 Task: Find a hotel in Deba, Nigeria for 8 guests from 12th to 16th August with a price range of ₹10,000 to ₹16,000, including Wifi, Free parking, TV, Gym, Breakfast, and Self check-in.
Action: Mouse moved to (497, 135)
Screenshot: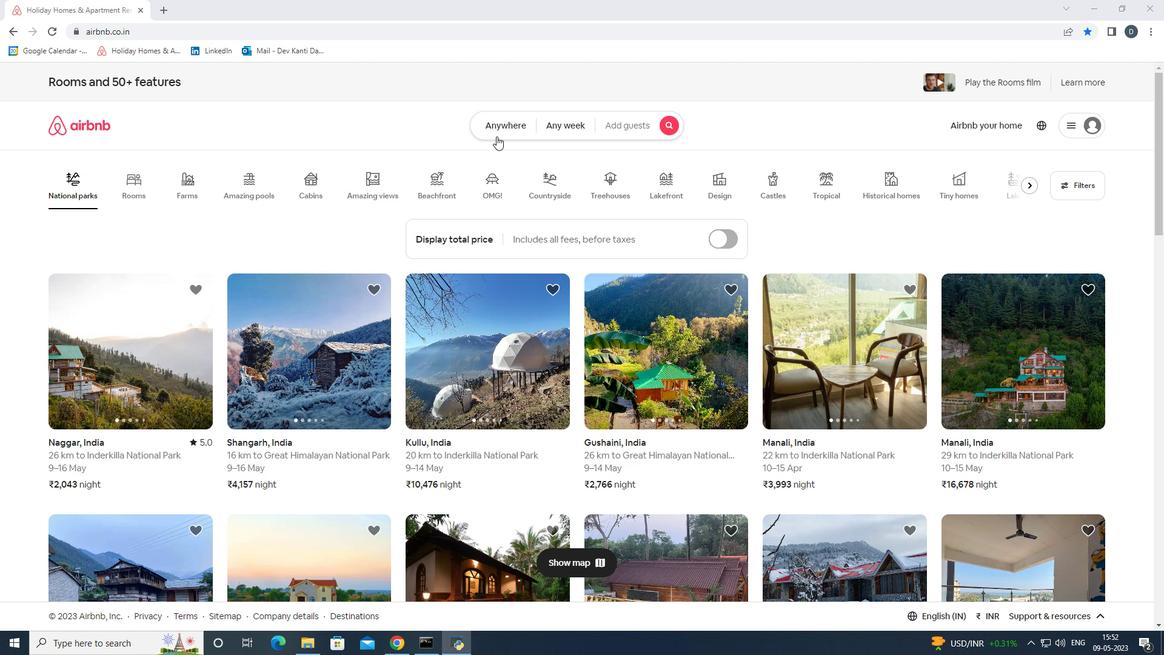 
Action: Mouse pressed left at (497, 135)
Screenshot: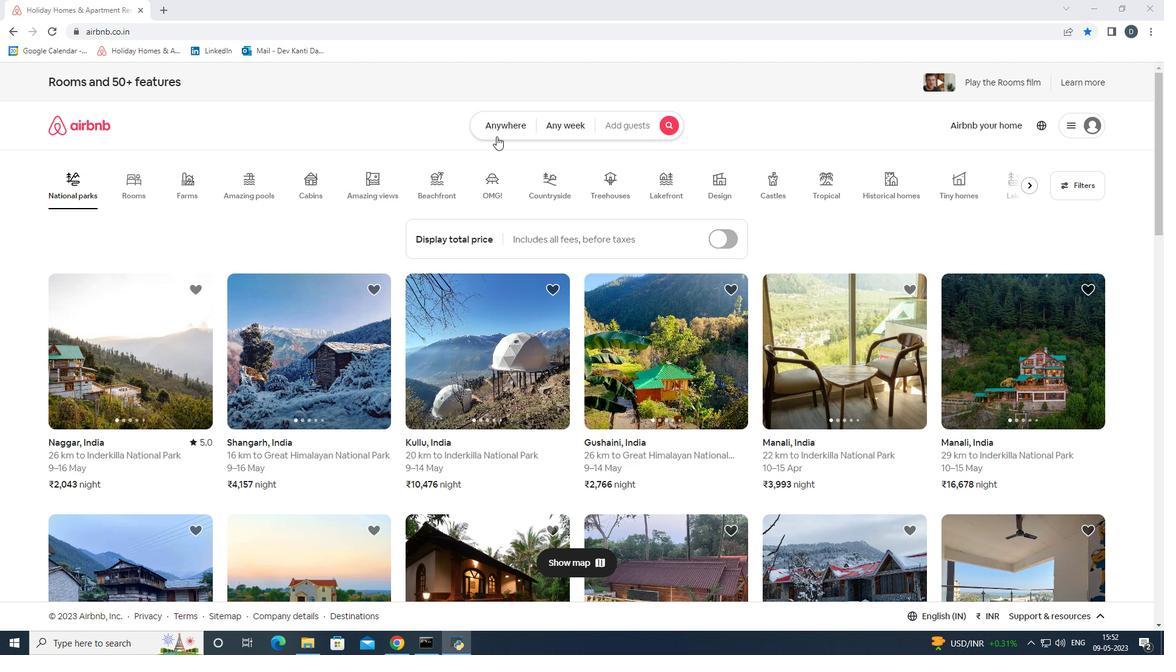 
Action: Mouse moved to (449, 171)
Screenshot: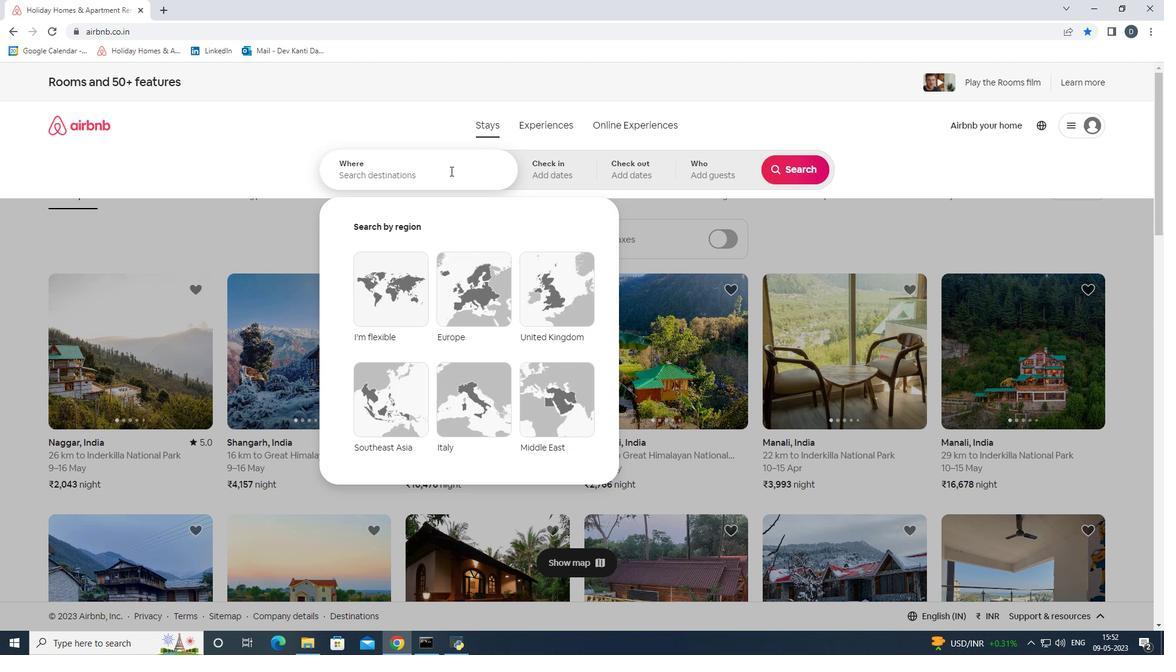 
Action: Mouse pressed left at (449, 171)
Screenshot: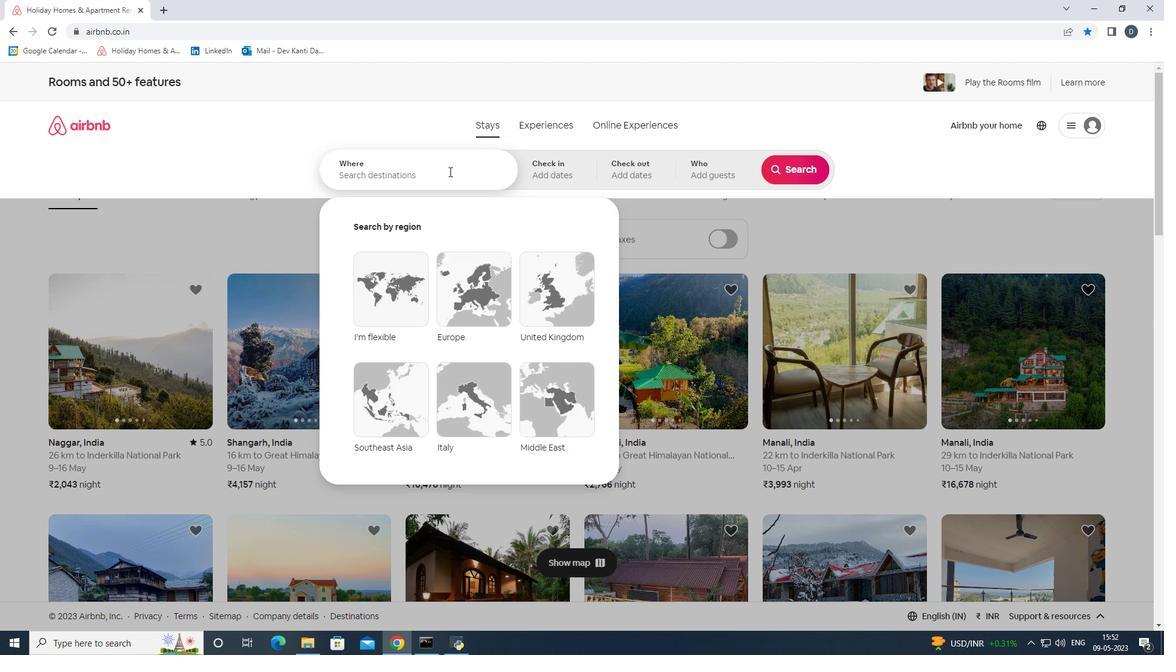 
Action: Mouse moved to (544, 141)
Screenshot: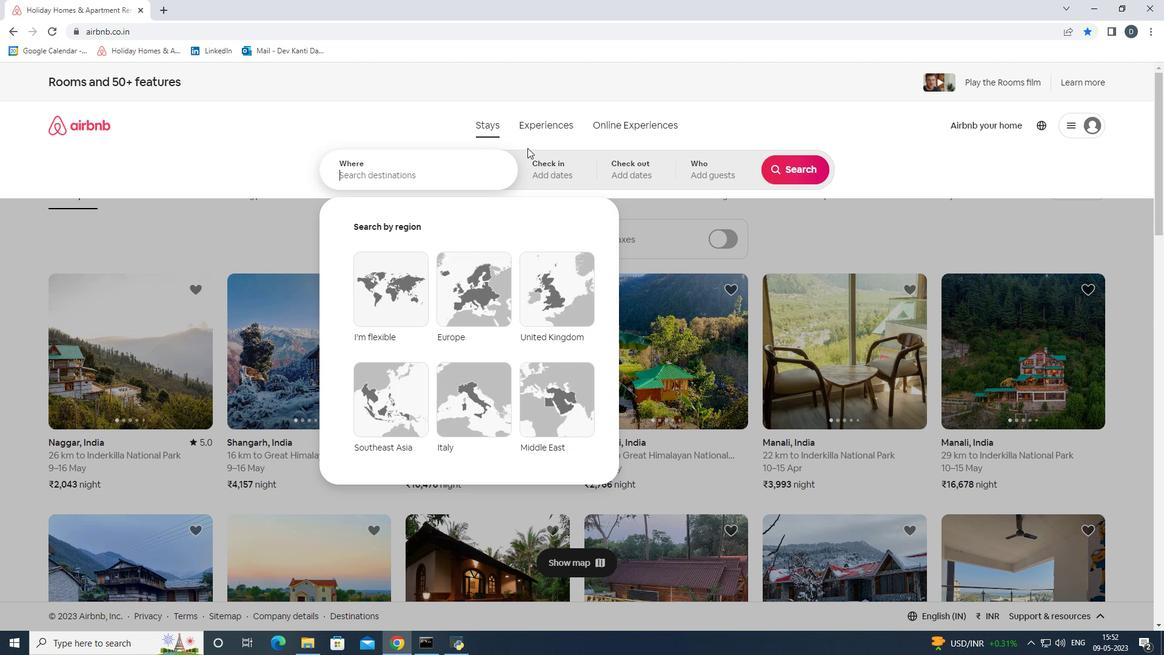 
Action: Key pressed <Key.shift><Key.shift><Key.shift><Key.shift><Key.shift><Key.shift><Key.shift><Key.shift><Key.shift><Key.shift><Key.shift><Key.shift>Deba,<Key.space><Key.shift><Key.shift><Key.shift><Key.shift><Key.shift><Key.shift><Key.shift><Key.shift><Key.shift><Key.shift><Key.shift><Key.shift><Key.shift>Nigeria<Key.enter>
Screenshot: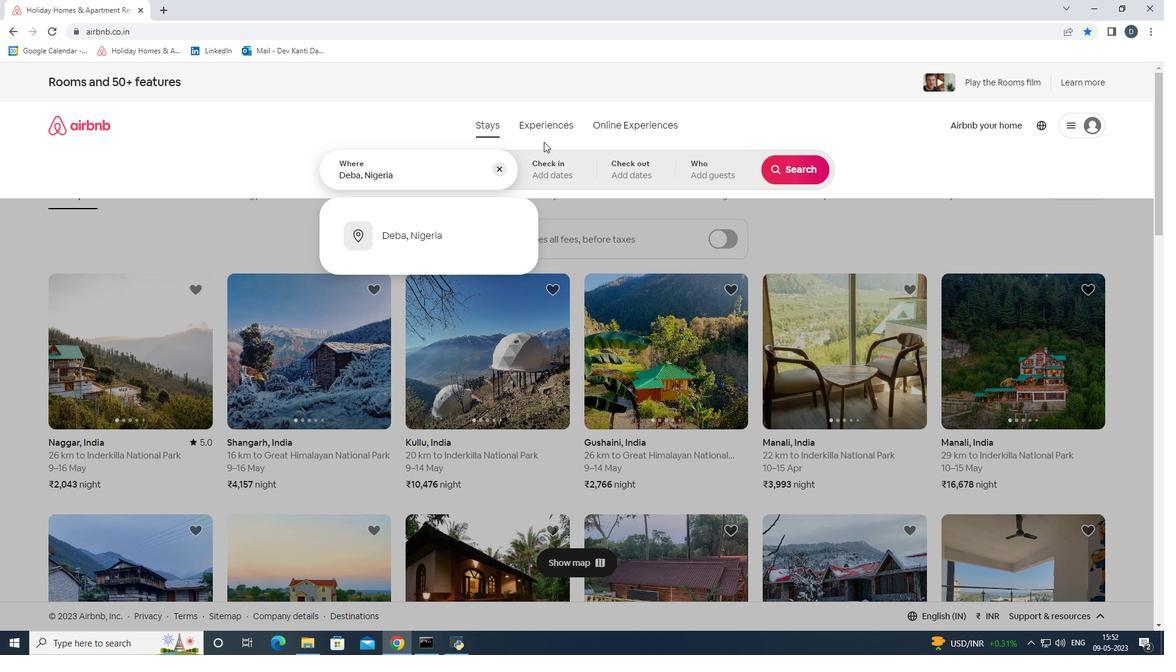 
Action: Mouse moved to (789, 266)
Screenshot: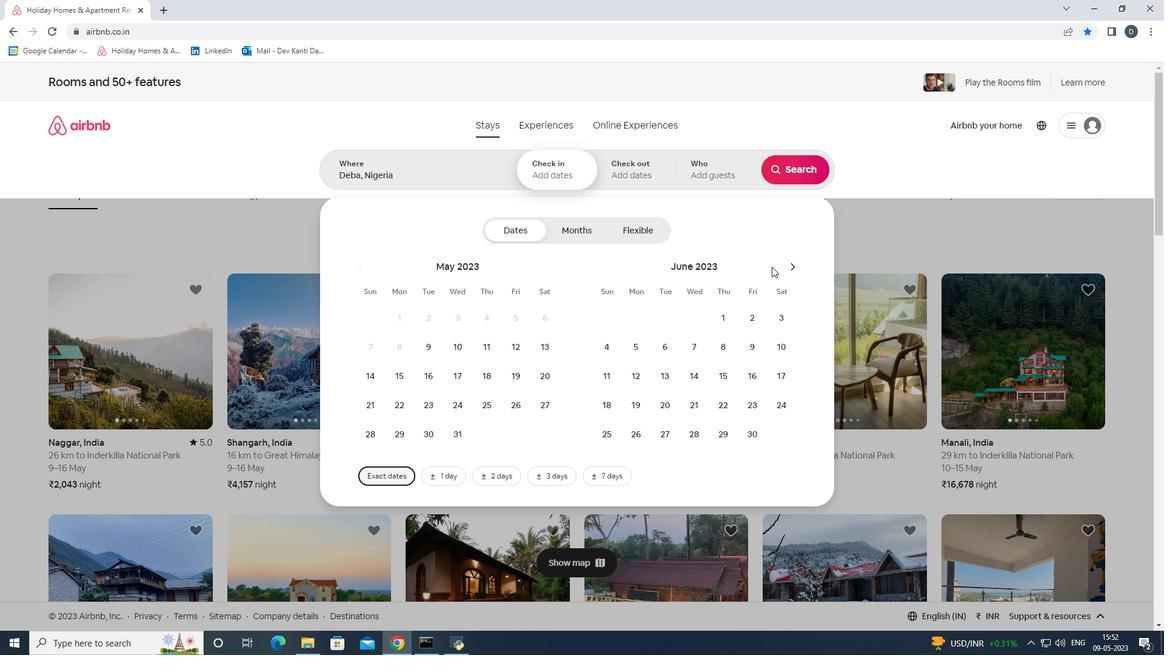 
Action: Mouse pressed left at (789, 266)
Screenshot: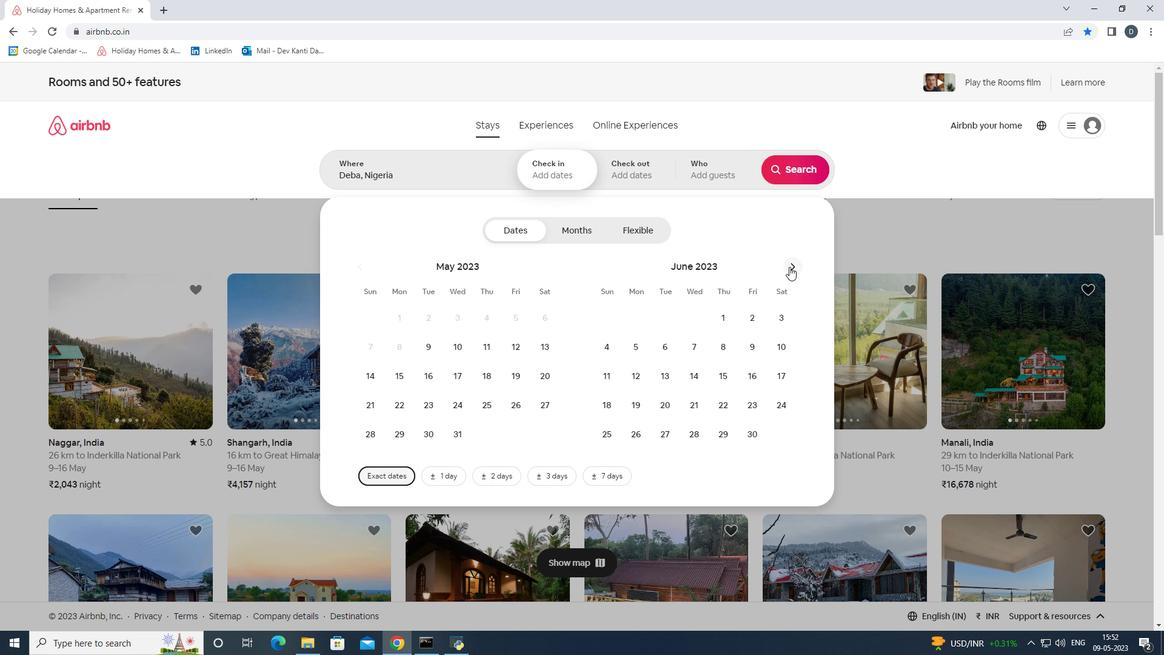 
Action: Mouse pressed left at (789, 266)
Screenshot: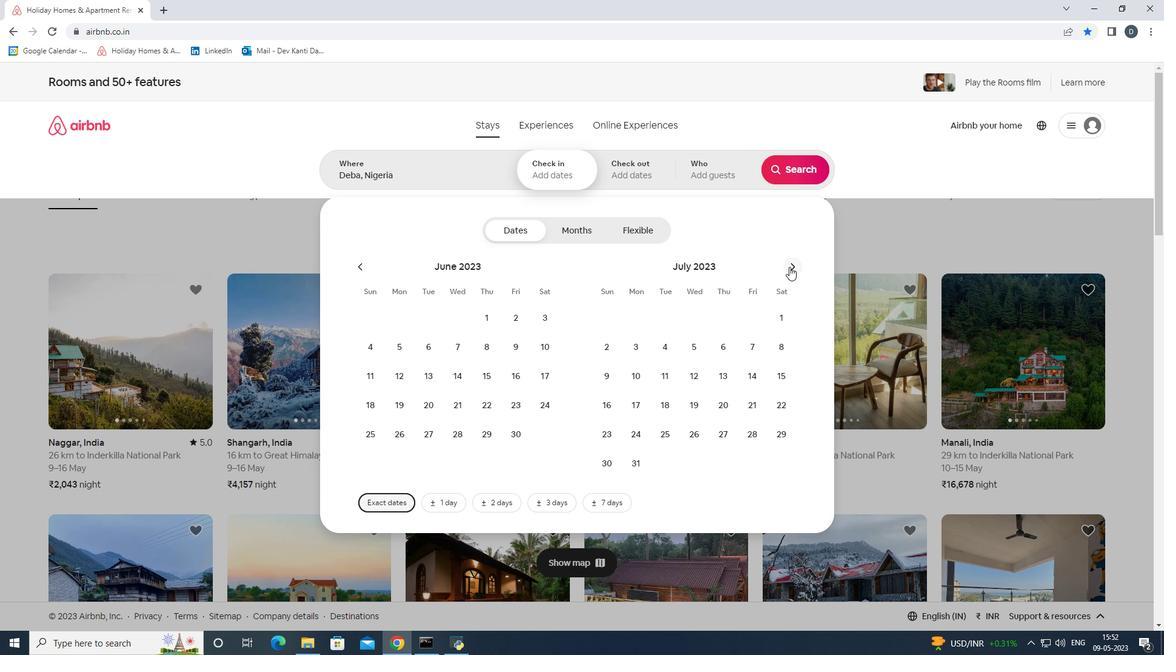 
Action: Mouse moved to (783, 337)
Screenshot: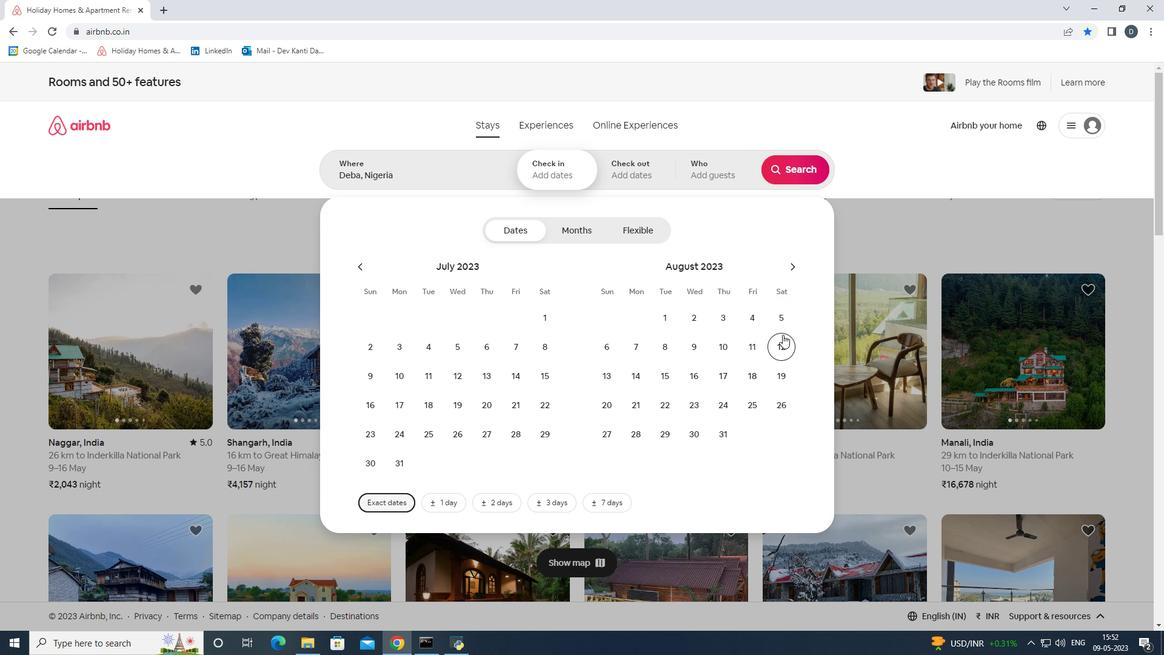 
Action: Mouse pressed left at (783, 337)
Screenshot: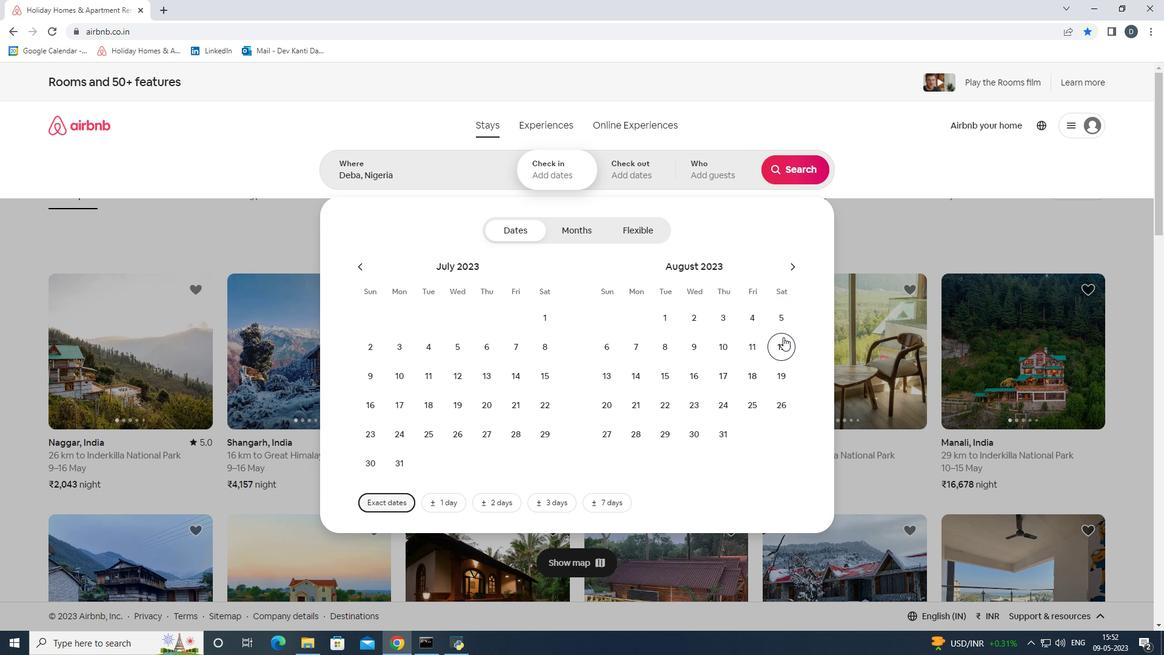 
Action: Mouse moved to (697, 368)
Screenshot: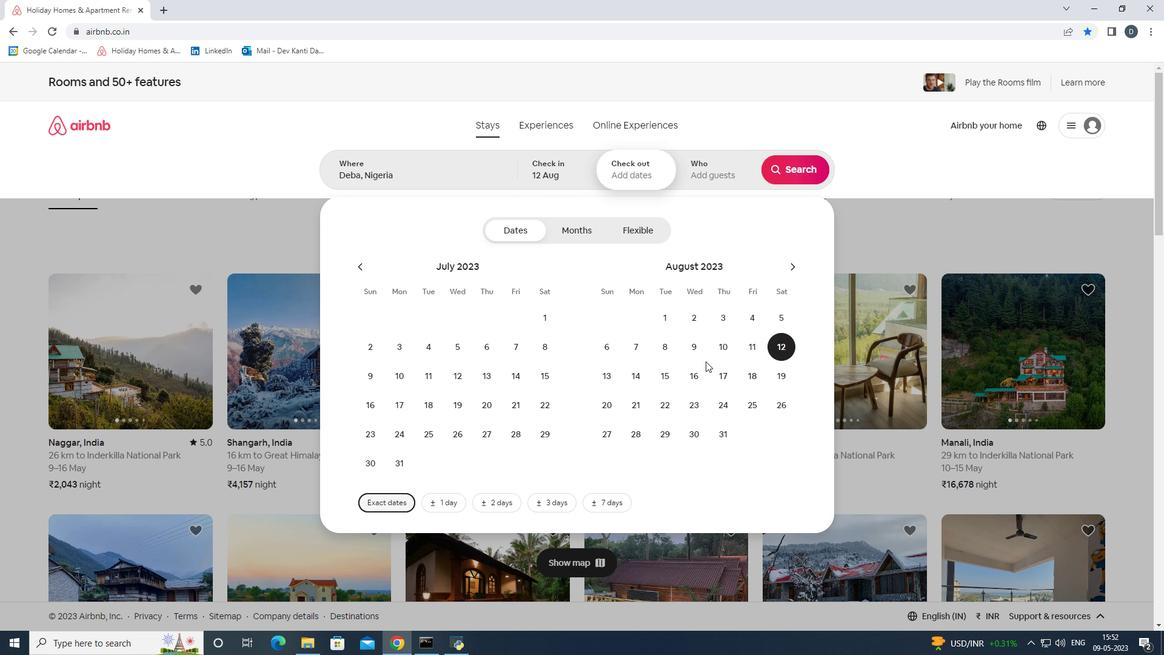 
Action: Mouse pressed left at (697, 368)
Screenshot: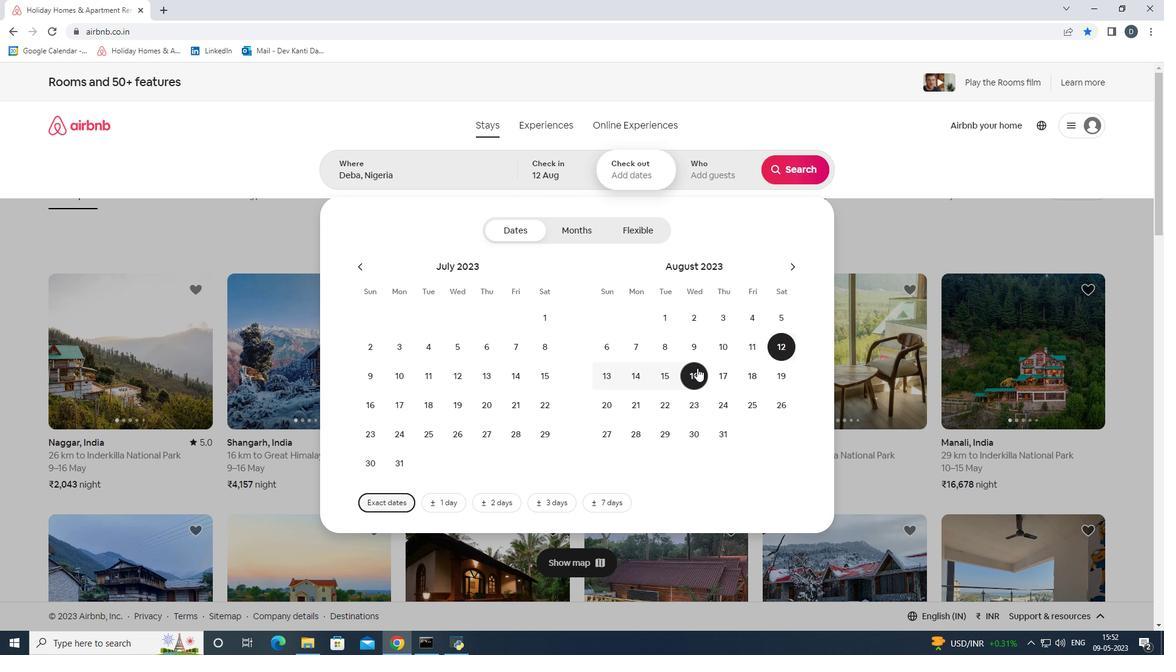 
Action: Mouse moved to (710, 181)
Screenshot: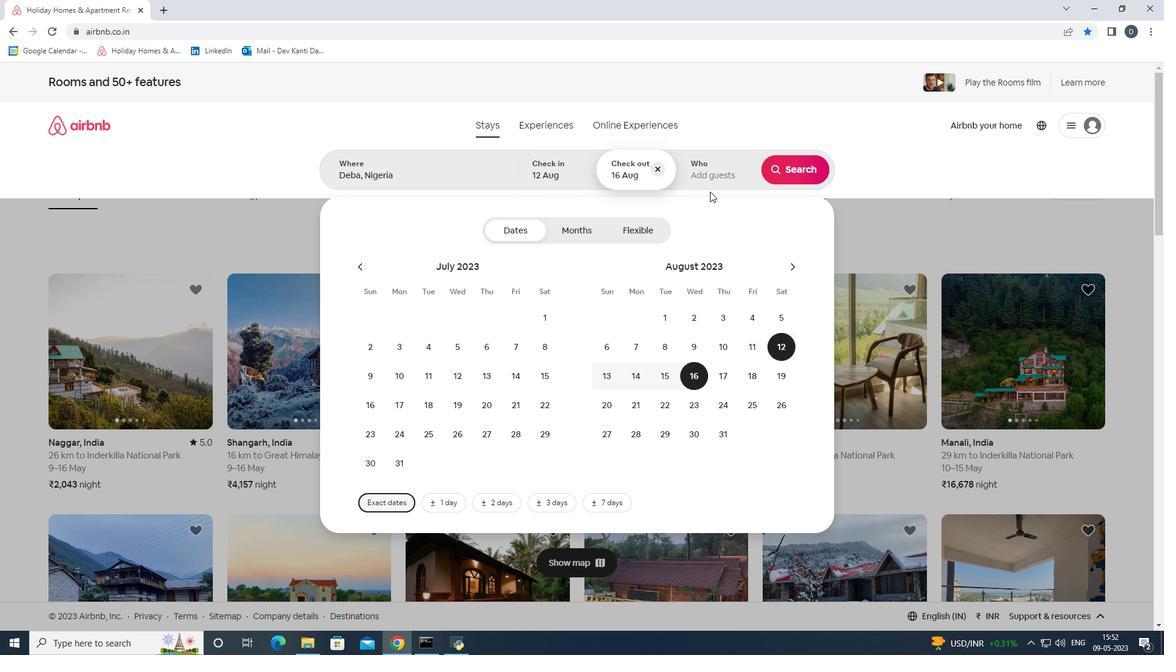 
Action: Mouse pressed left at (710, 181)
Screenshot: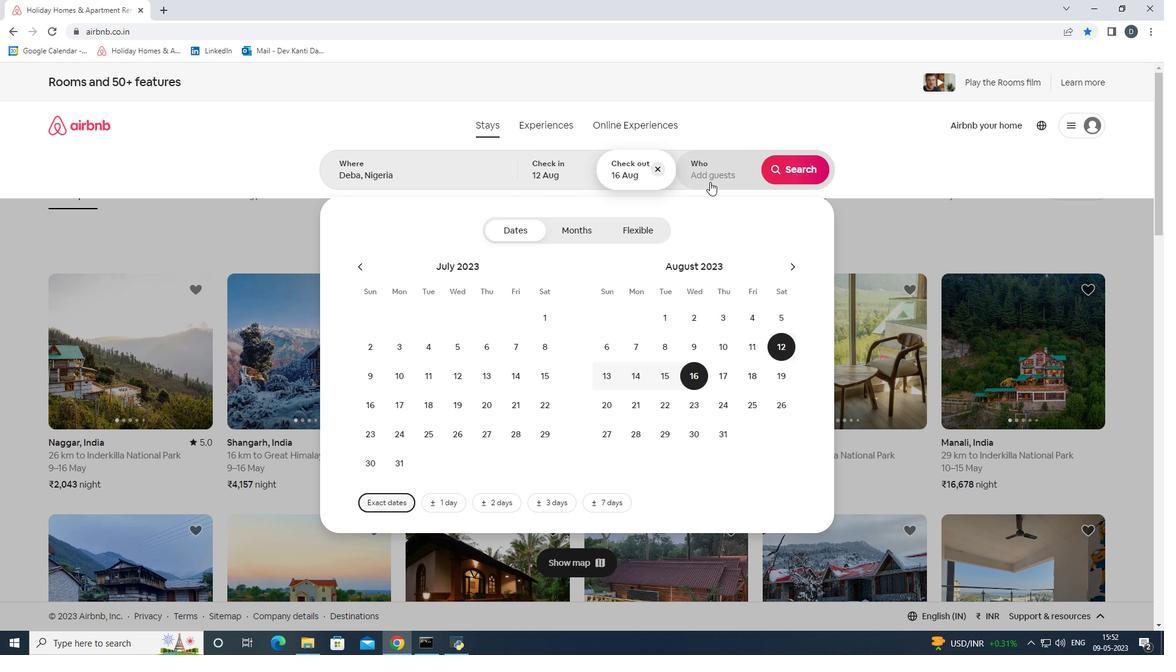 
Action: Mouse moved to (794, 231)
Screenshot: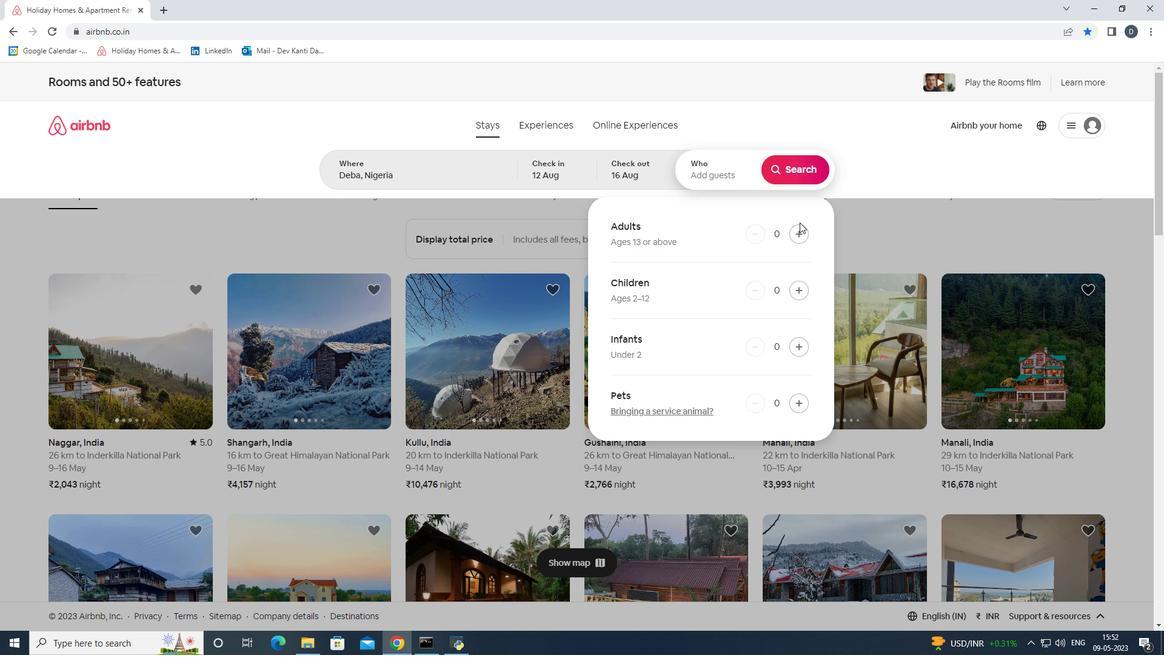 
Action: Mouse pressed left at (794, 231)
Screenshot: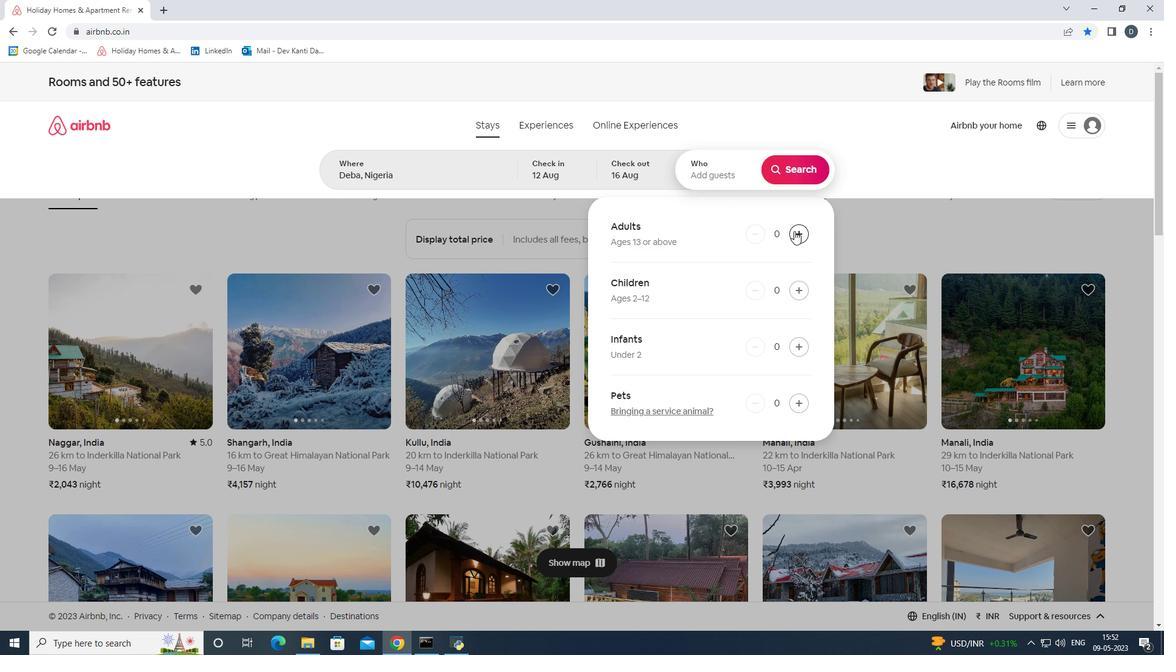 
Action: Mouse pressed left at (794, 231)
Screenshot: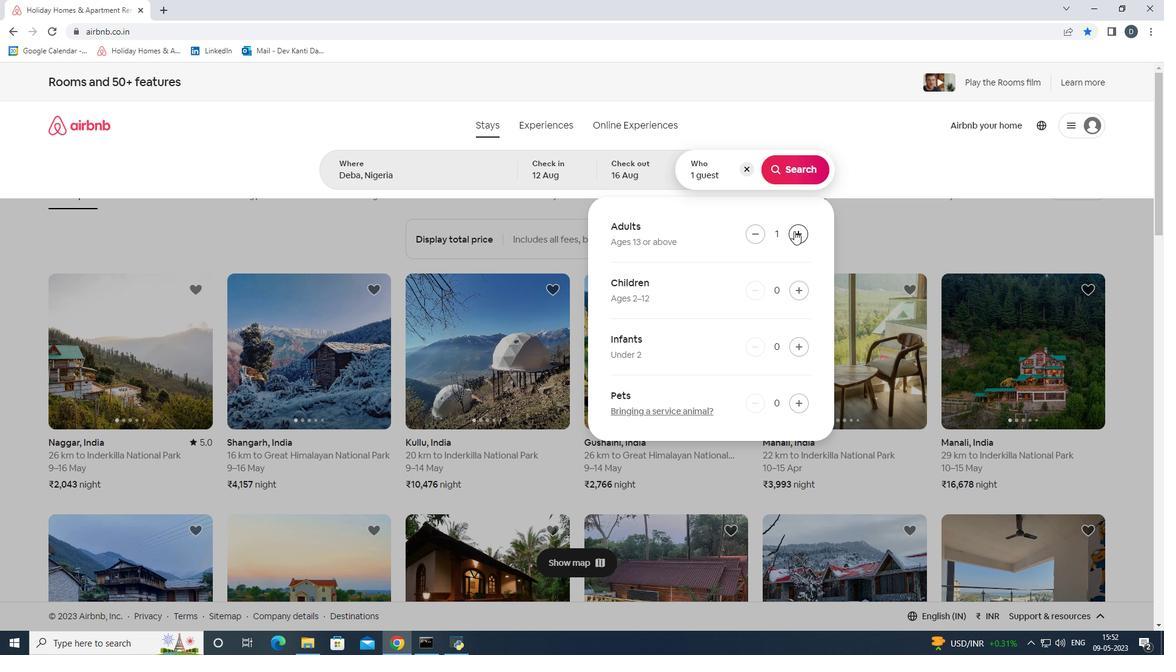 
Action: Mouse pressed left at (794, 231)
Screenshot: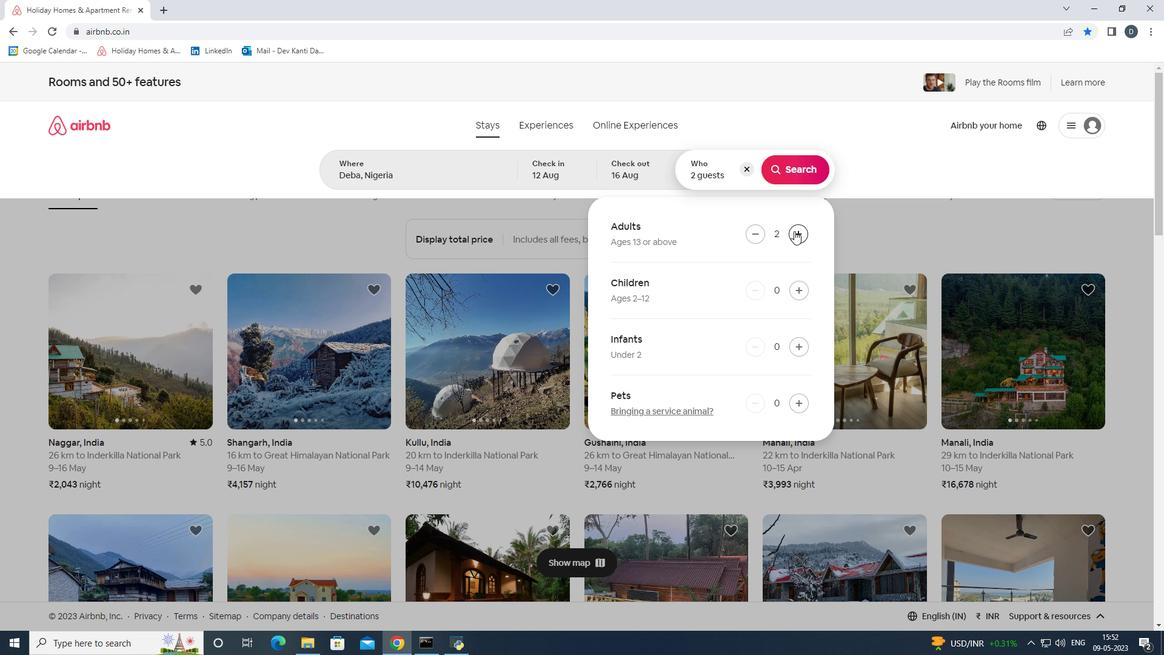 
Action: Mouse pressed left at (794, 231)
Screenshot: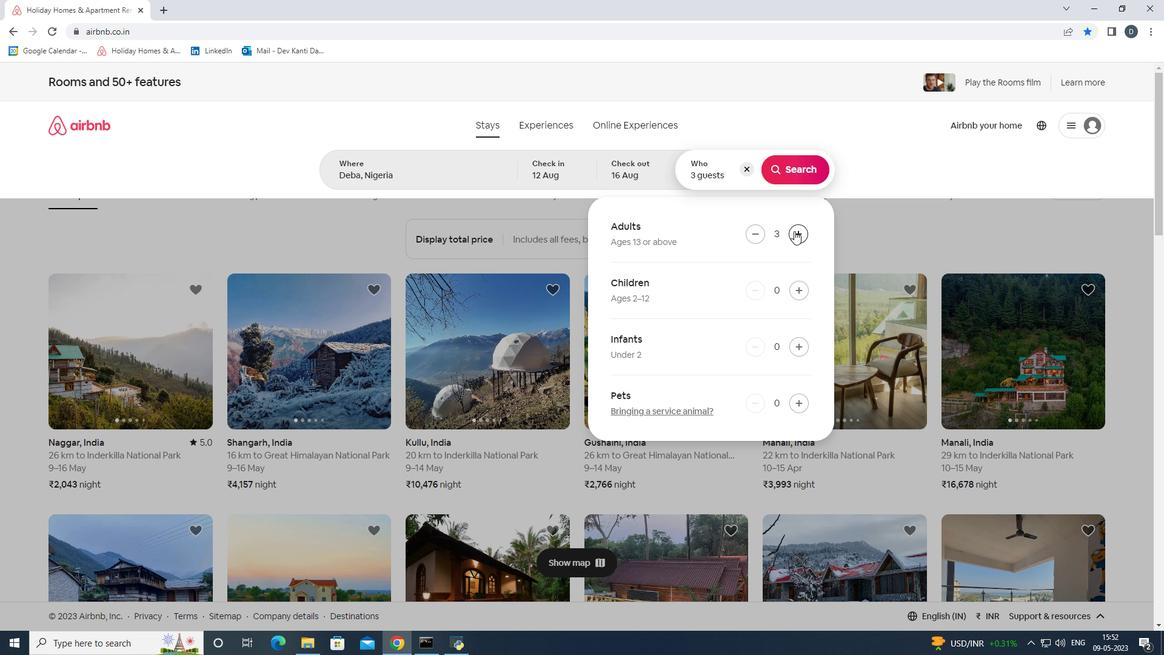 
Action: Mouse pressed left at (794, 231)
Screenshot: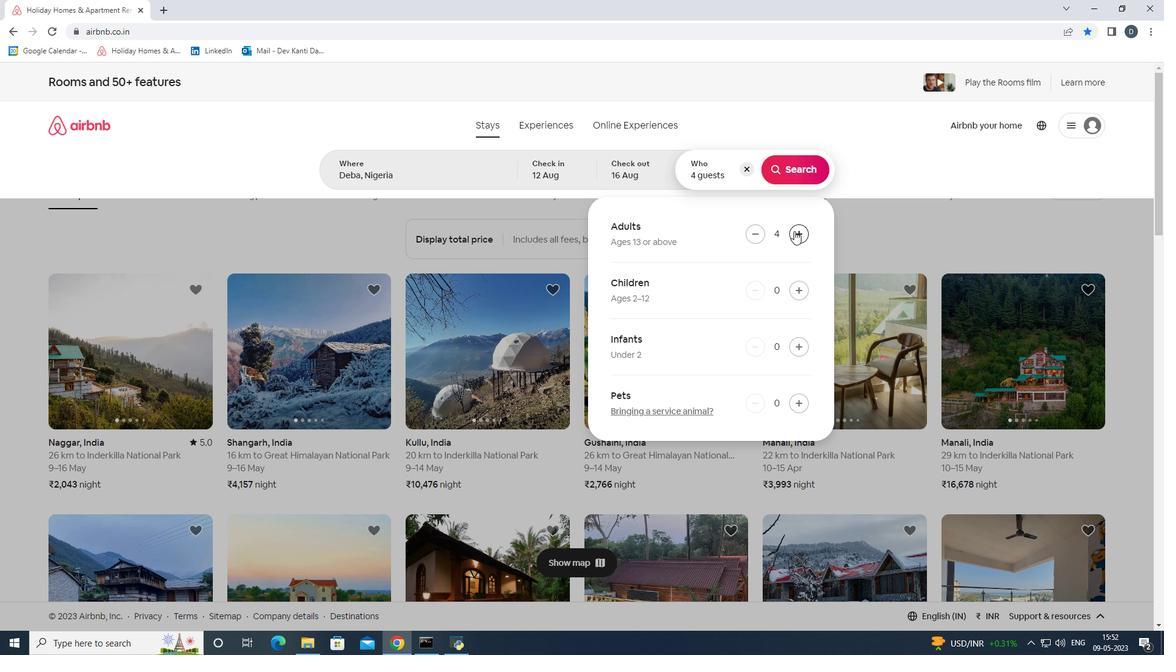 
Action: Mouse pressed left at (794, 231)
Screenshot: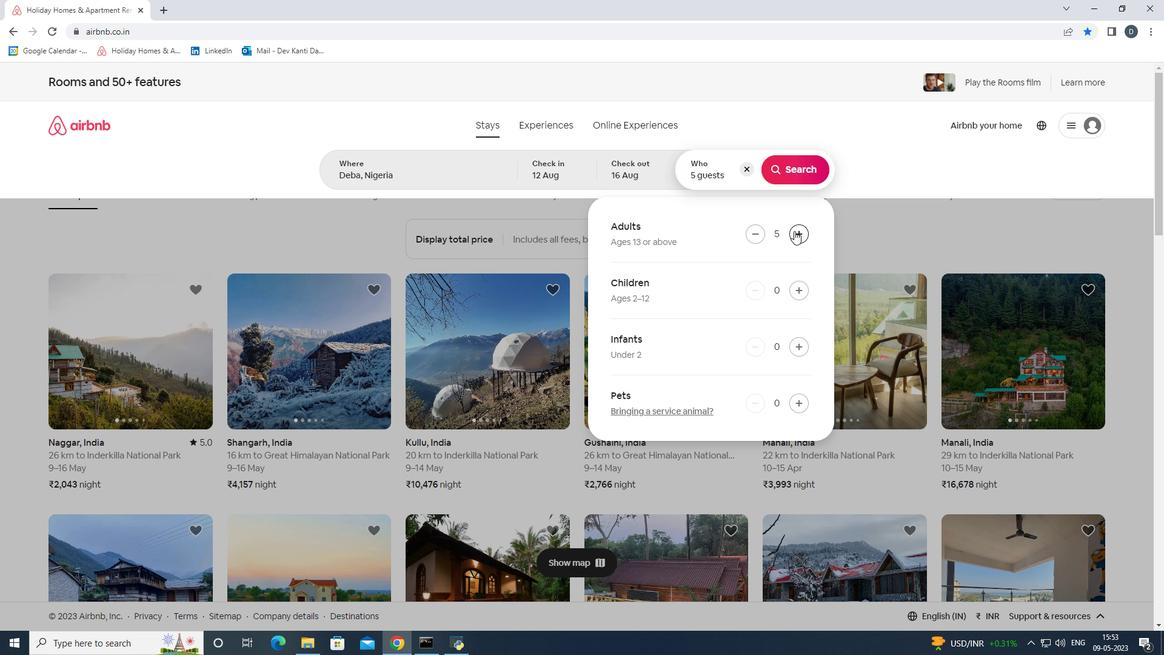 
Action: Mouse pressed left at (794, 231)
Screenshot: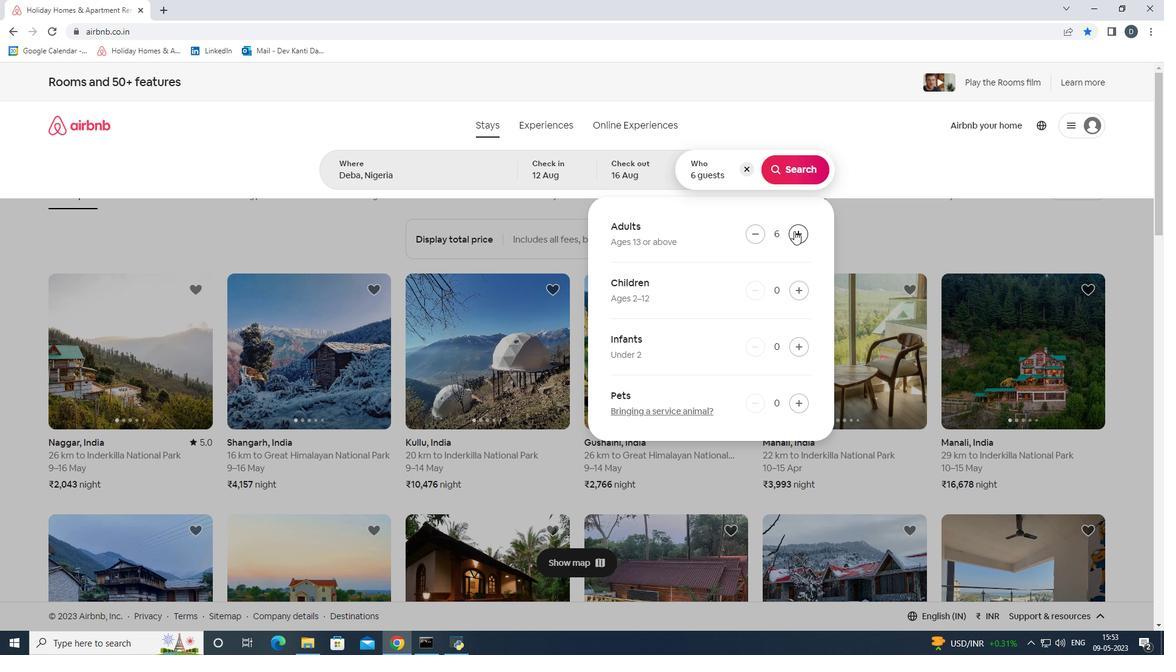 
Action: Mouse pressed left at (794, 231)
Screenshot: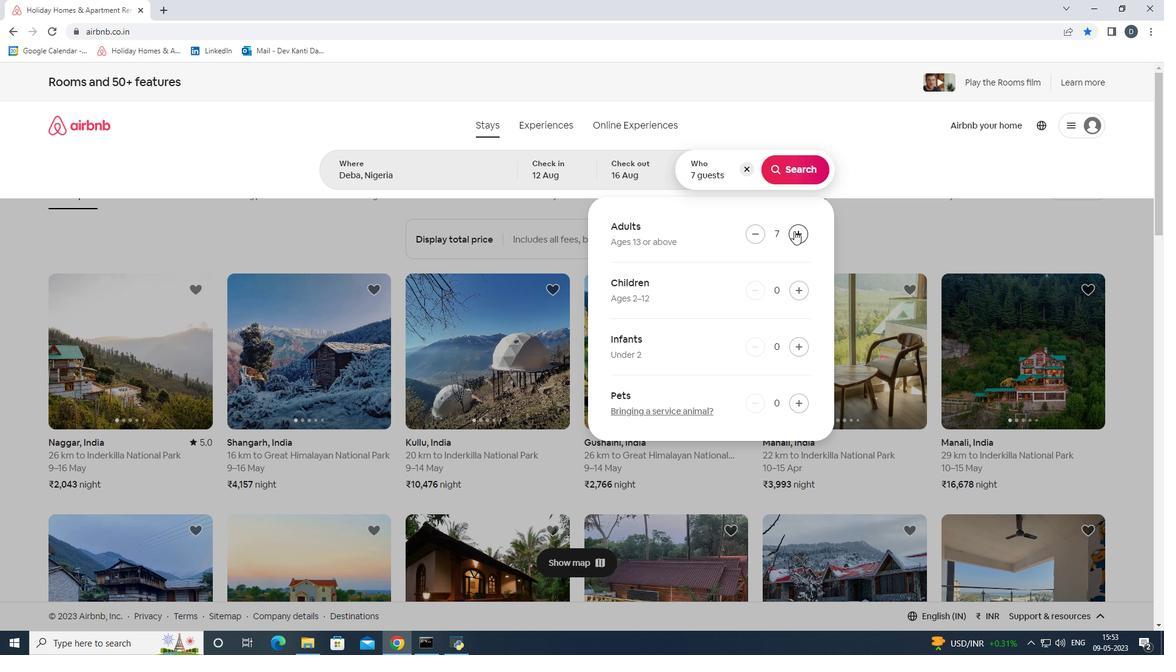 
Action: Mouse moved to (799, 169)
Screenshot: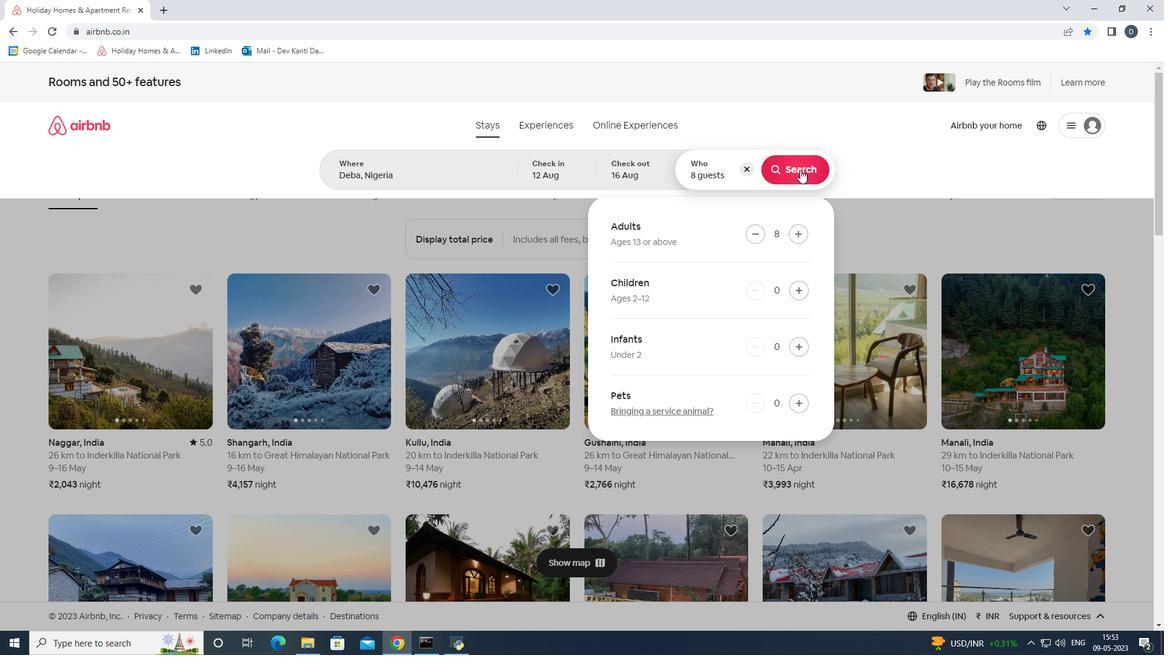 
Action: Mouse pressed left at (799, 169)
Screenshot: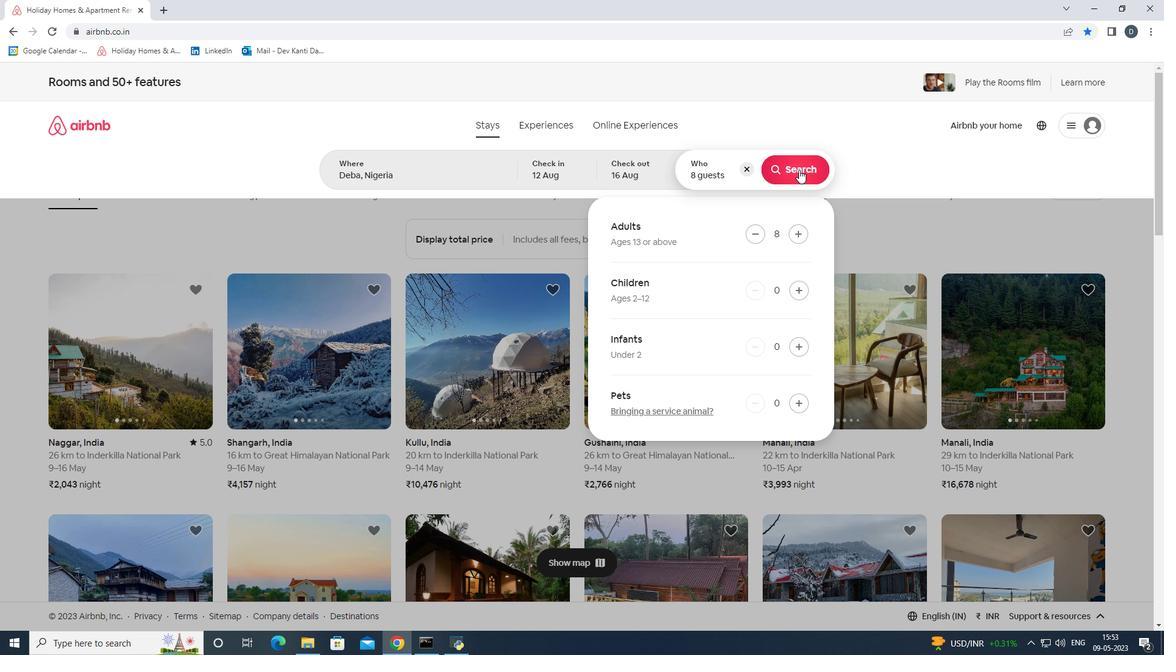 
Action: Mouse moved to (1102, 132)
Screenshot: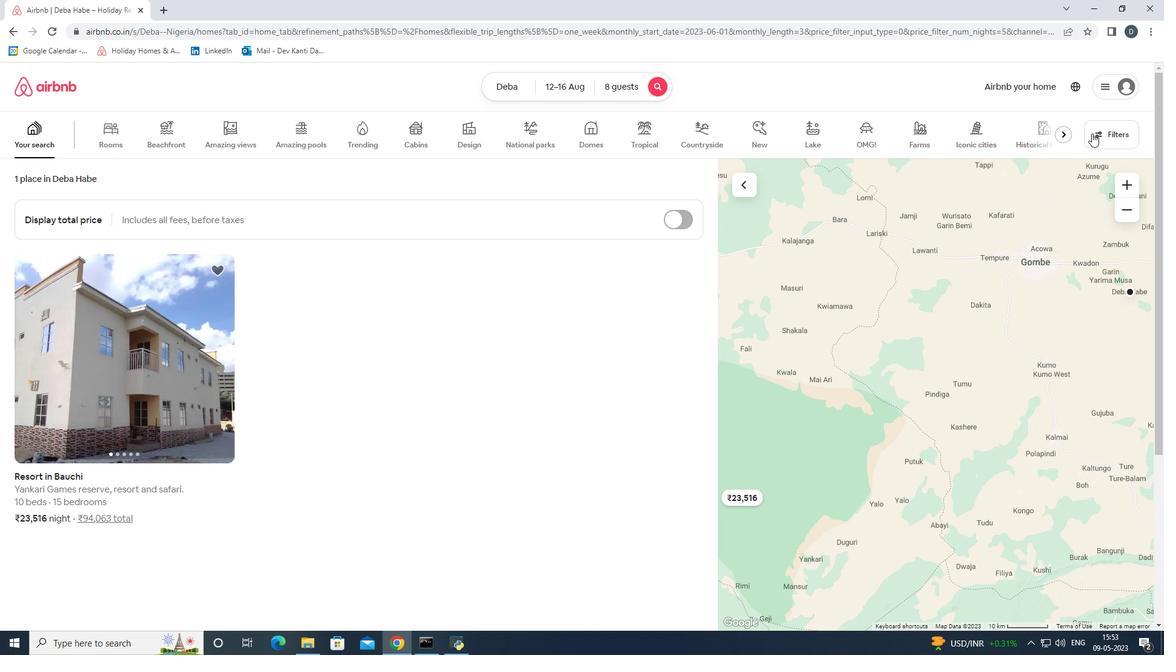 
Action: Mouse pressed left at (1102, 132)
Screenshot: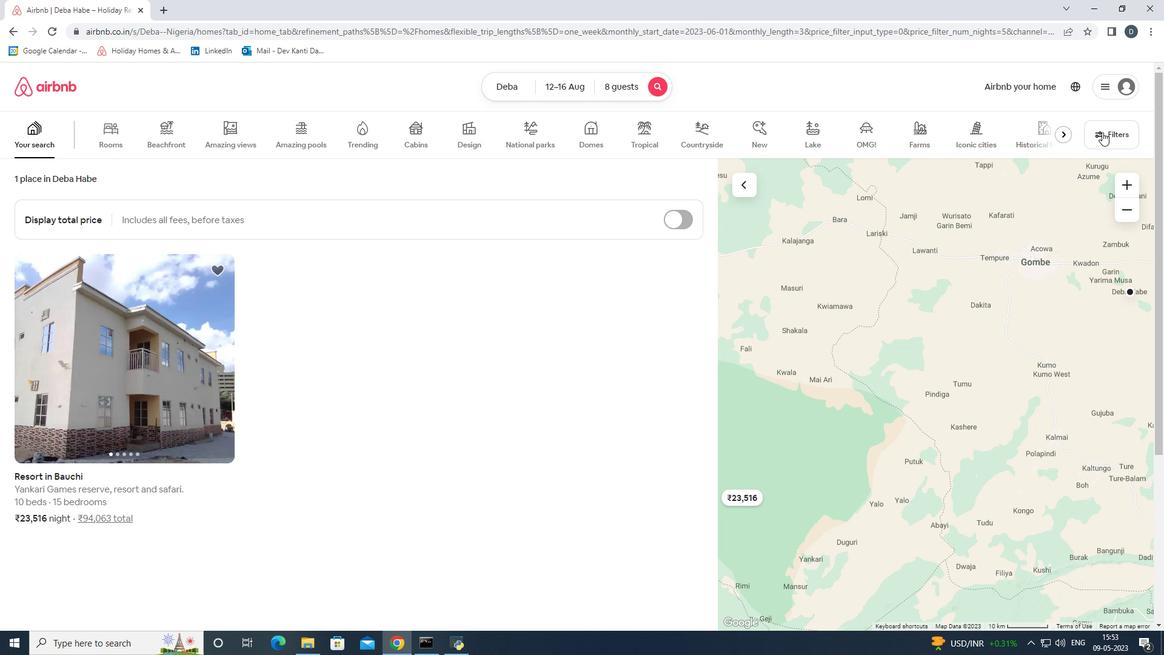 
Action: Mouse moved to (537, 428)
Screenshot: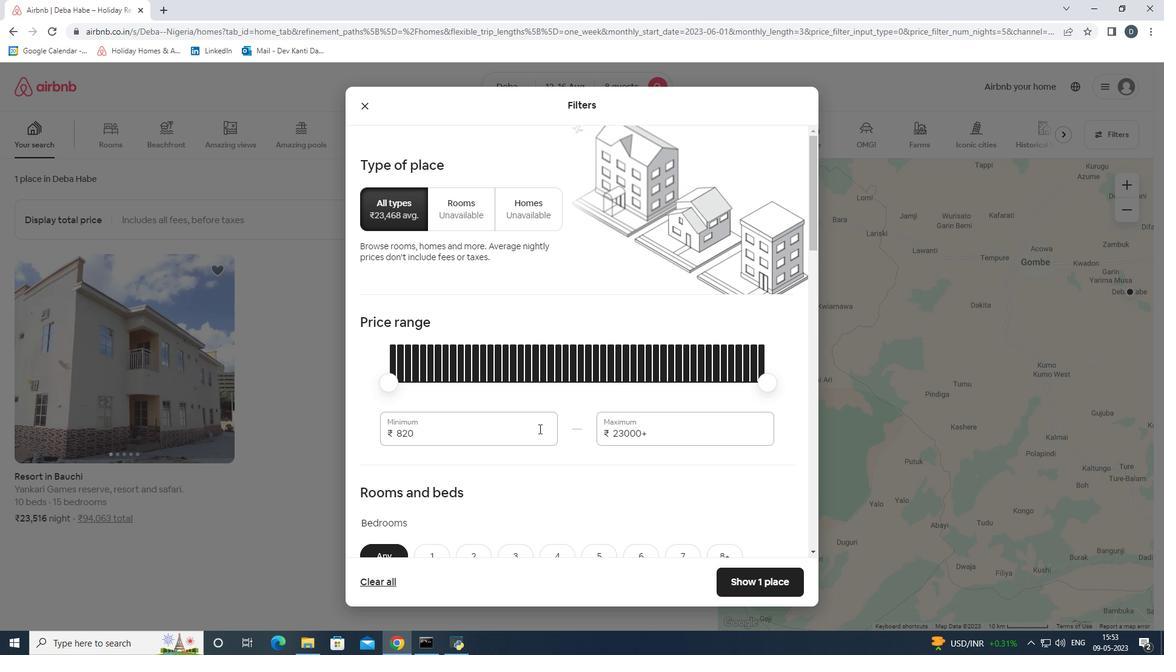 
Action: Mouse pressed left at (537, 428)
Screenshot: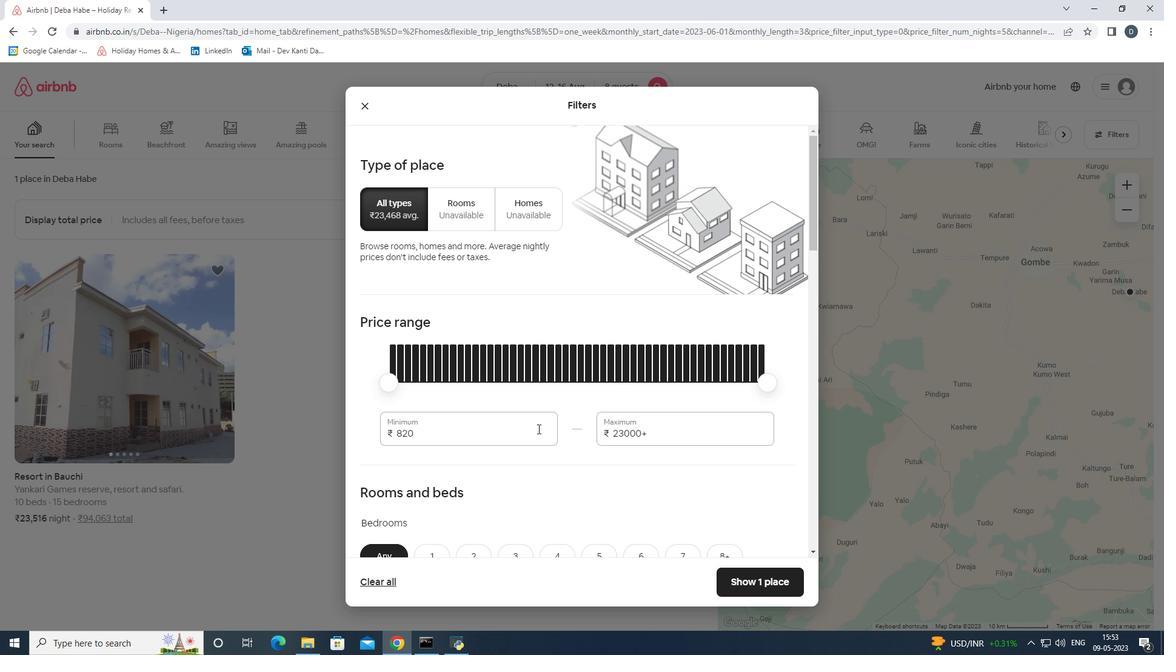 
Action: Mouse pressed left at (537, 428)
Screenshot: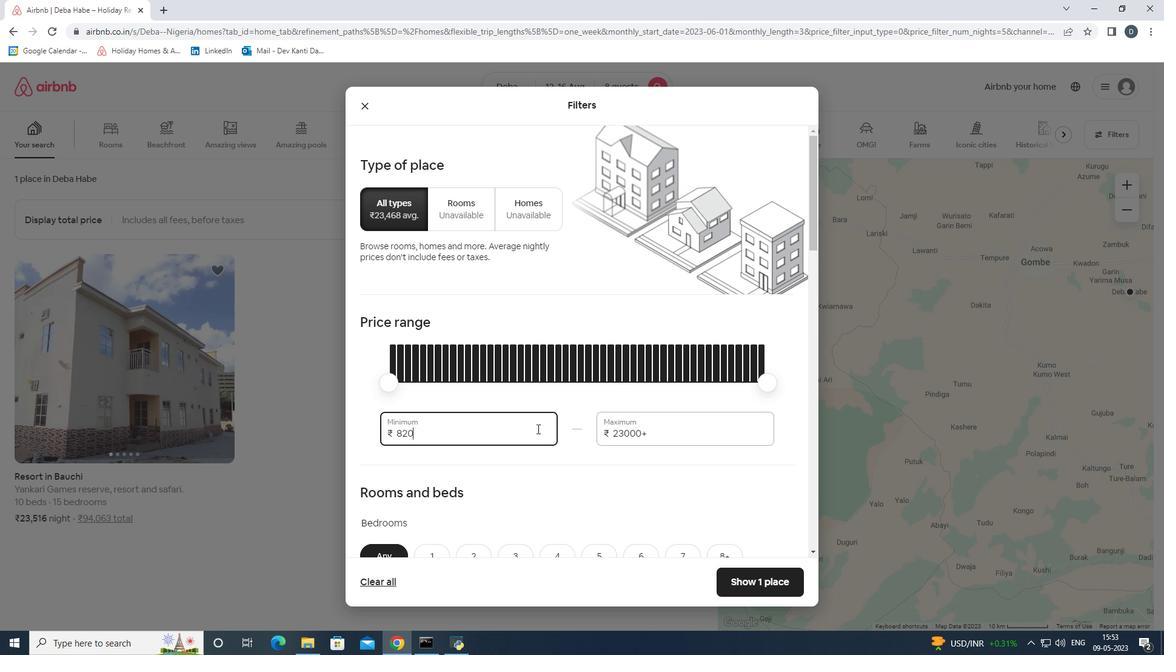 
Action: Mouse moved to (542, 427)
Screenshot: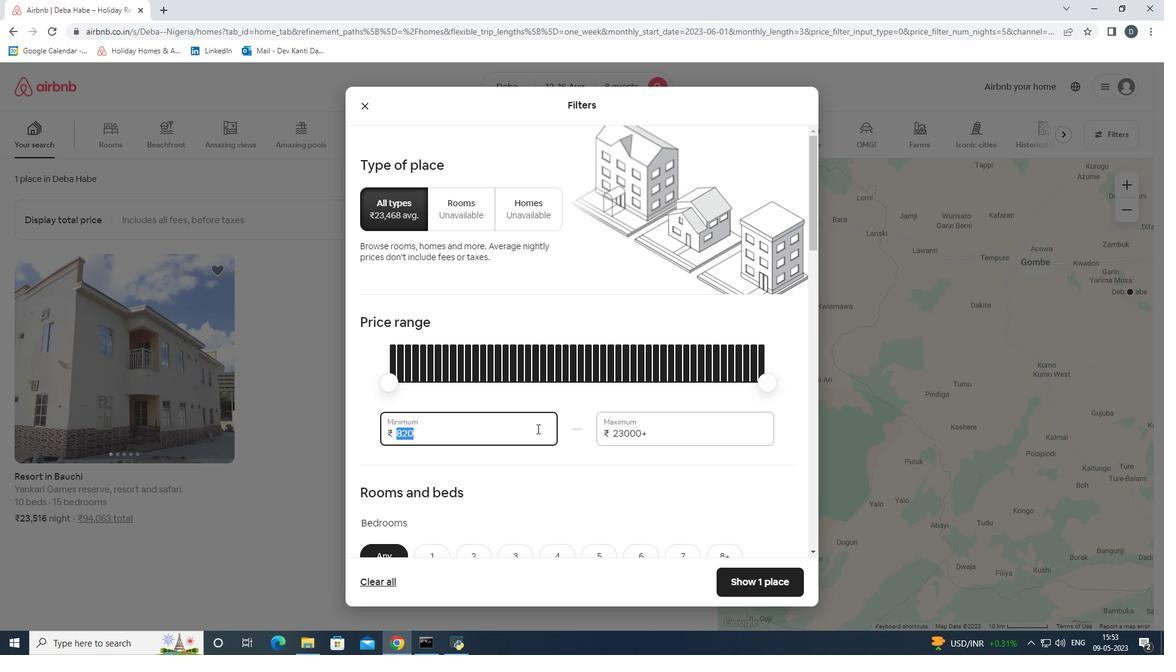
Action: Key pressed 10000<Key.tab>16000
Screenshot: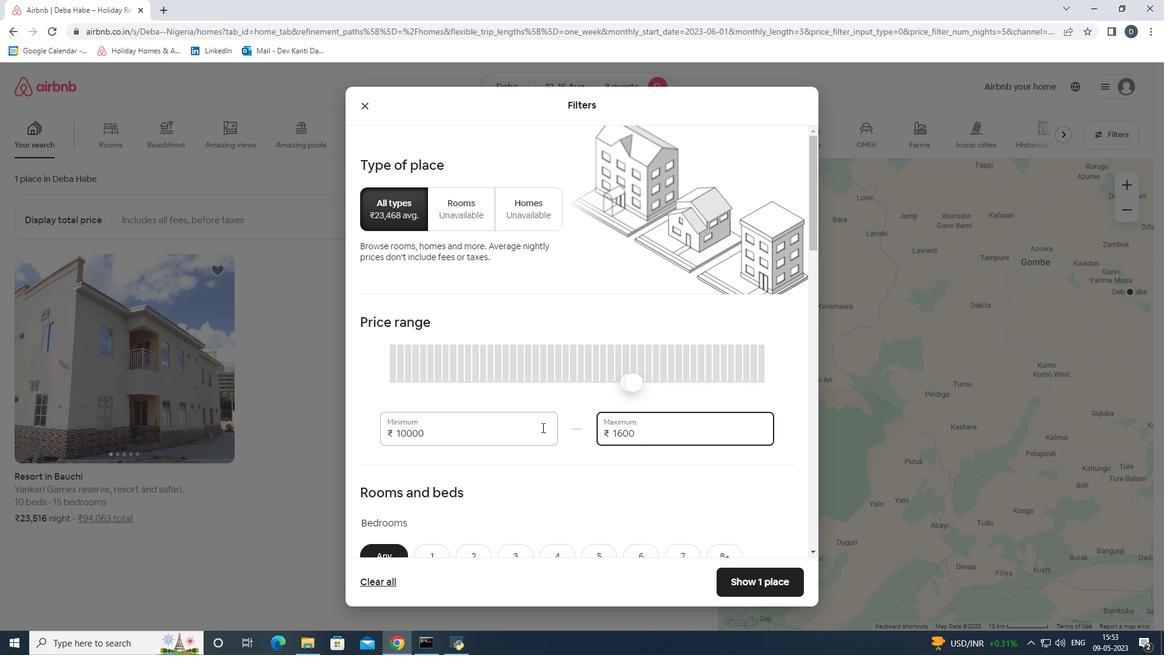 
Action: Mouse moved to (542, 426)
Screenshot: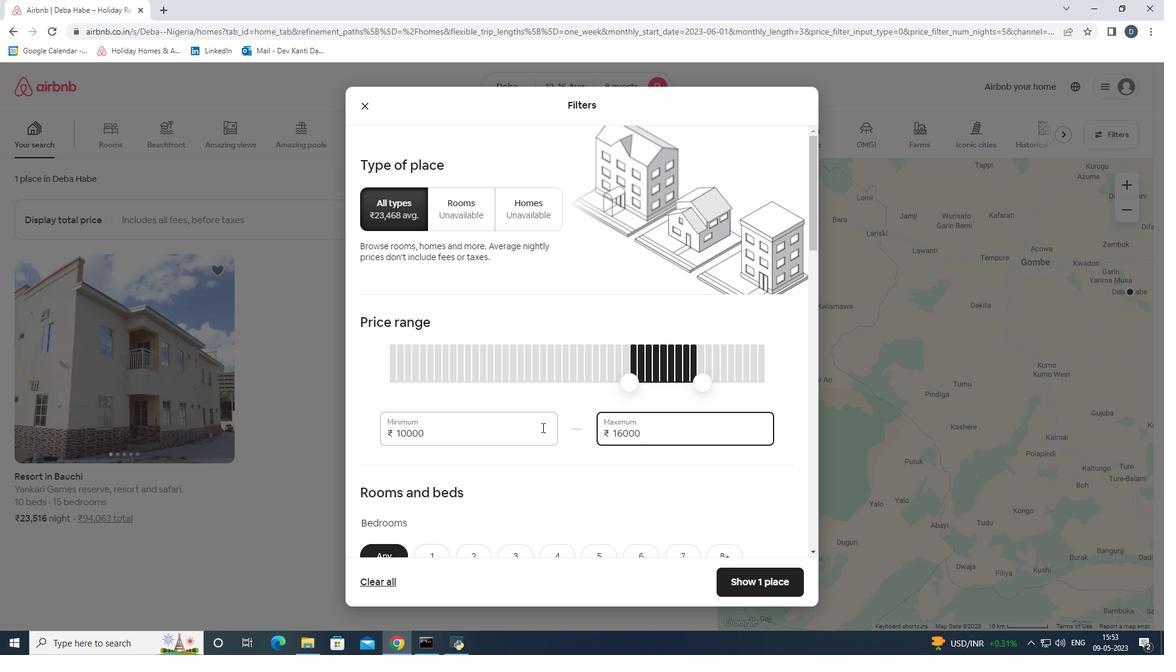 
Action: Mouse scrolled (542, 426) with delta (0, 0)
Screenshot: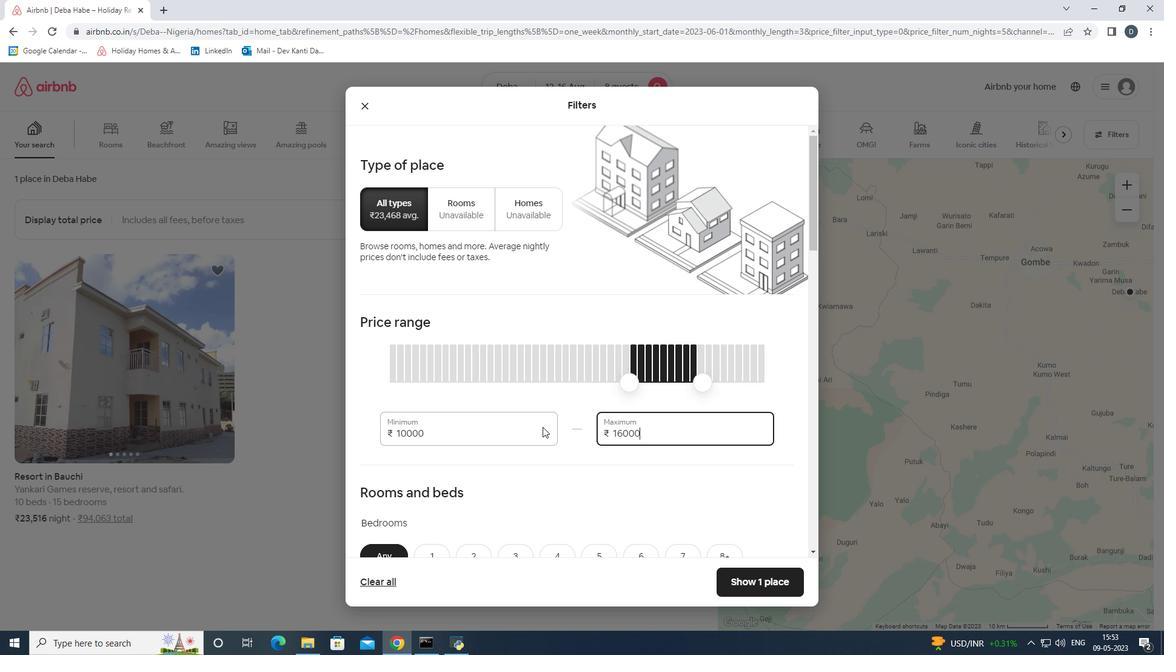 
Action: Mouse moved to (544, 426)
Screenshot: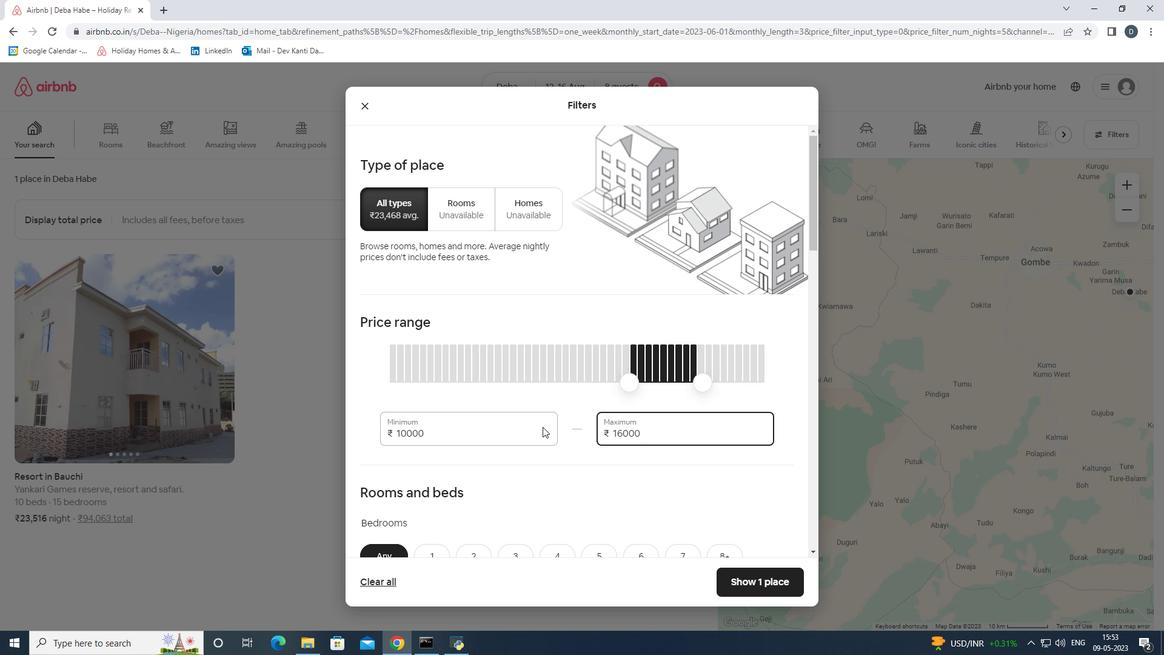 
Action: Mouse scrolled (544, 426) with delta (0, 0)
Screenshot: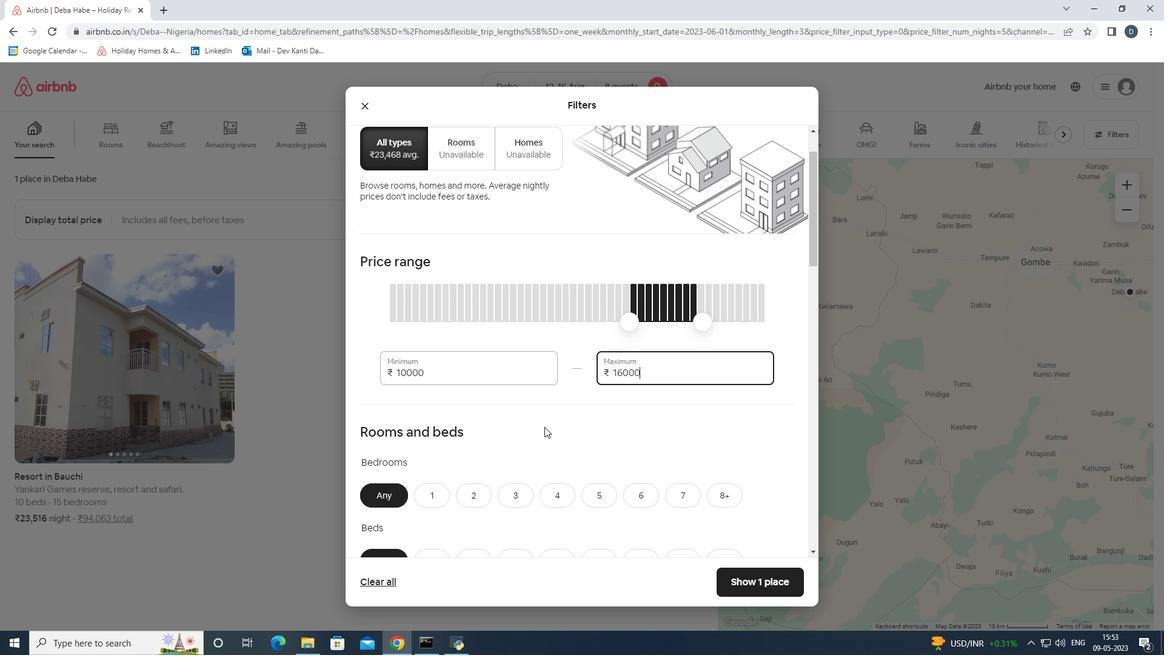
Action: Mouse scrolled (544, 426) with delta (0, 0)
Screenshot: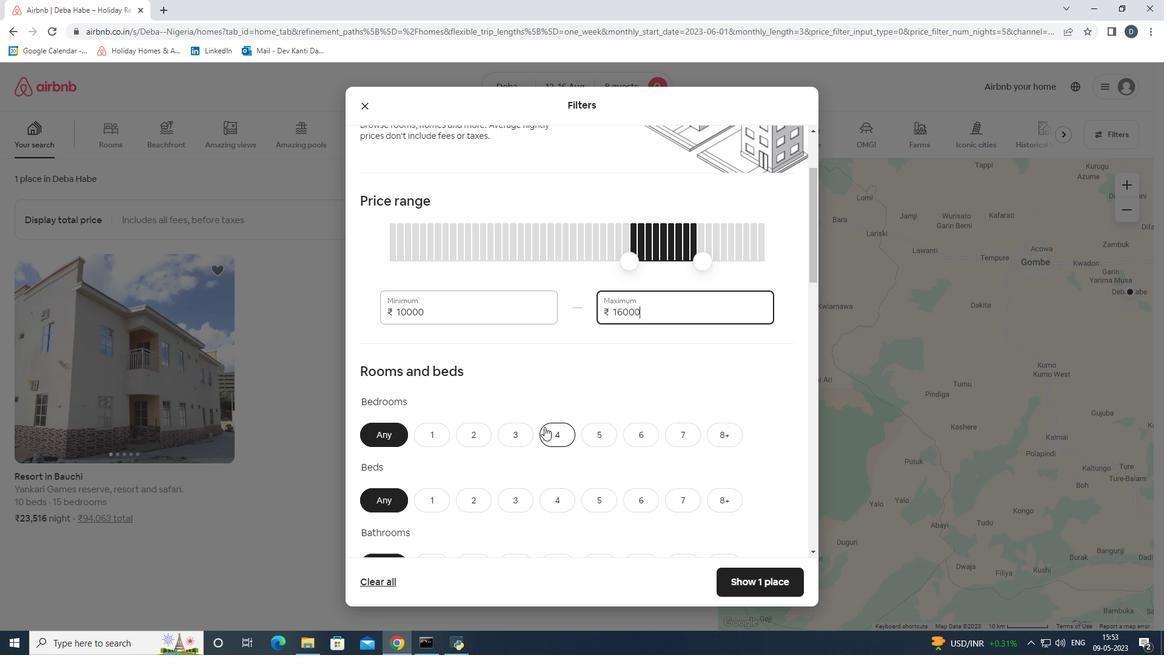 
Action: Mouse moved to (715, 373)
Screenshot: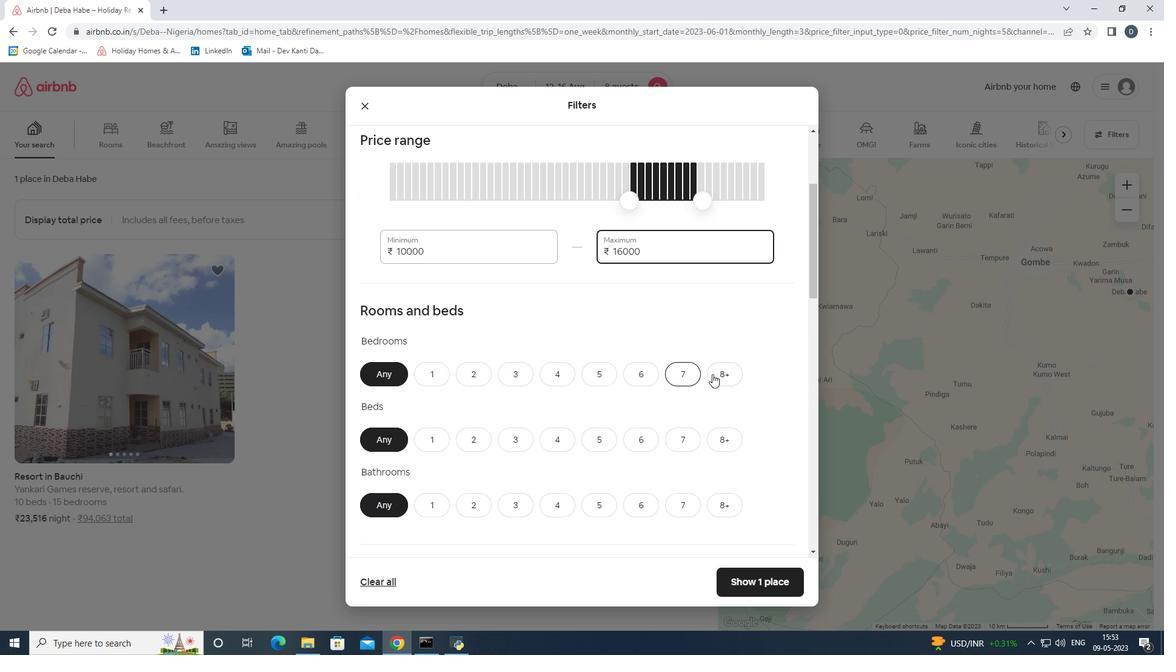 
Action: Mouse pressed left at (715, 373)
Screenshot: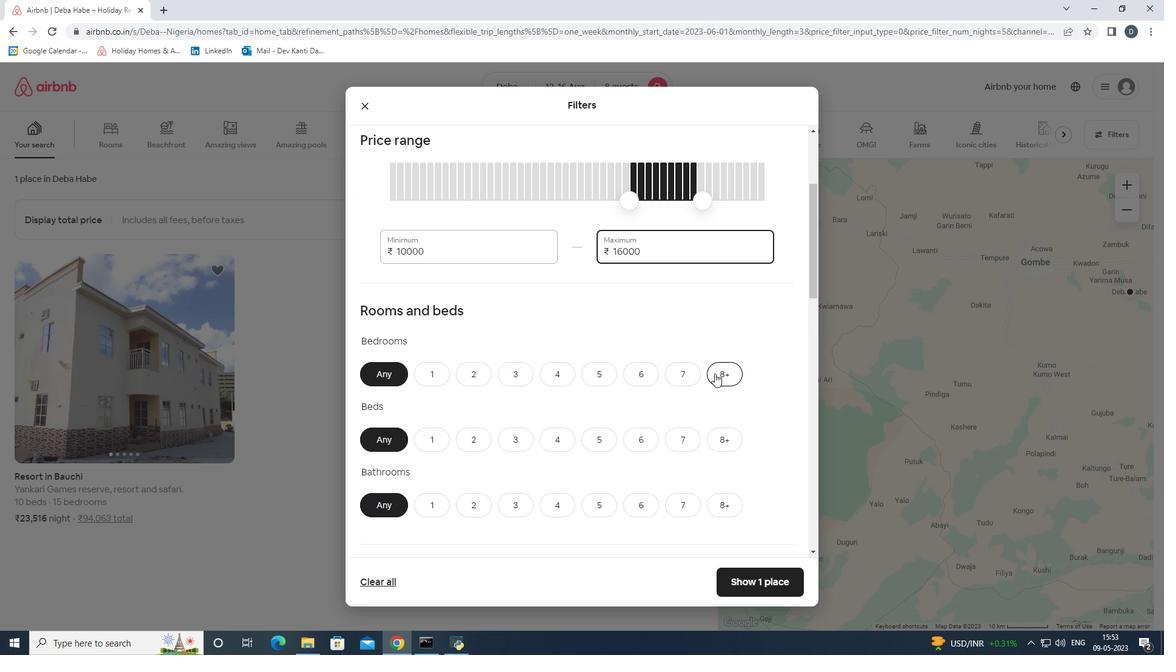 
Action: Mouse moved to (722, 433)
Screenshot: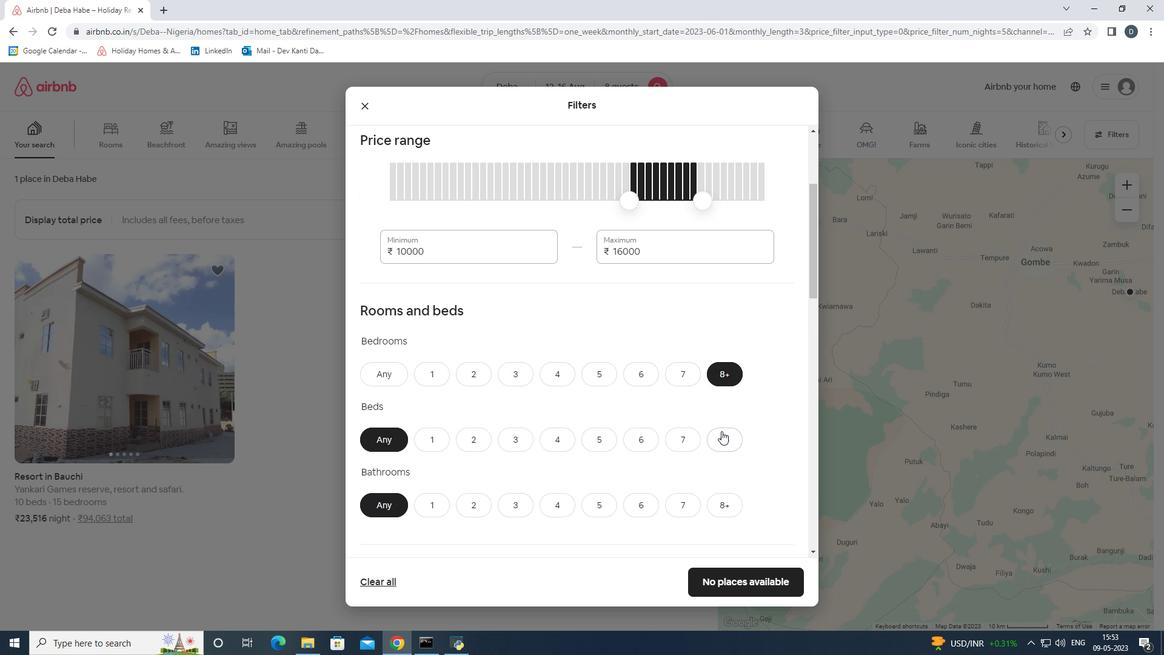 
Action: Mouse pressed left at (722, 433)
Screenshot: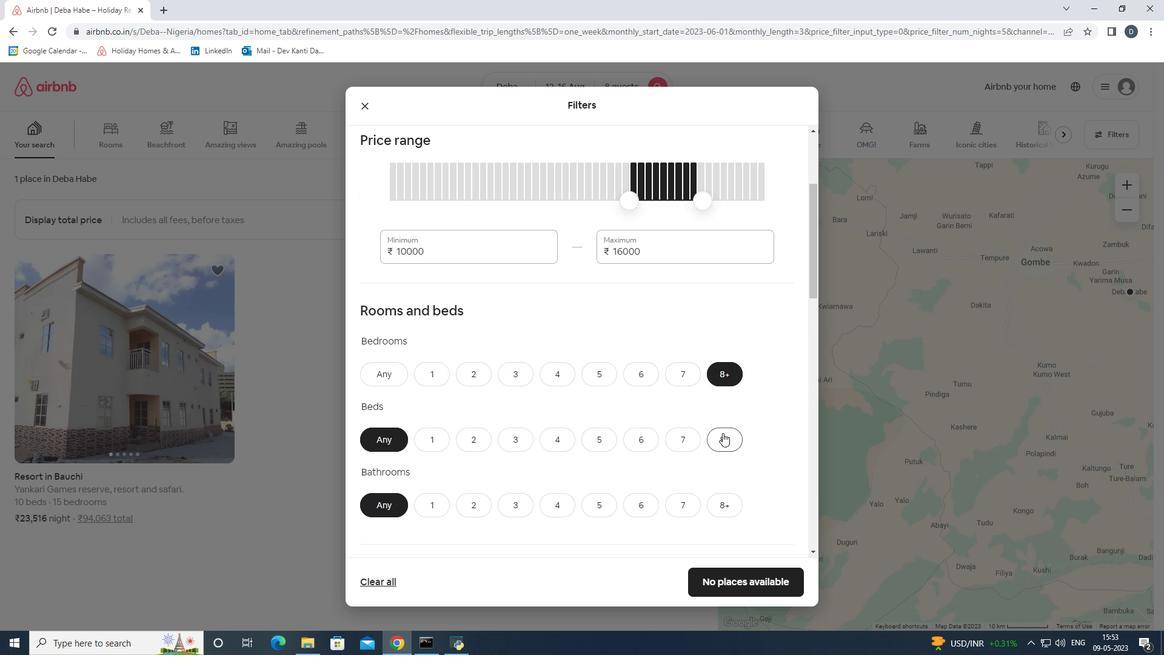 
Action: Mouse moved to (723, 499)
Screenshot: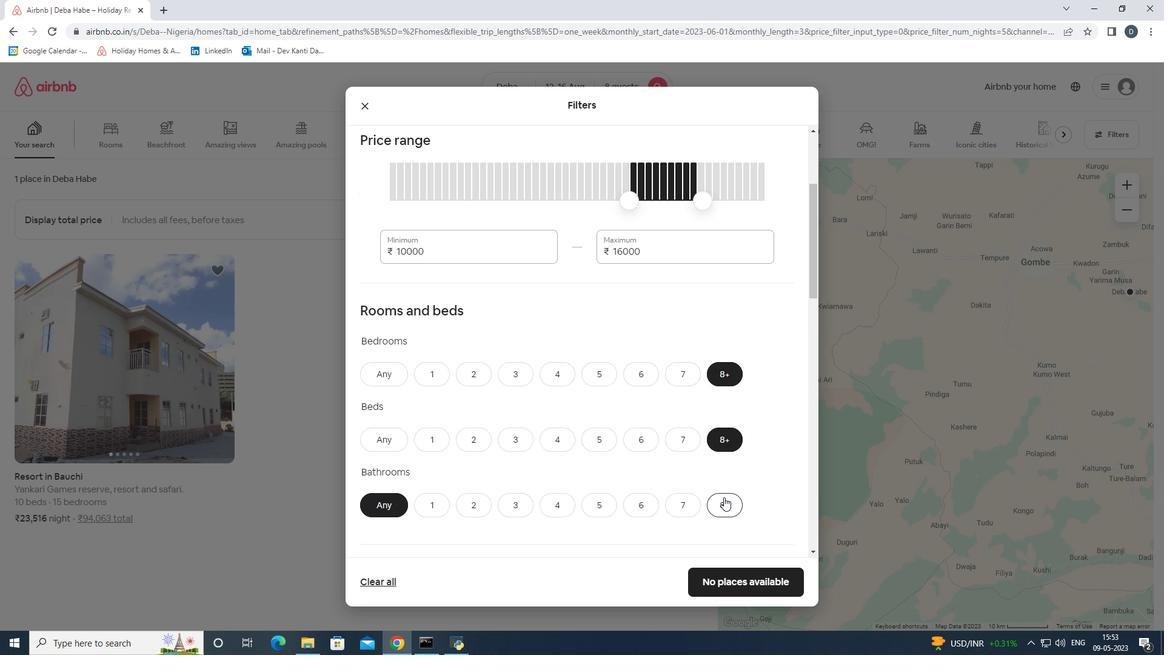 
Action: Mouse pressed left at (723, 499)
Screenshot: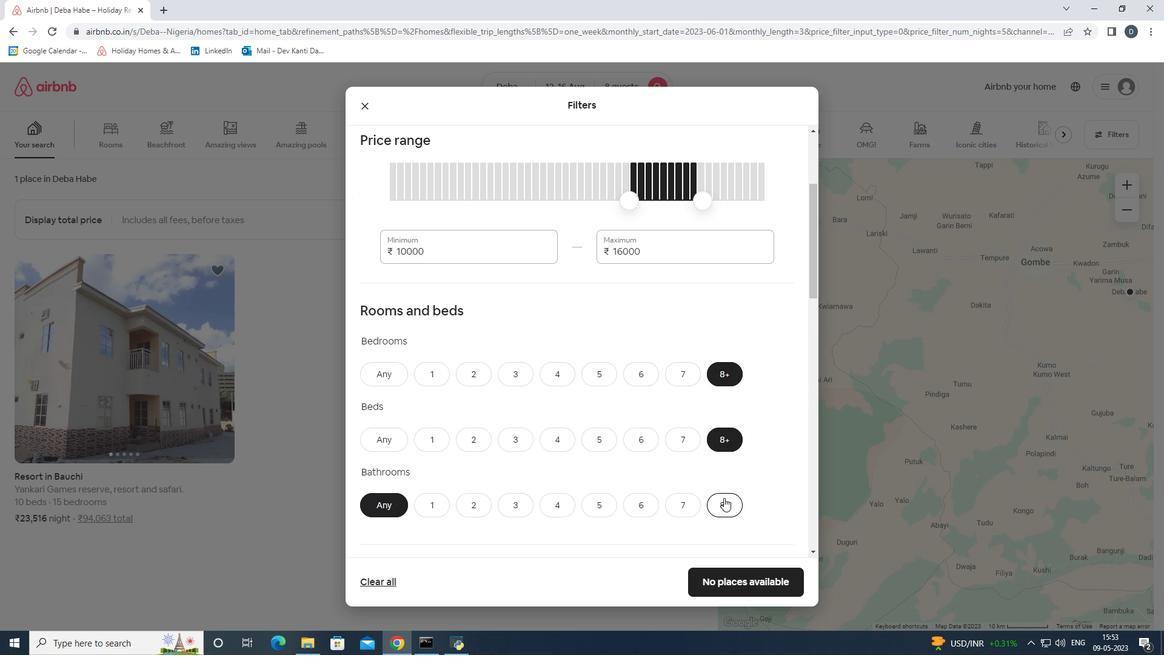 
Action: Mouse scrolled (723, 498) with delta (0, 0)
Screenshot: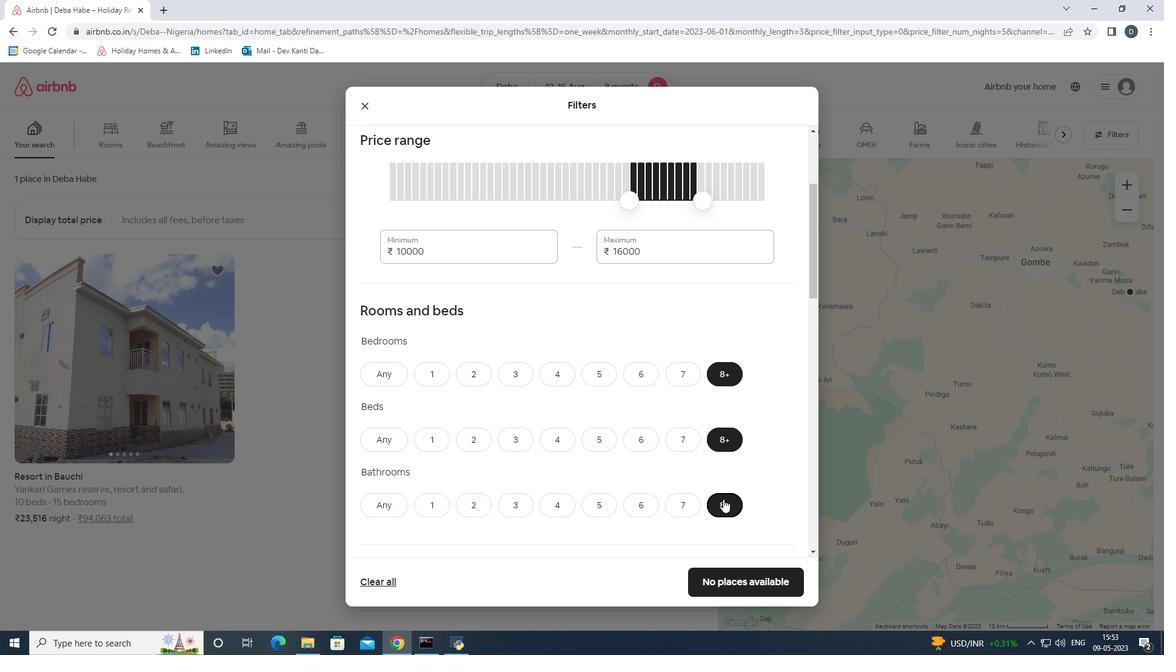 
Action: Mouse scrolled (723, 498) with delta (0, 0)
Screenshot: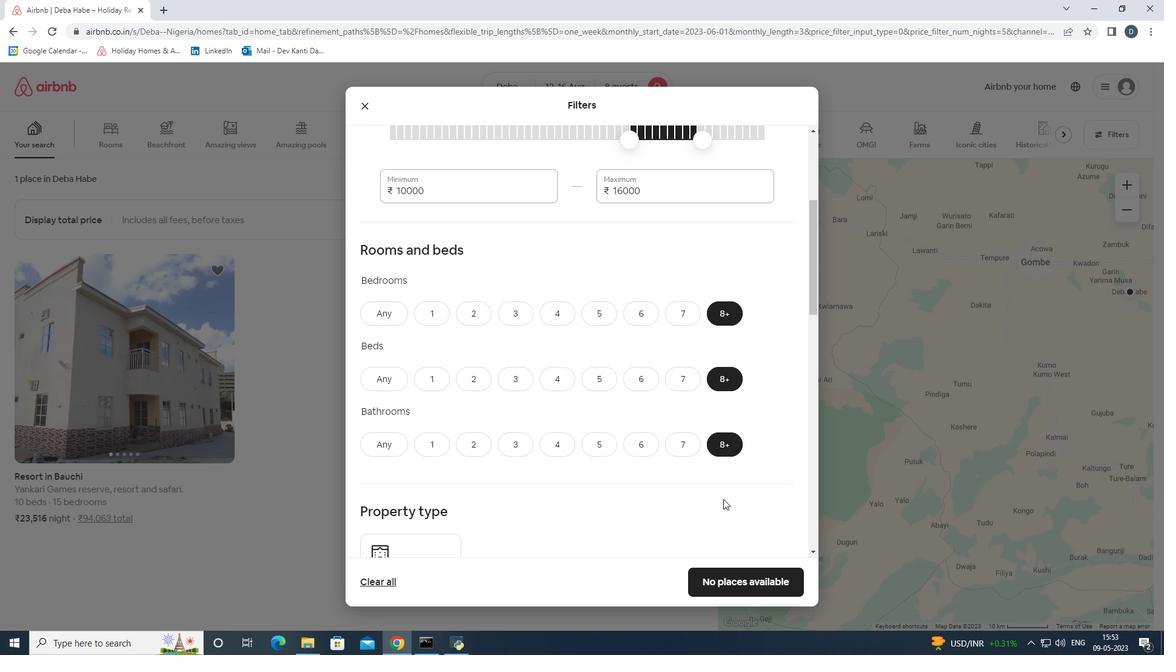 
Action: Mouse scrolled (723, 498) with delta (0, 0)
Screenshot: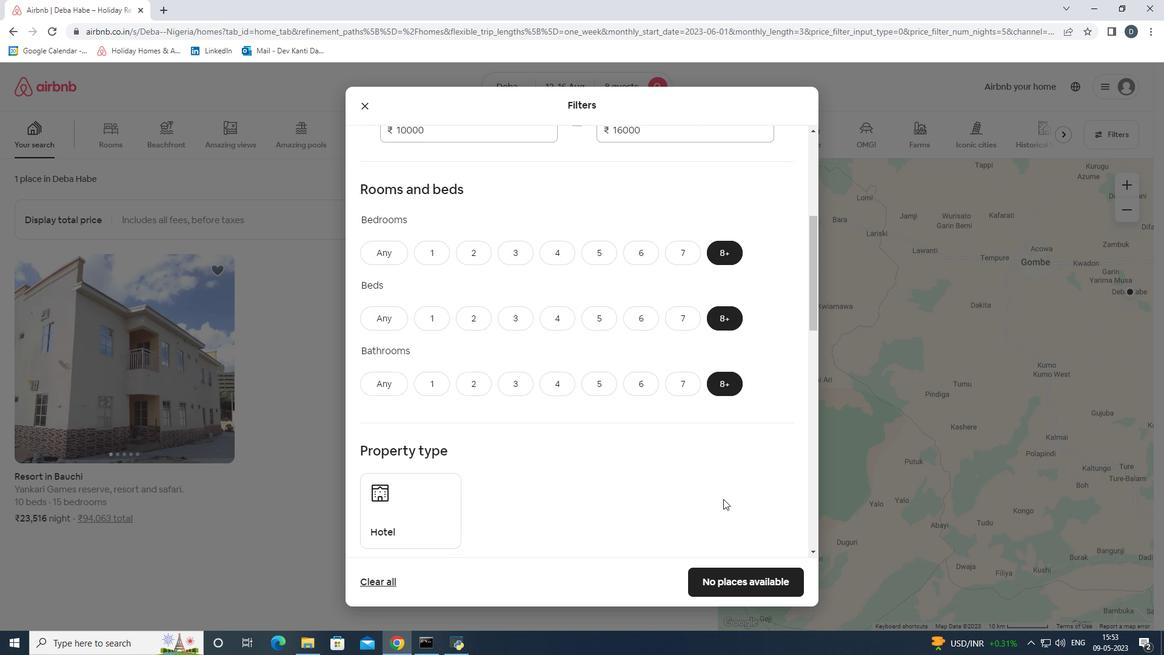 
Action: Mouse moved to (450, 466)
Screenshot: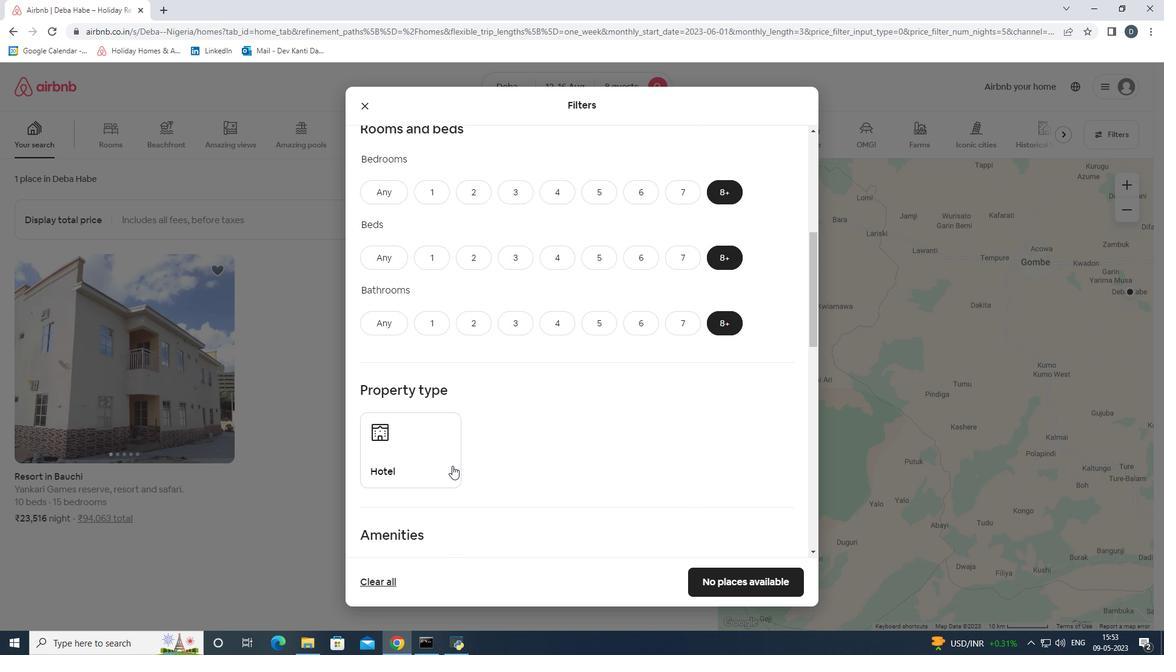 
Action: Mouse pressed left at (450, 466)
Screenshot: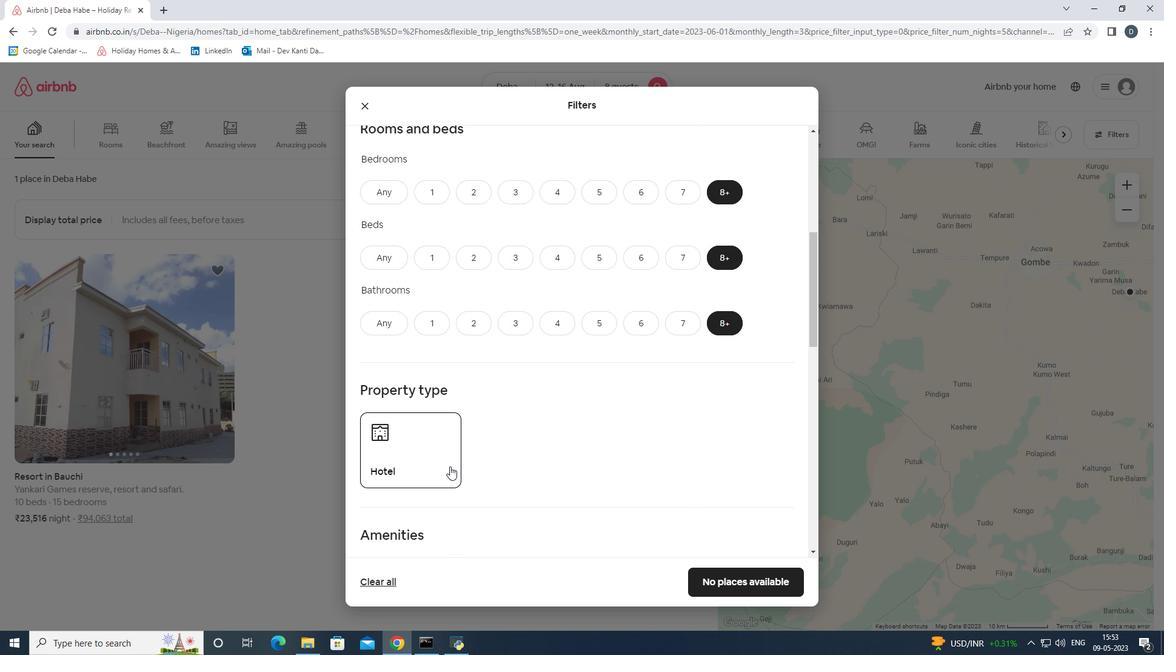 
Action: Mouse scrolled (450, 465) with delta (0, 0)
Screenshot: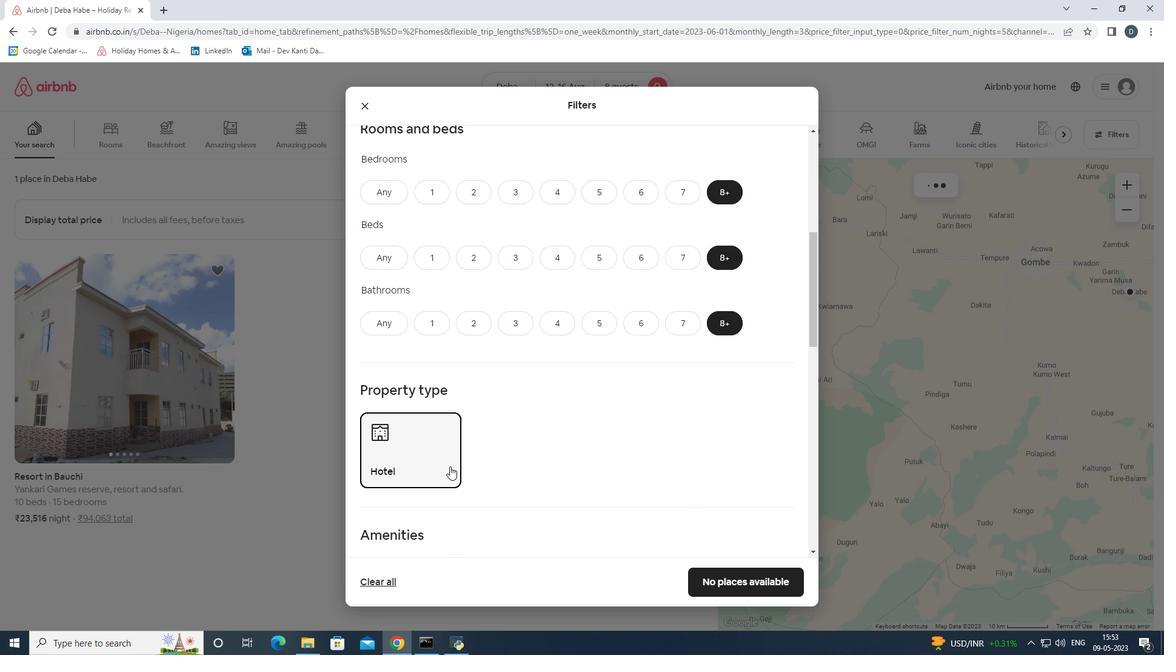 
Action: Mouse scrolled (450, 465) with delta (0, 0)
Screenshot: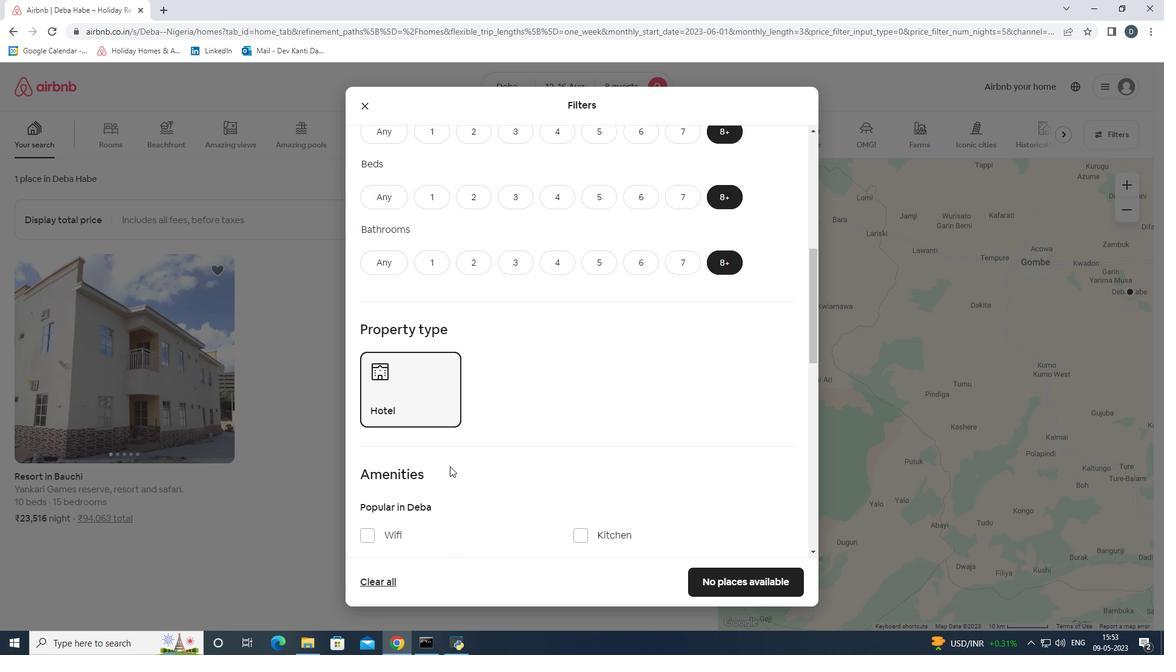 
Action: Mouse scrolled (450, 465) with delta (0, 0)
Screenshot: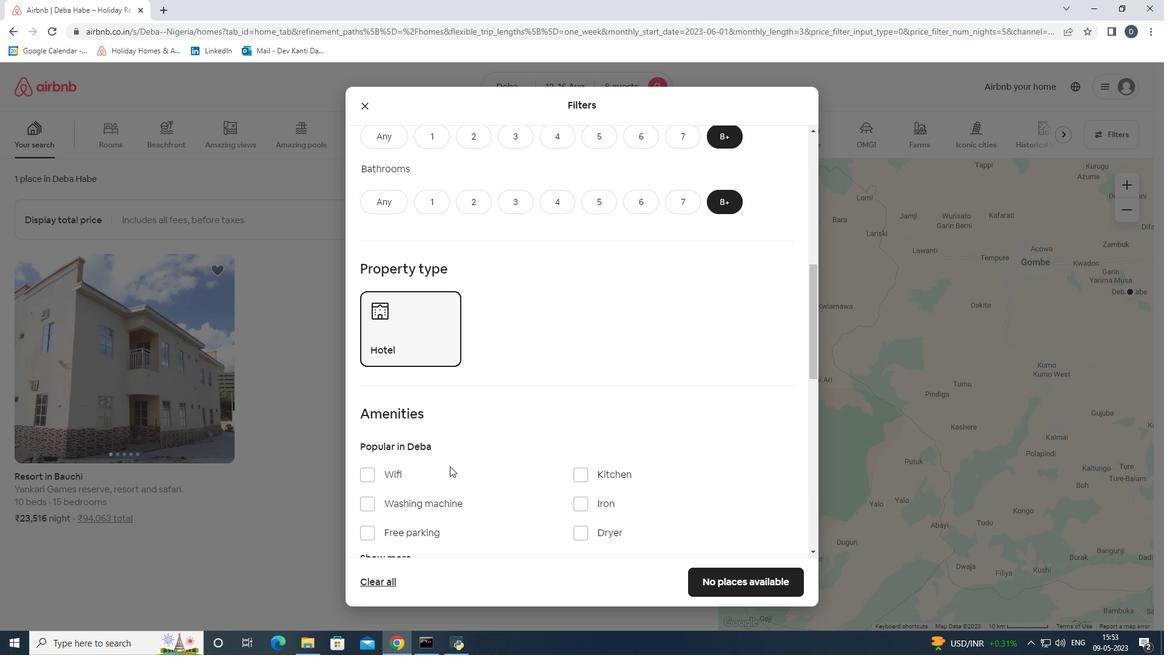 
Action: Mouse scrolled (450, 465) with delta (0, 0)
Screenshot: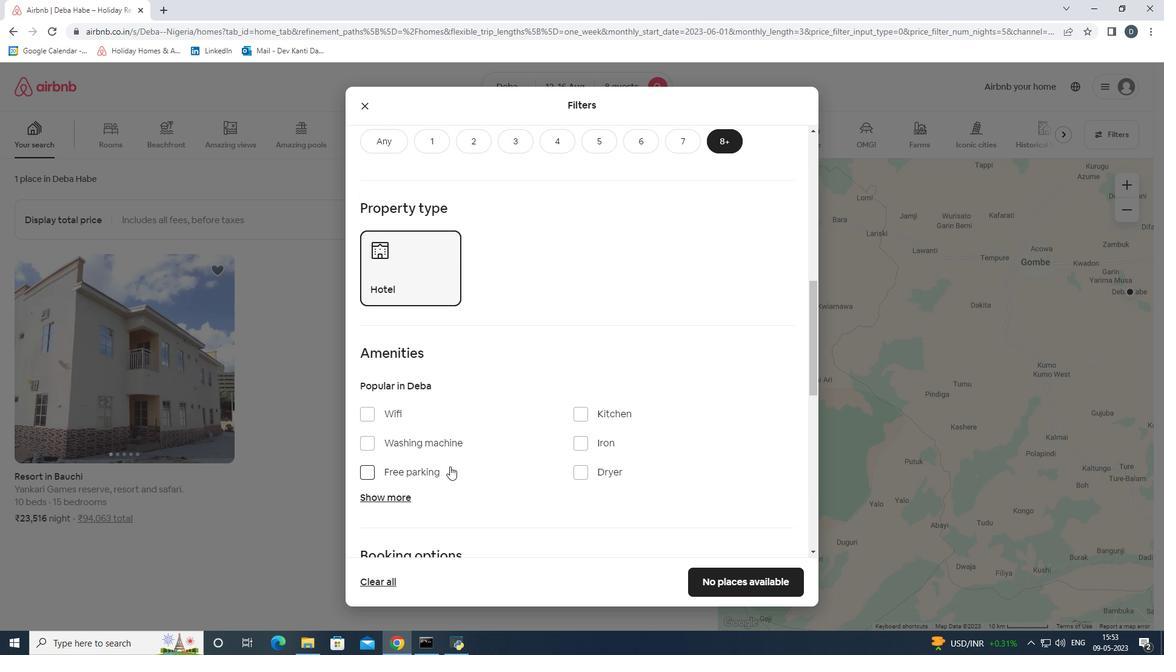 
Action: Mouse moved to (379, 358)
Screenshot: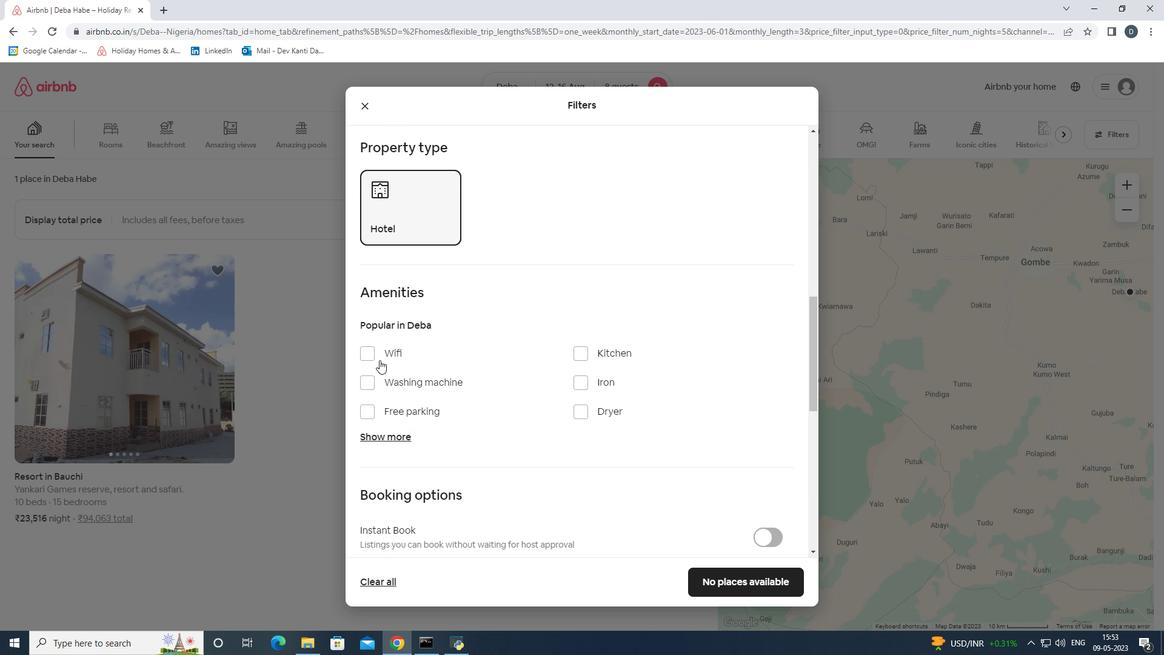
Action: Mouse pressed left at (379, 358)
Screenshot: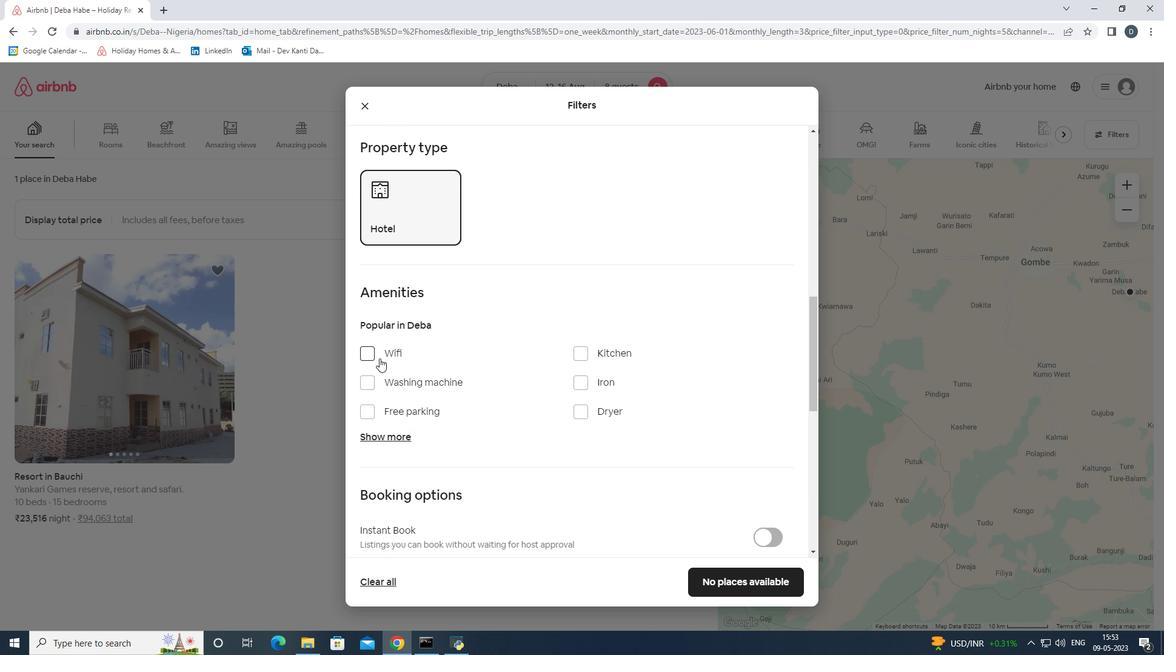
Action: Mouse moved to (378, 431)
Screenshot: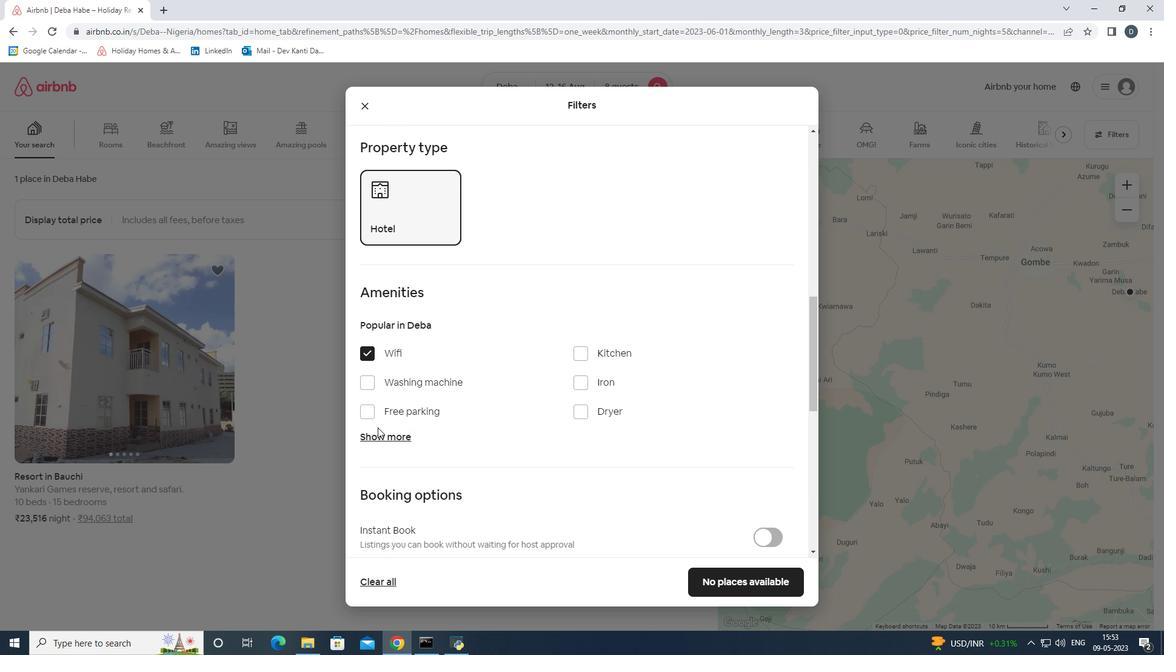 
Action: Mouse pressed left at (378, 431)
Screenshot: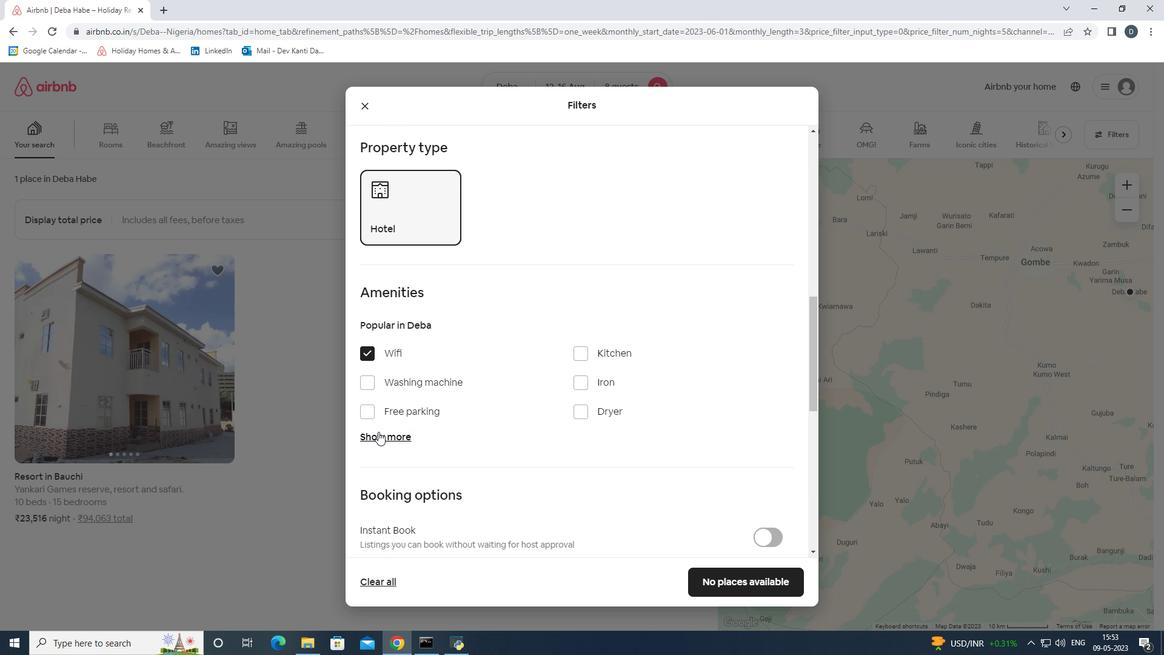 
Action: Mouse scrolled (378, 431) with delta (0, 0)
Screenshot: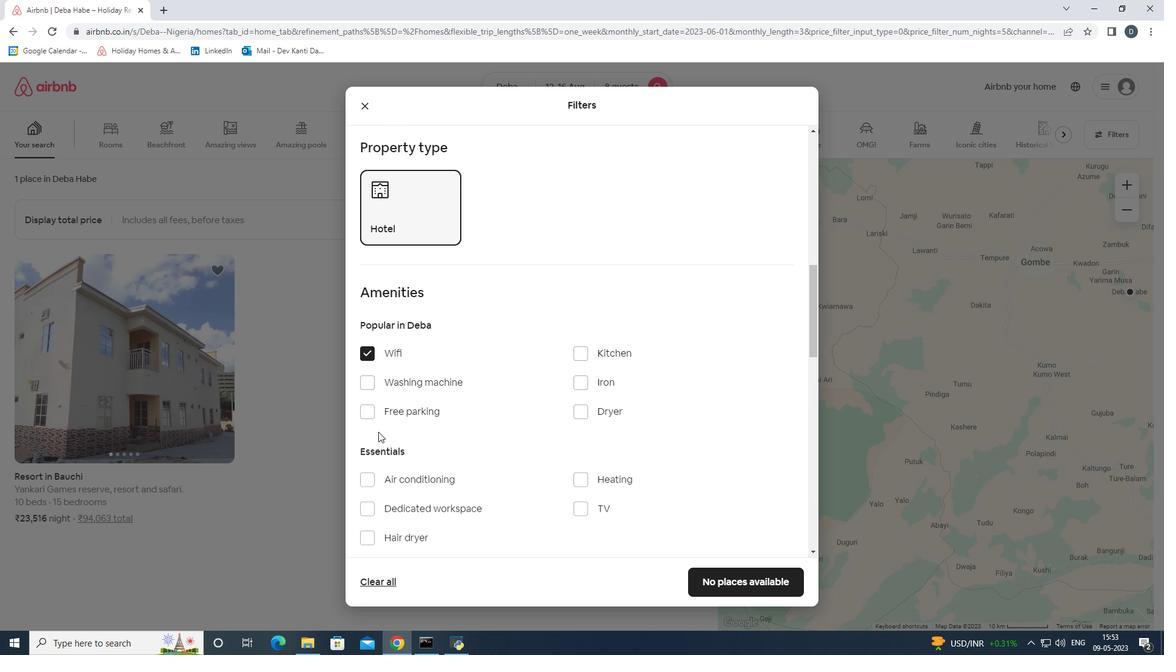 
Action: Mouse moved to (420, 356)
Screenshot: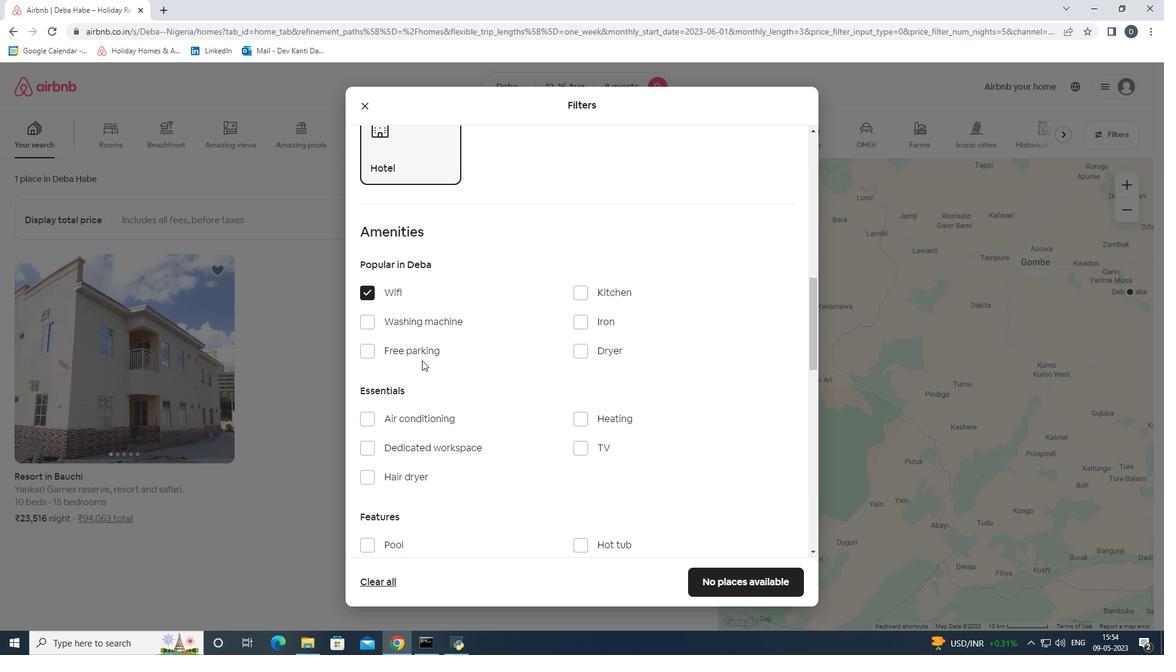 
Action: Mouse pressed left at (420, 356)
Screenshot: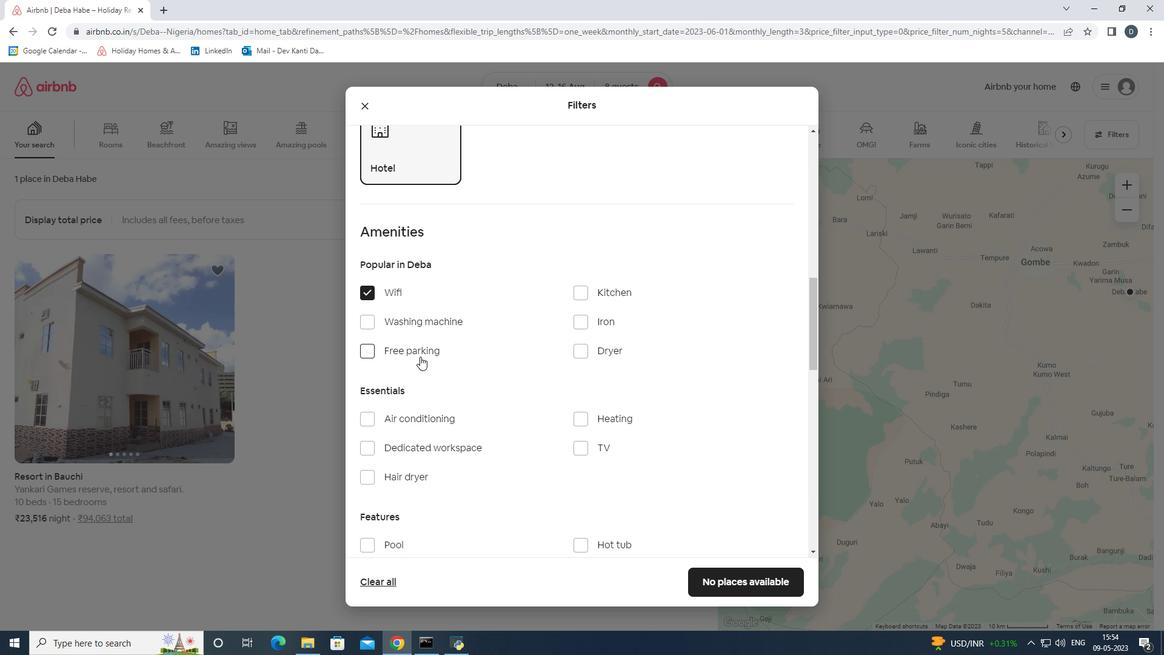 
Action: Mouse moved to (581, 442)
Screenshot: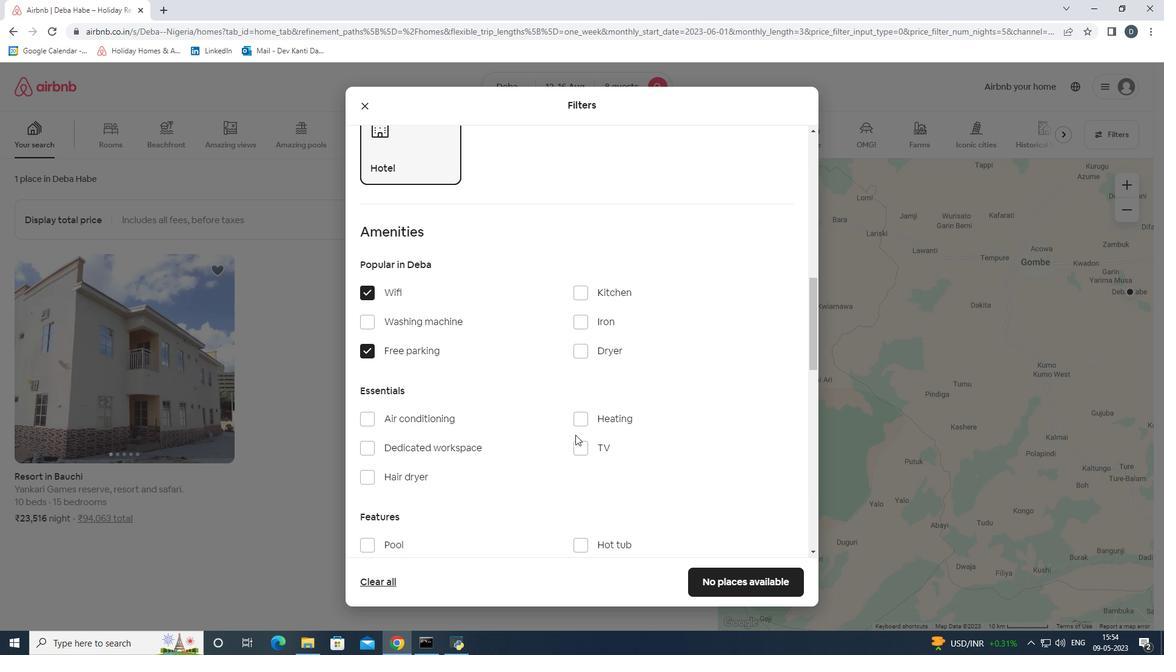 
Action: Mouse pressed left at (581, 442)
Screenshot: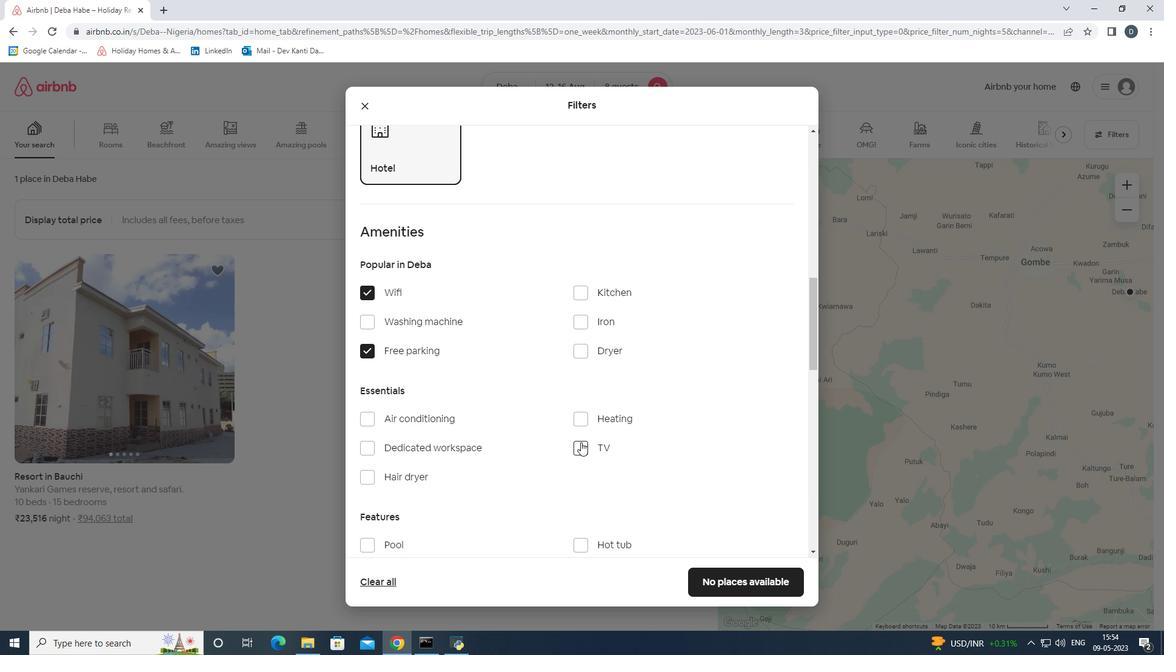 
Action: Mouse moved to (579, 440)
Screenshot: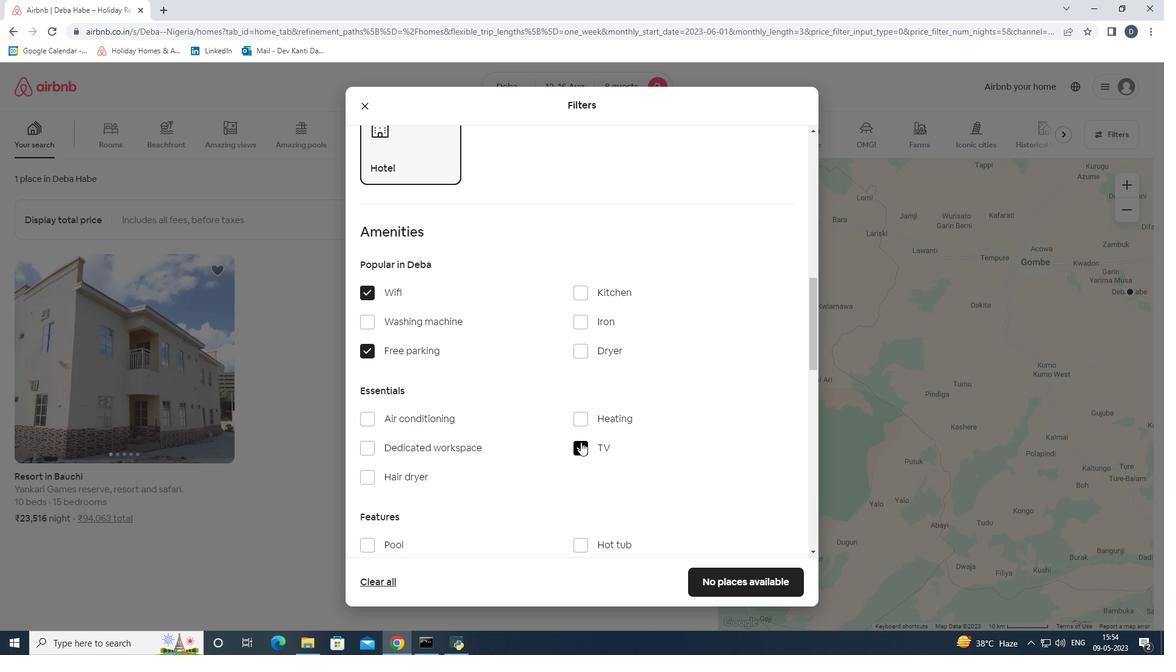 
Action: Mouse scrolled (579, 439) with delta (0, 0)
Screenshot: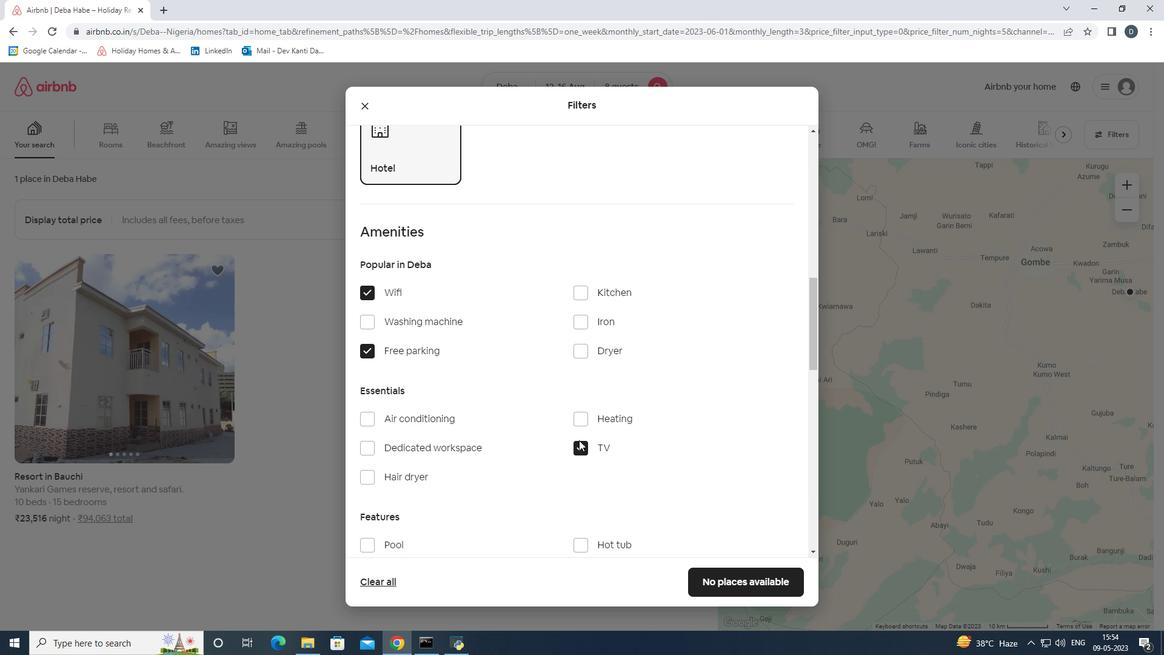 
Action: Mouse scrolled (579, 439) with delta (0, 0)
Screenshot: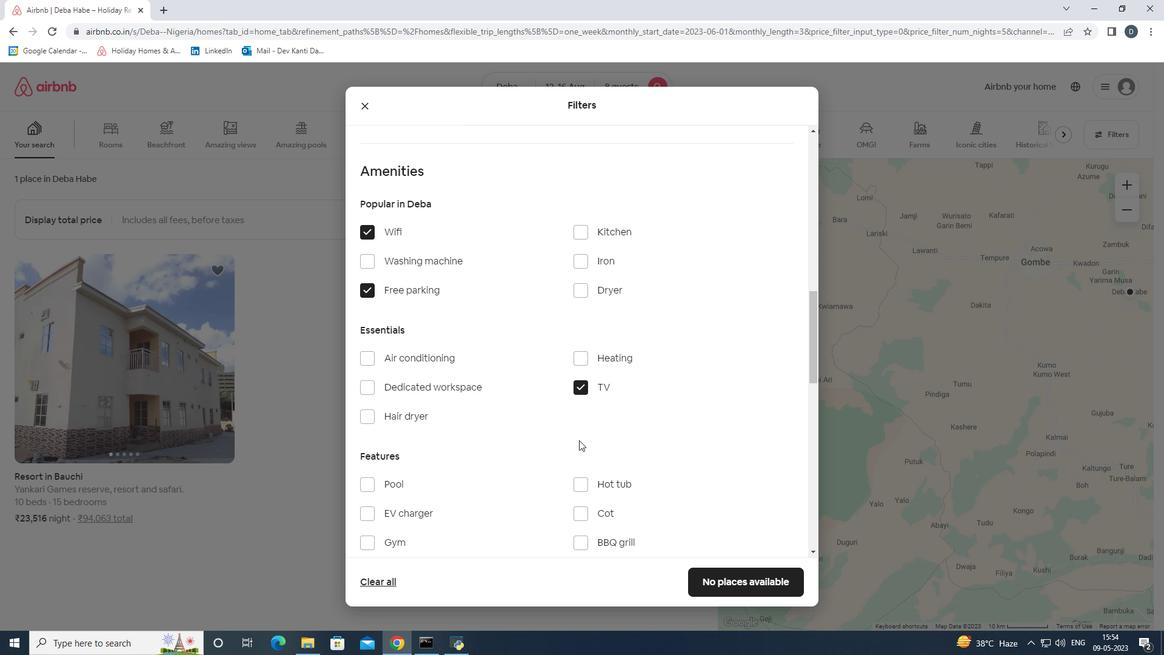 
Action: Mouse moved to (373, 477)
Screenshot: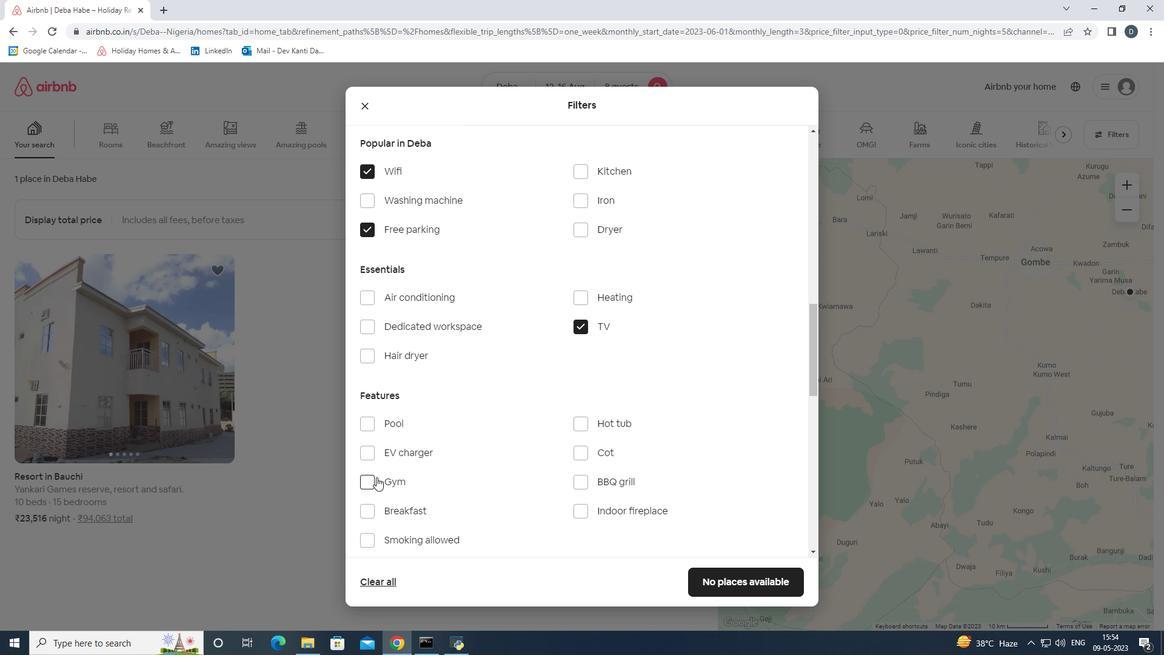 
Action: Mouse pressed left at (373, 477)
Screenshot: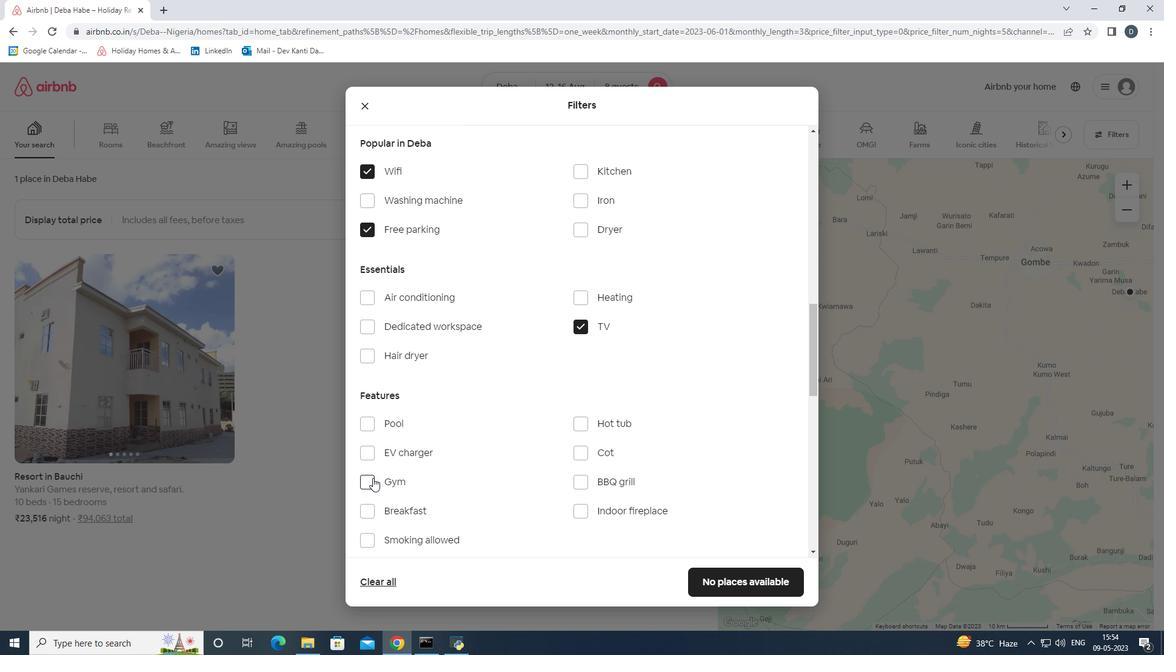 
Action: Mouse moved to (367, 511)
Screenshot: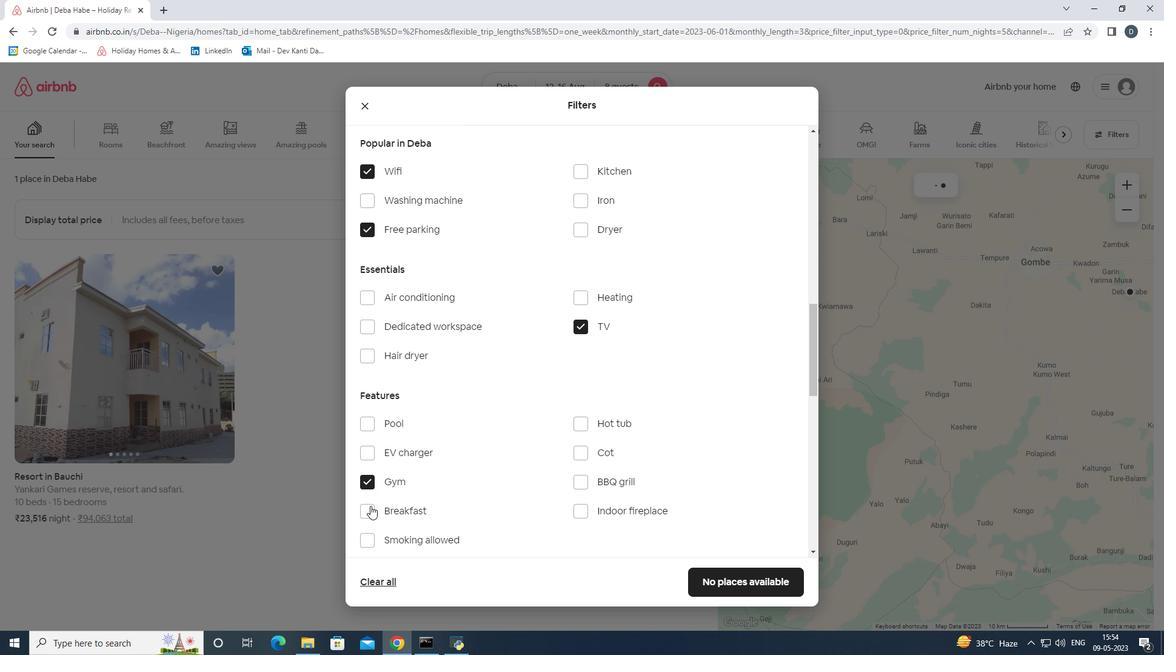 
Action: Mouse pressed left at (367, 511)
Screenshot: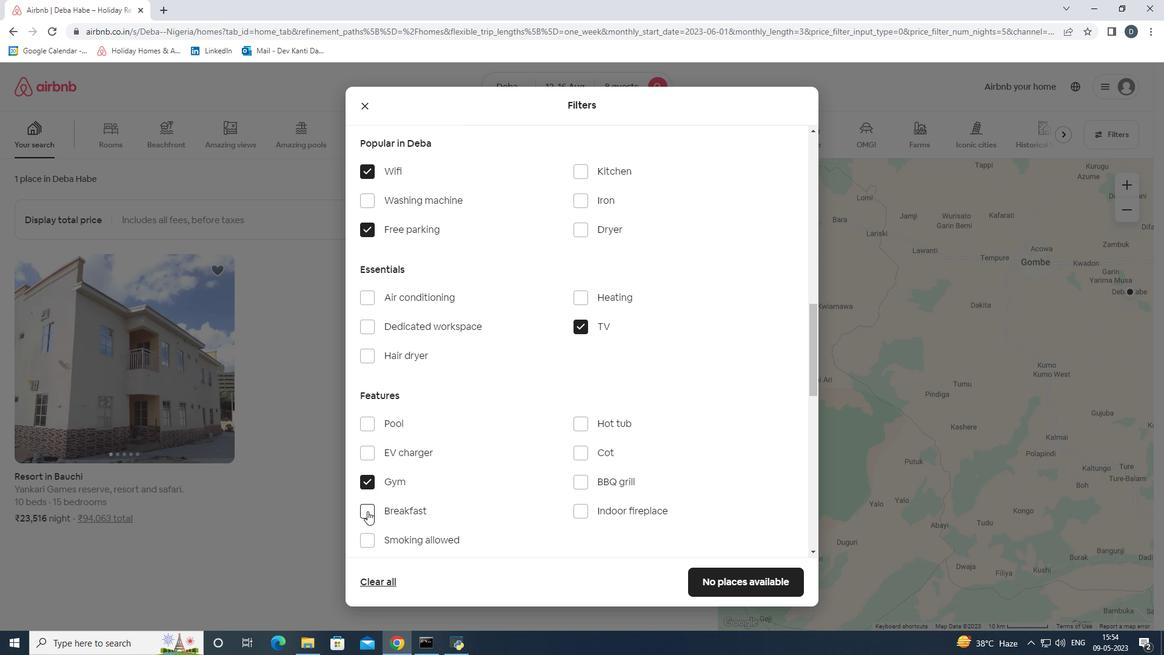 
Action: Mouse moved to (411, 500)
Screenshot: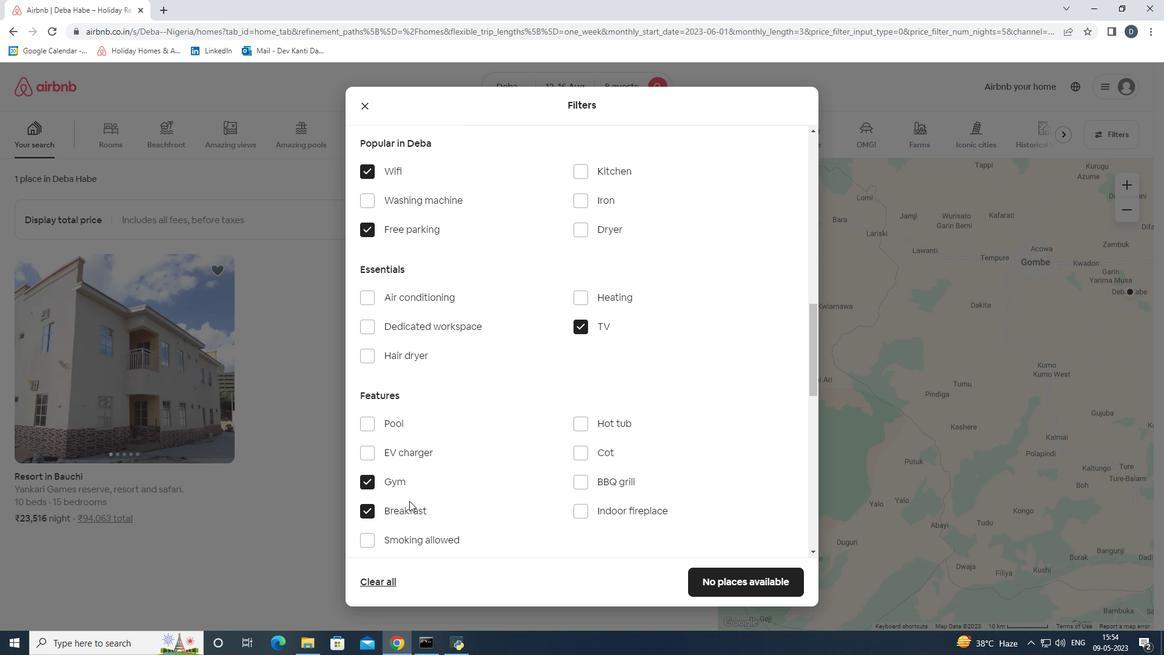 
Action: Mouse scrolled (411, 499) with delta (0, 0)
Screenshot: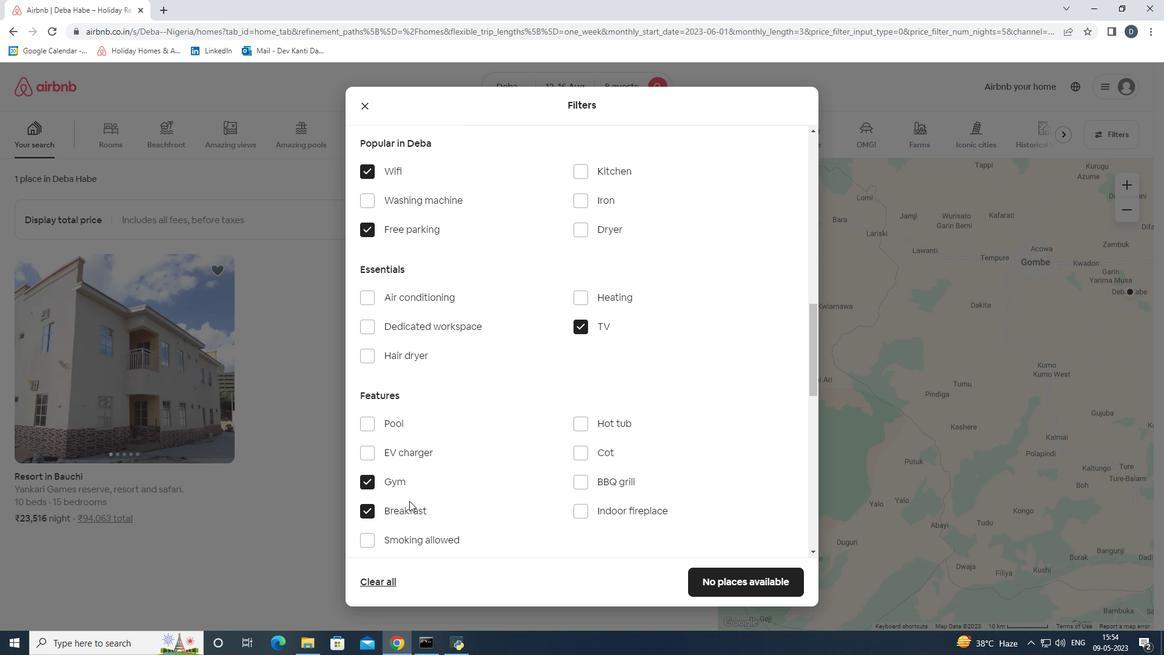 
Action: Mouse moved to (503, 477)
Screenshot: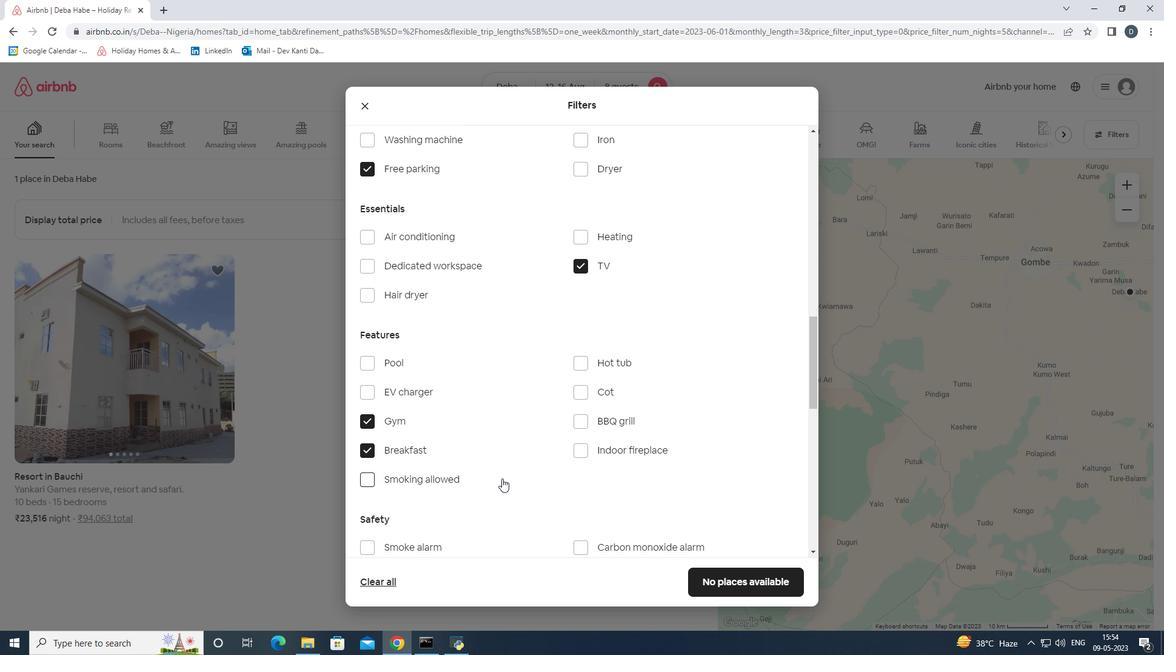 
Action: Mouse scrolled (503, 477) with delta (0, 0)
Screenshot: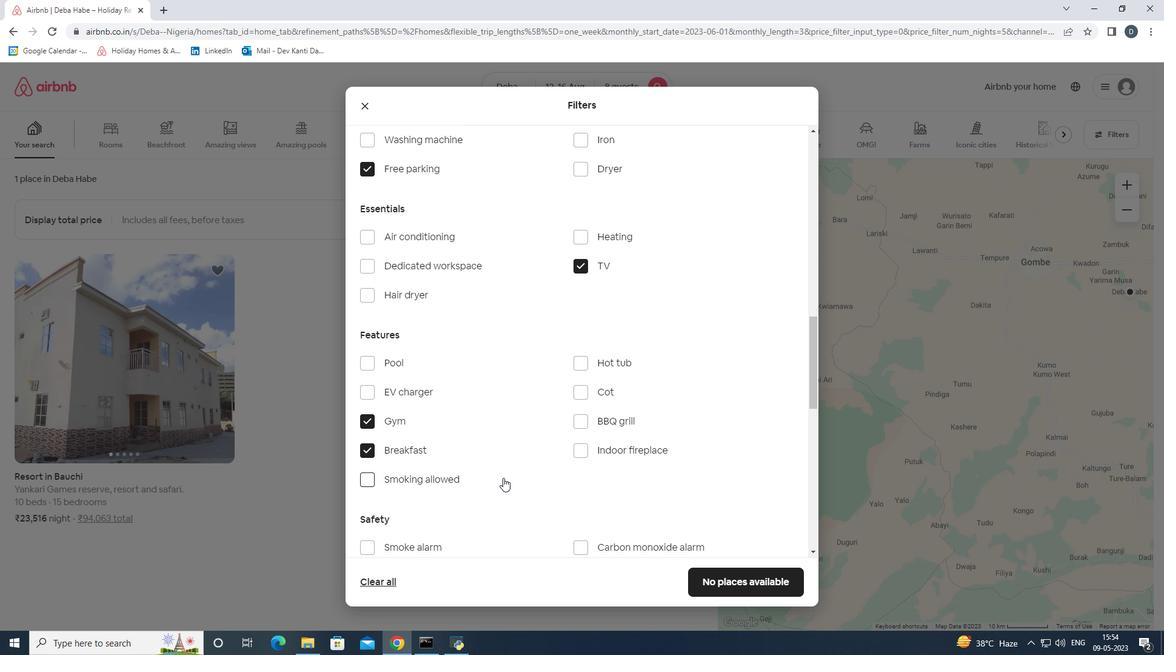 
Action: Mouse moved to (562, 476)
Screenshot: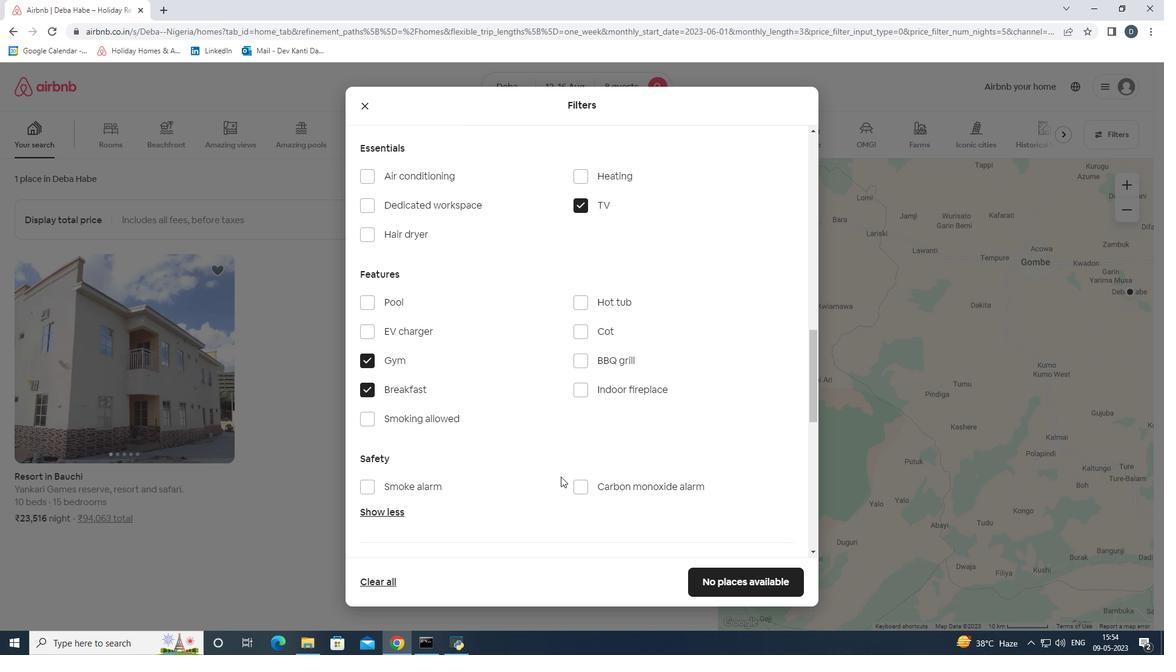 
Action: Mouse scrolled (562, 476) with delta (0, 0)
Screenshot: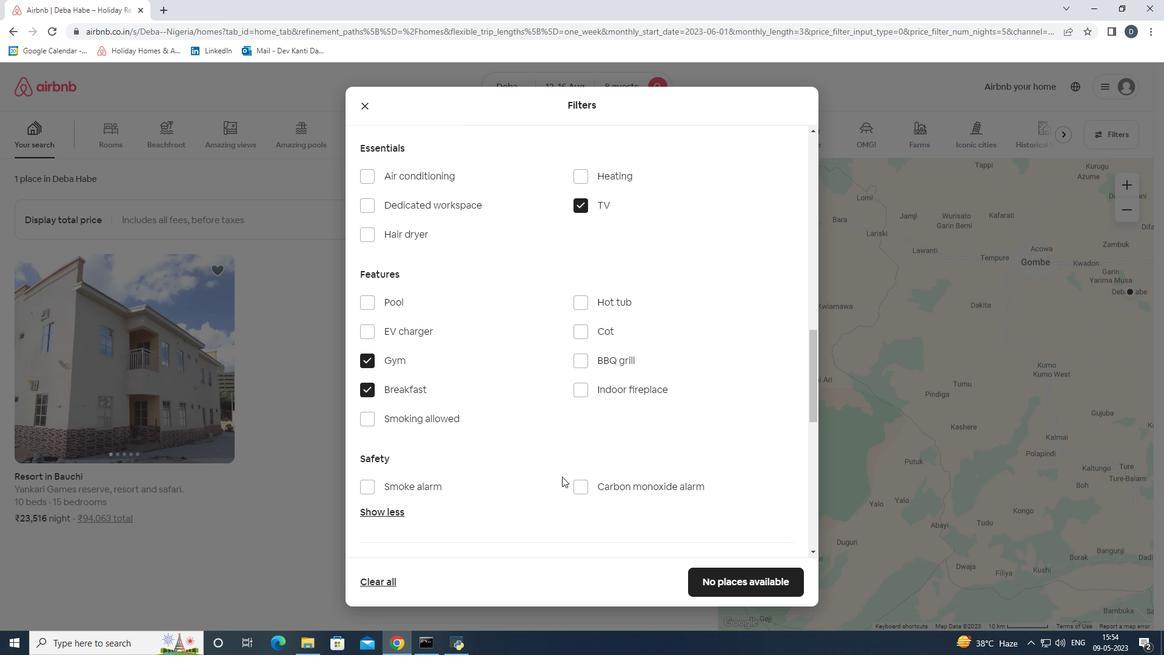 
Action: Mouse moved to (623, 473)
Screenshot: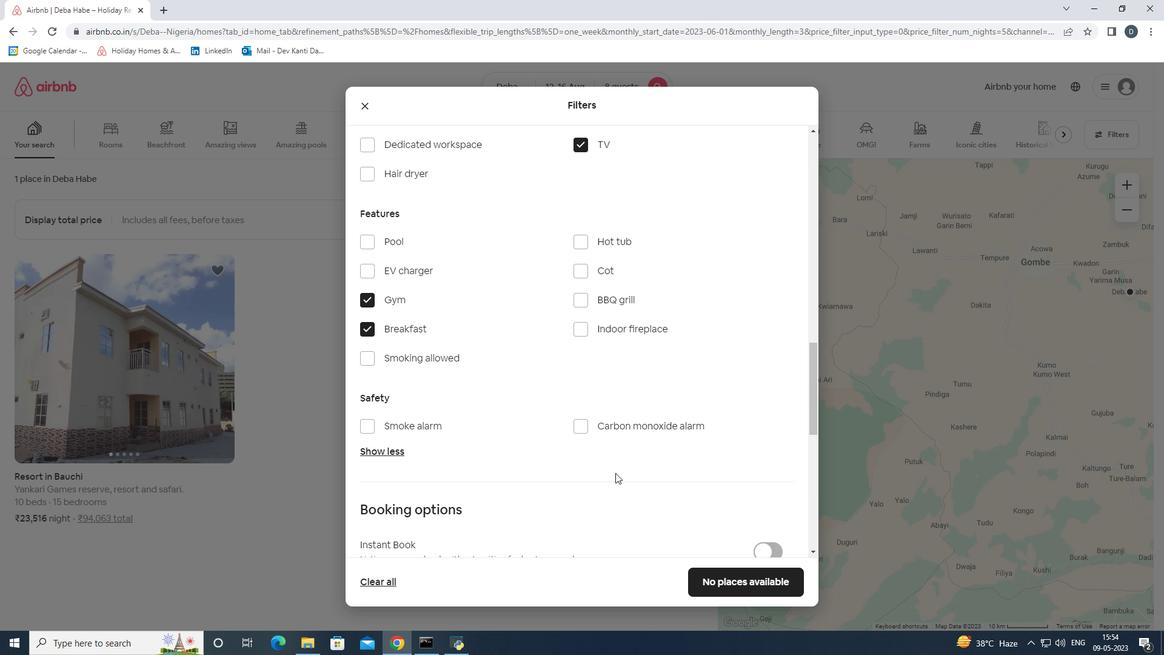 
Action: Mouse scrolled (623, 472) with delta (0, 0)
Screenshot: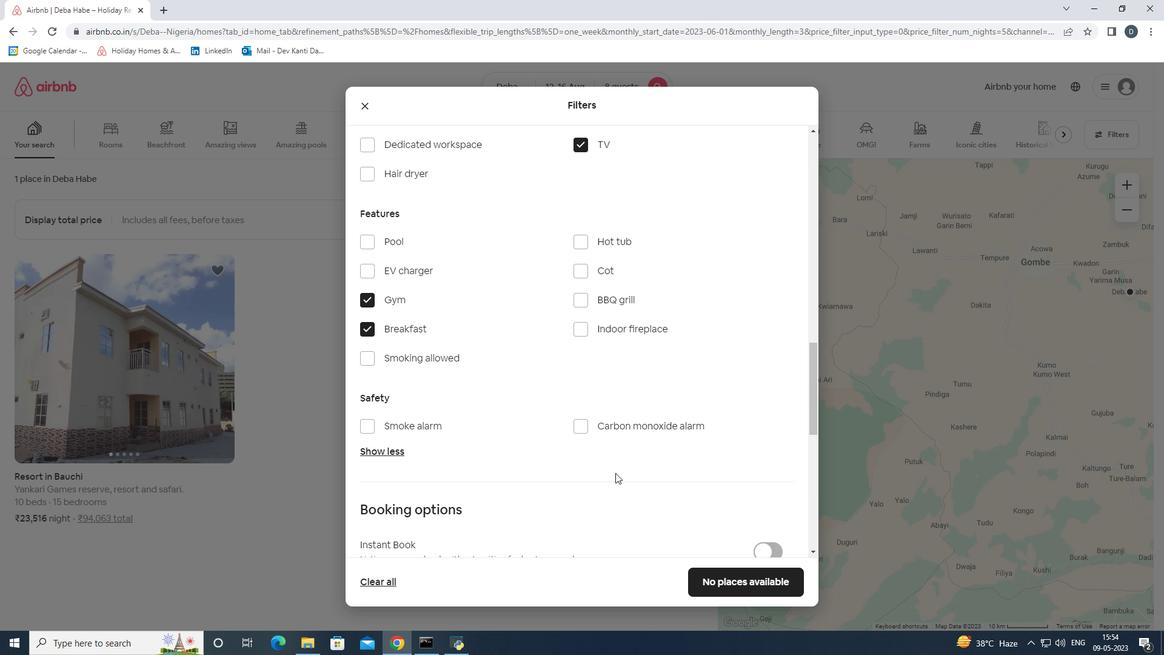 
Action: Mouse moved to (641, 477)
Screenshot: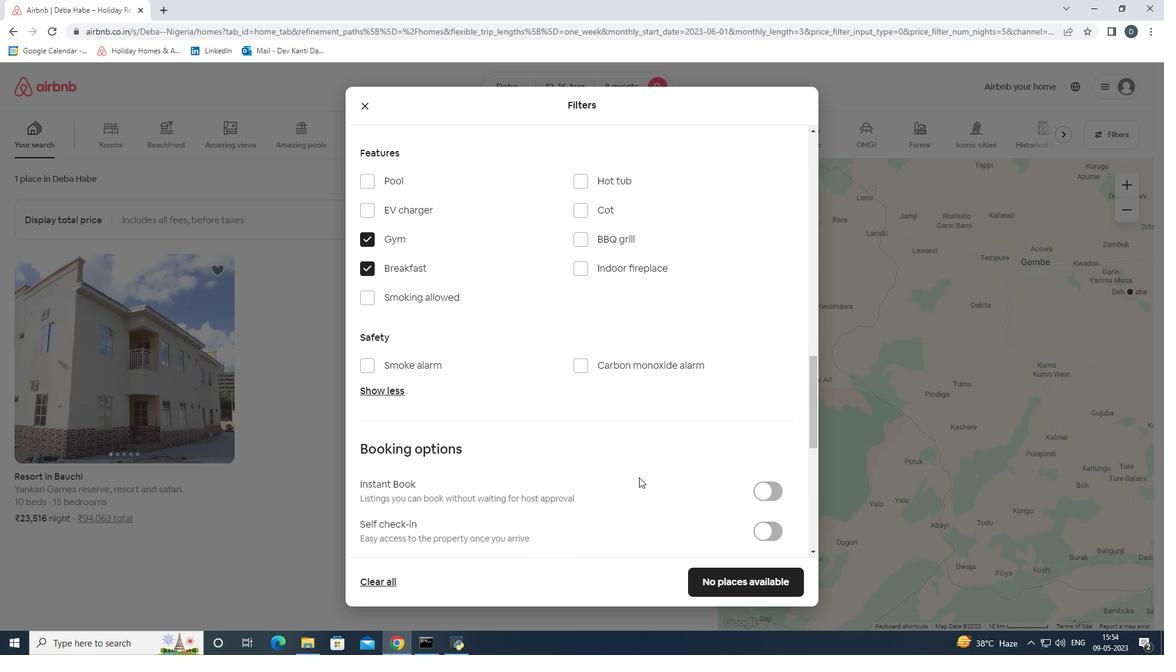 
Action: Mouse scrolled (641, 476) with delta (0, 0)
Screenshot: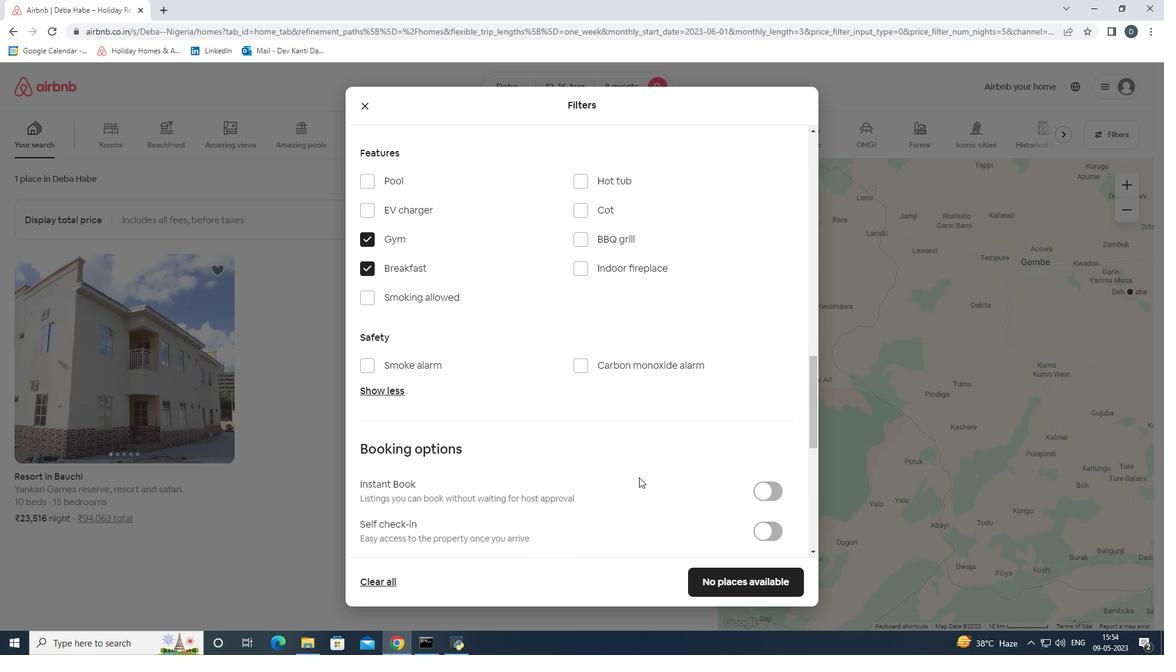 
Action: Mouse moved to (771, 470)
Screenshot: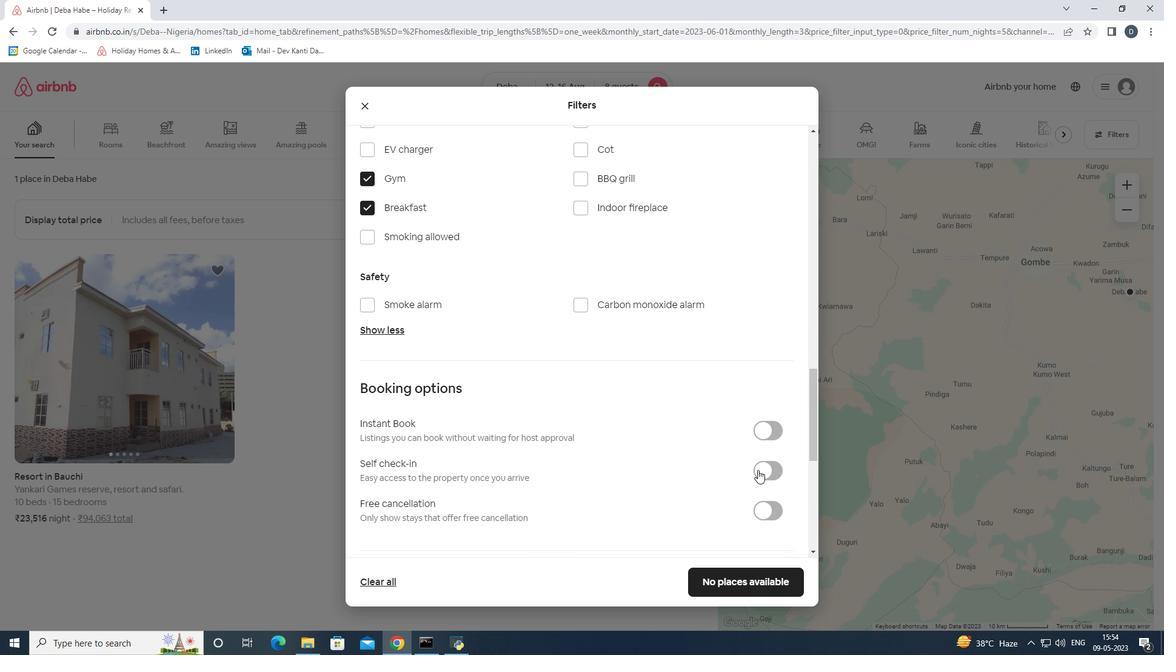 
Action: Mouse pressed left at (771, 470)
Screenshot: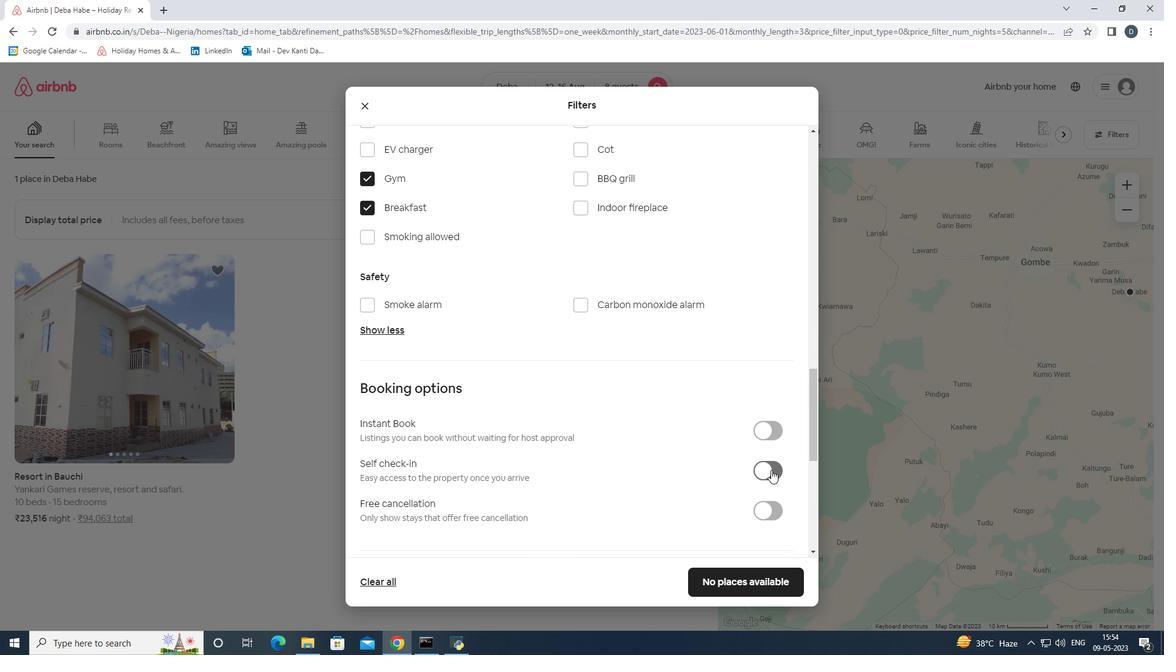 
Action: Mouse scrolled (771, 469) with delta (0, 0)
Screenshot: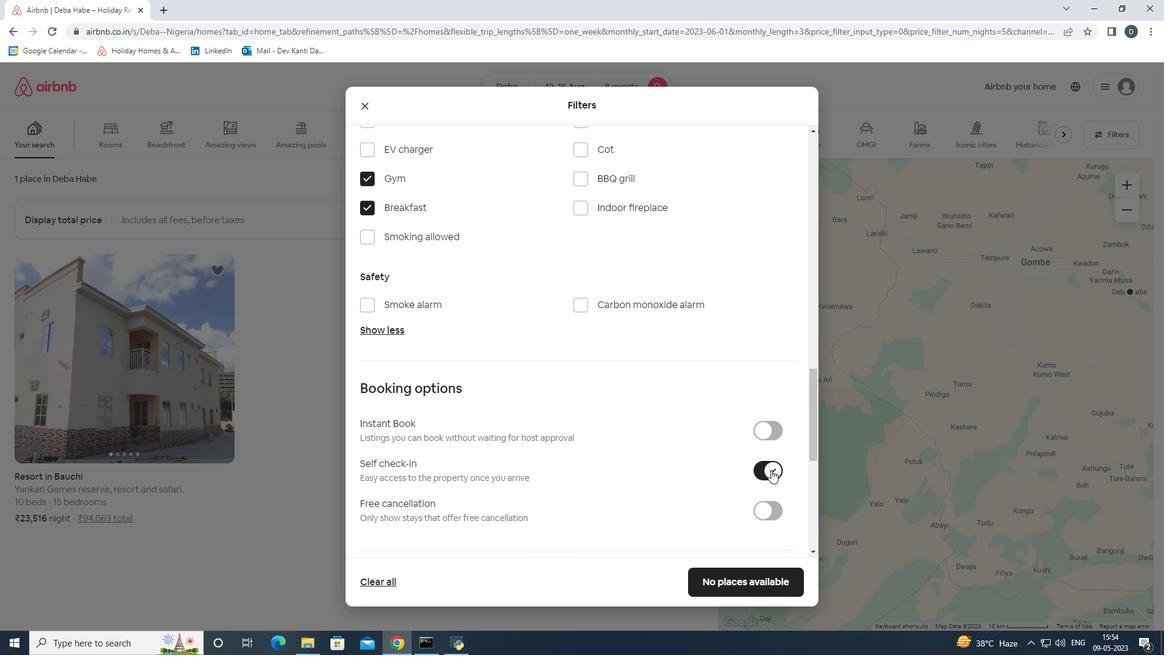 
Action: Mouse scrolled (771, 469) with delta (0, 0)
Screenshot: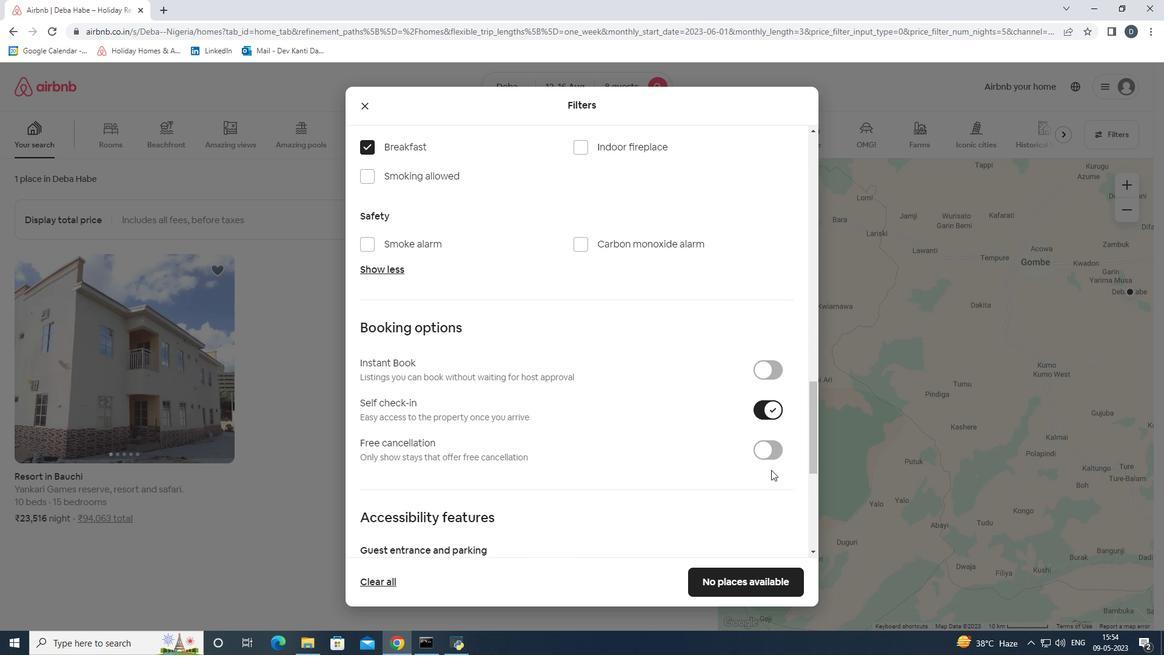 
Action: Mouse scrolled (771, 469) with delta (0, 0)
Screenshot: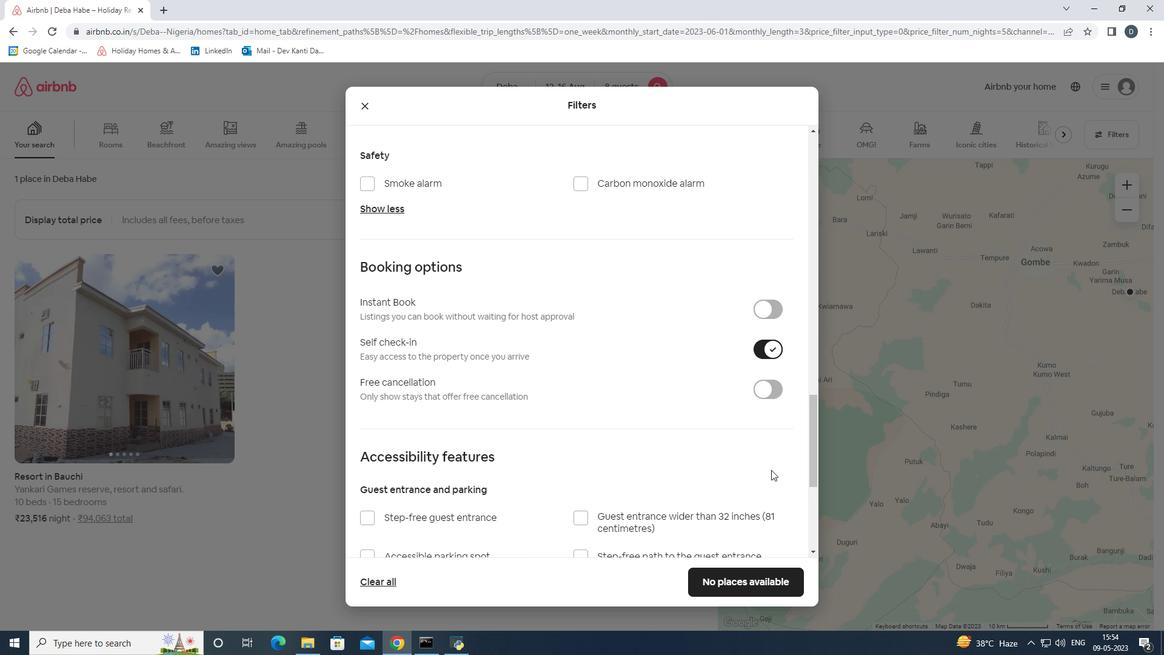 
Action: Mouse scrolled (771, 469) with delta (0, 0)
Screenshot: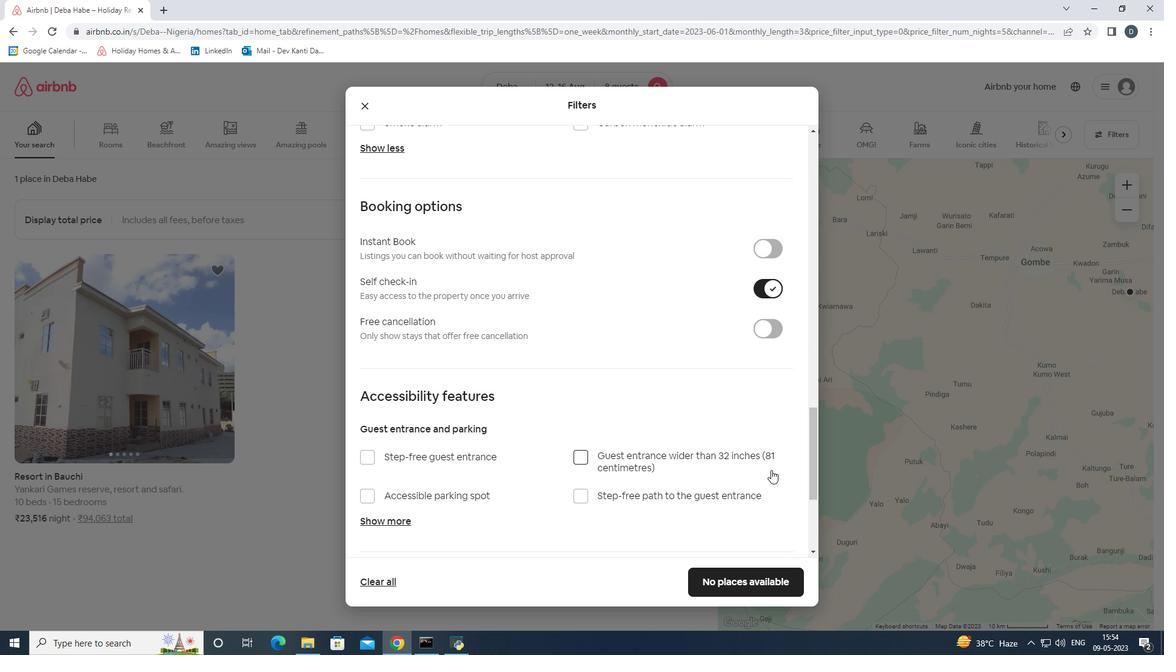 
Action: Mouse scrolled (771, 469) with delta (0, 0)
Screenshot: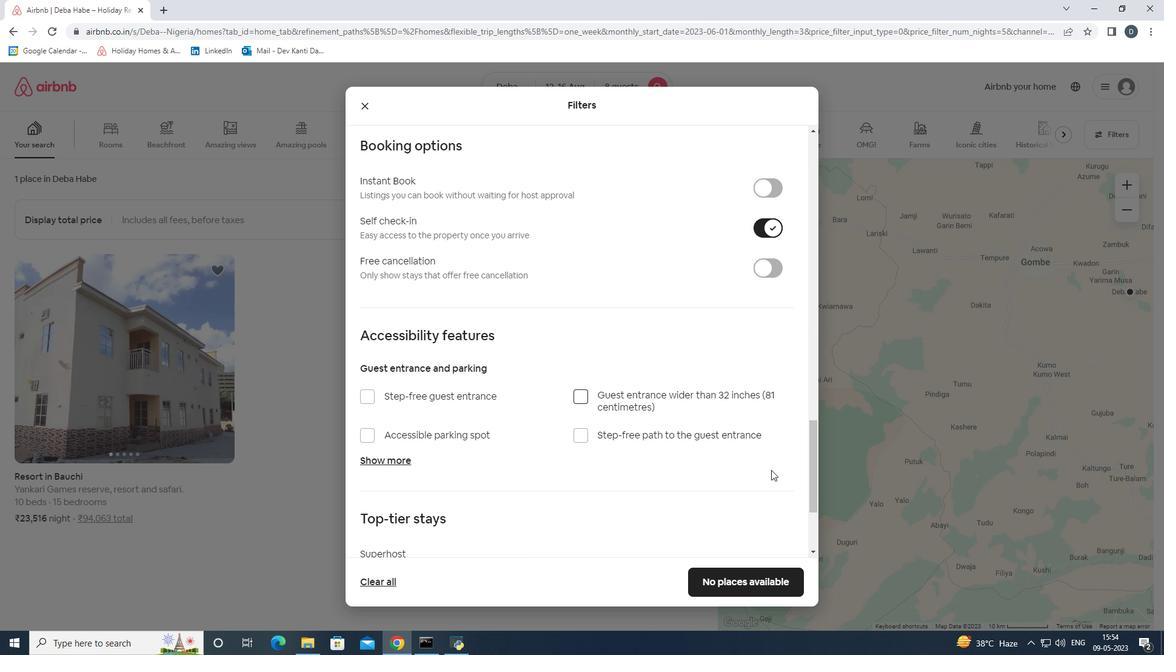 
Action: Mouse scrolled (771, 469) with delta (0, 0)
Screenshot: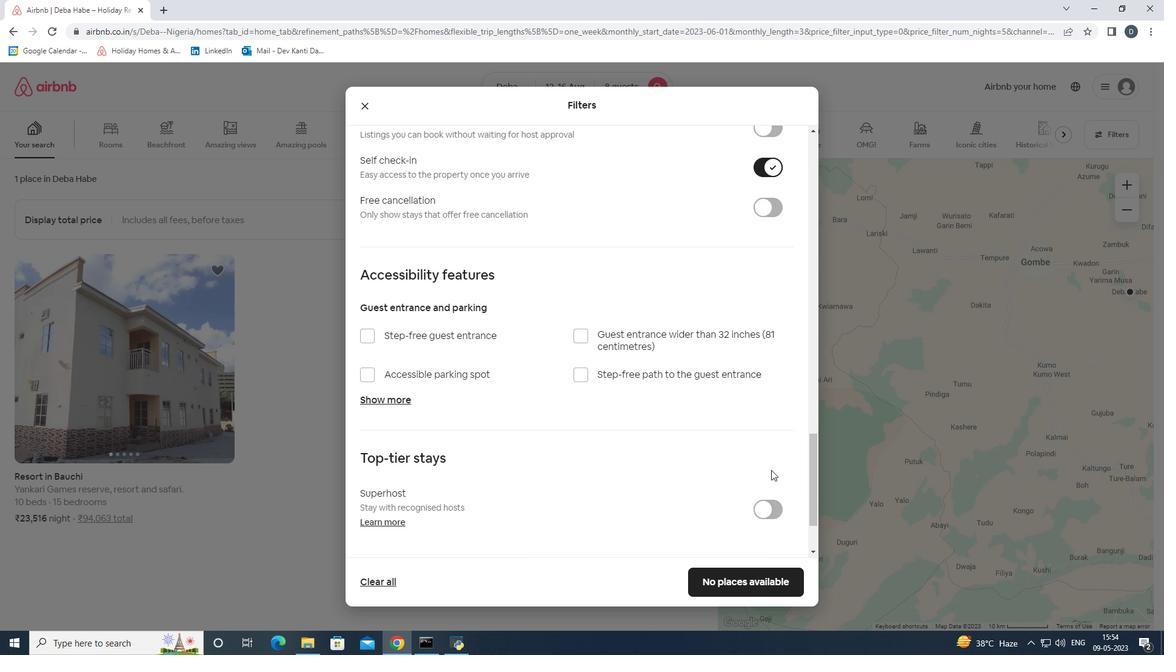 
Action: Mouse scrolled (771, 469) with delta (0, 0)
Screenshot: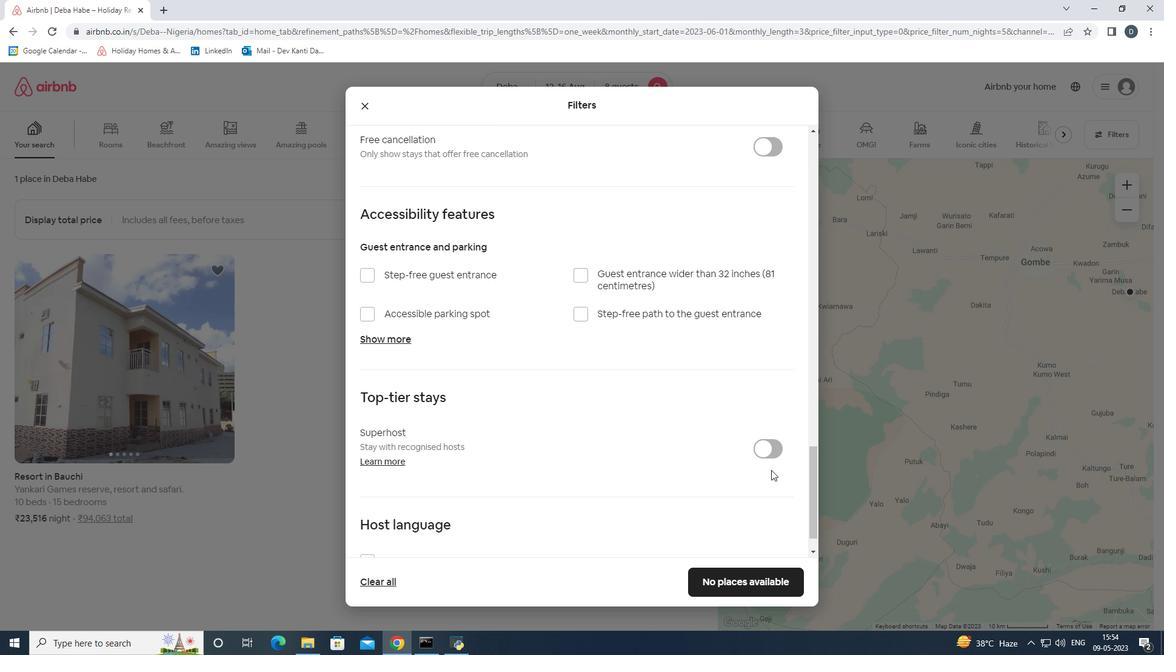 
Action: Mouse moved to (389, 519)
Screenshot: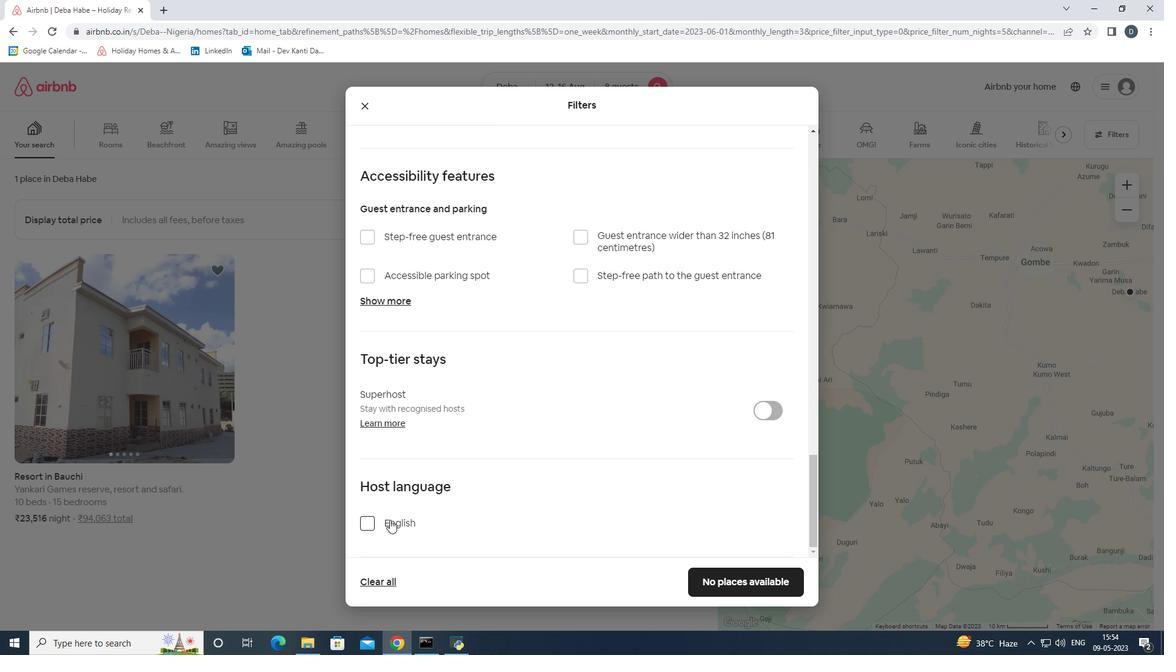 
Action: Mouse pressed left at (389, 519)
Screenshot: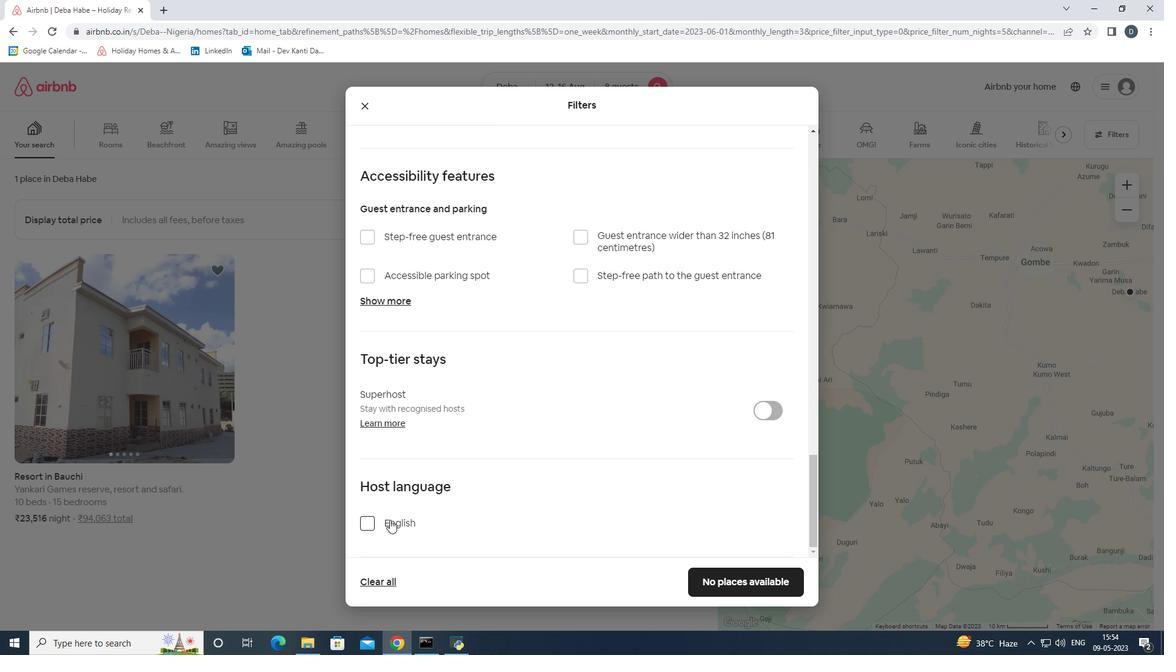 
Action: Mouse moved to (698, 574)
Screenshot: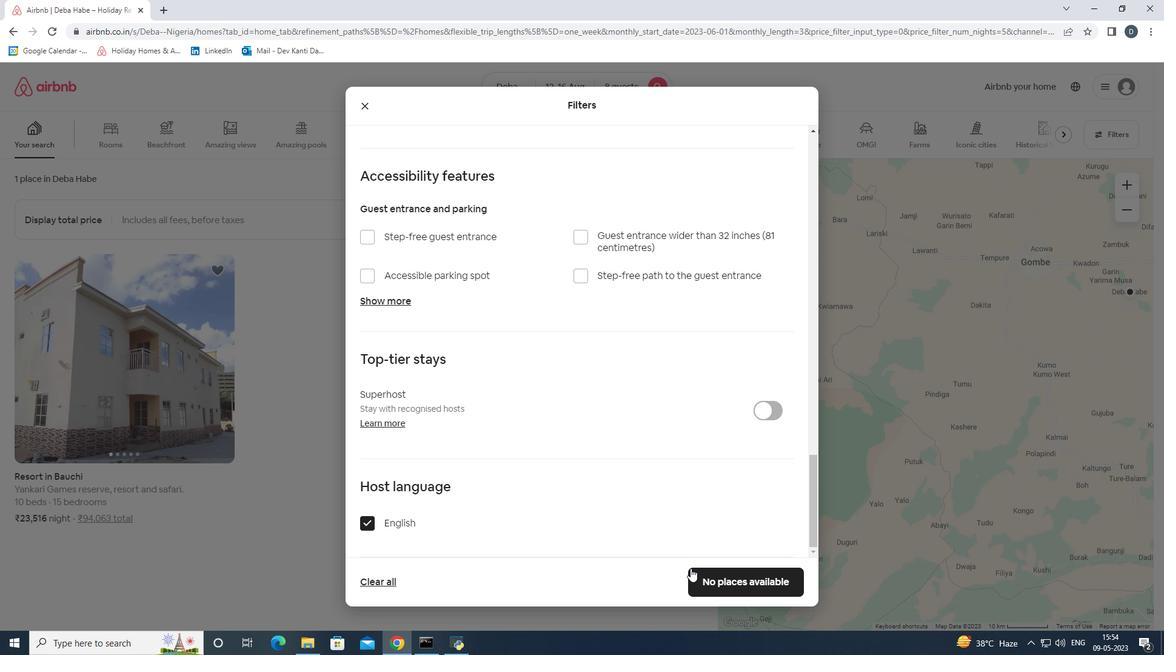 
Action: Mouse pressed left at (698, 574)
Screenshot: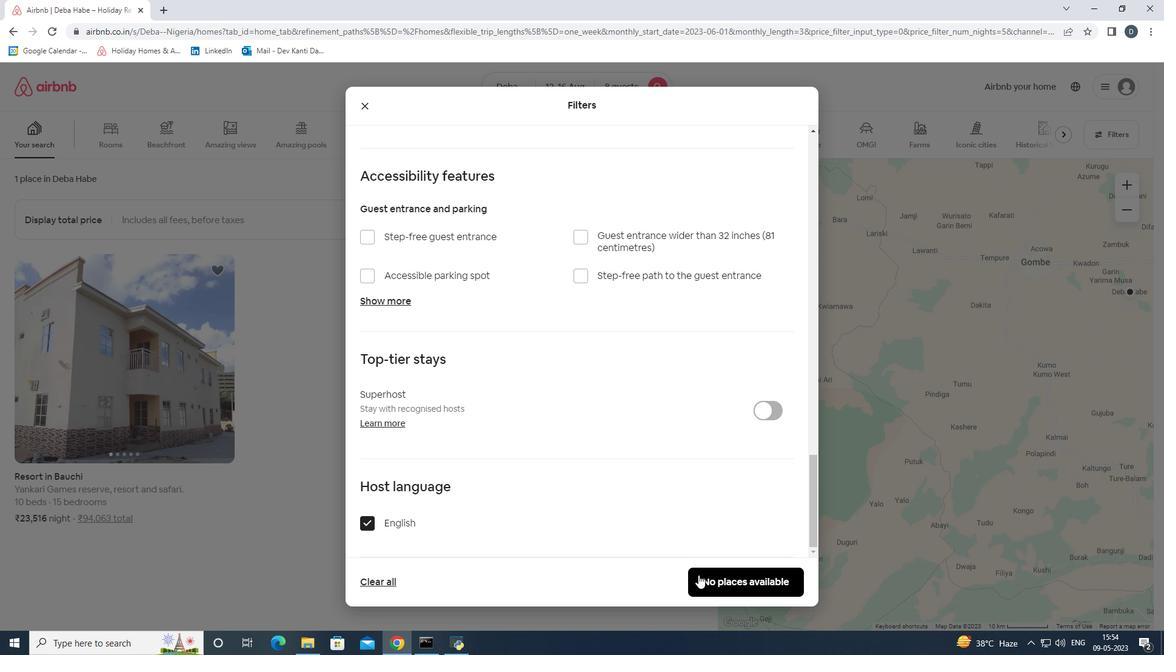 
Action: Mouse moved to (698, 574)
Screenshot: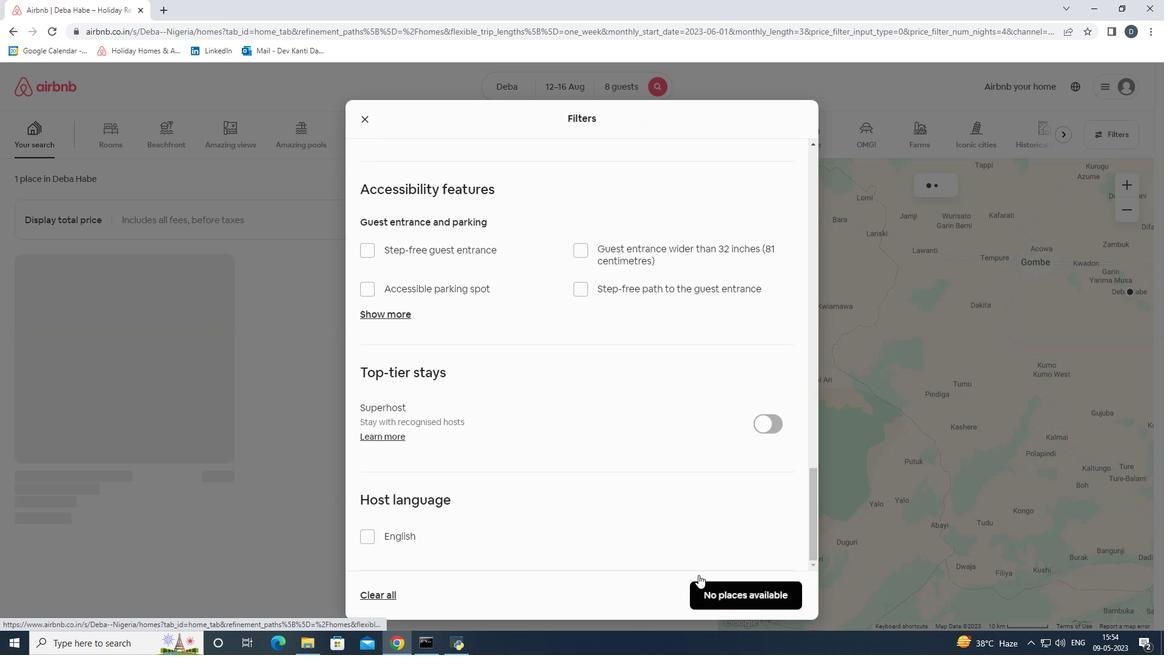 
